Task: 107. Personal Branding:- Develop a Squarespace website for personal branding. Highlight your skills, achievements, and professional experience.
Action: Mouse moved to (852, 315)
Screenshot: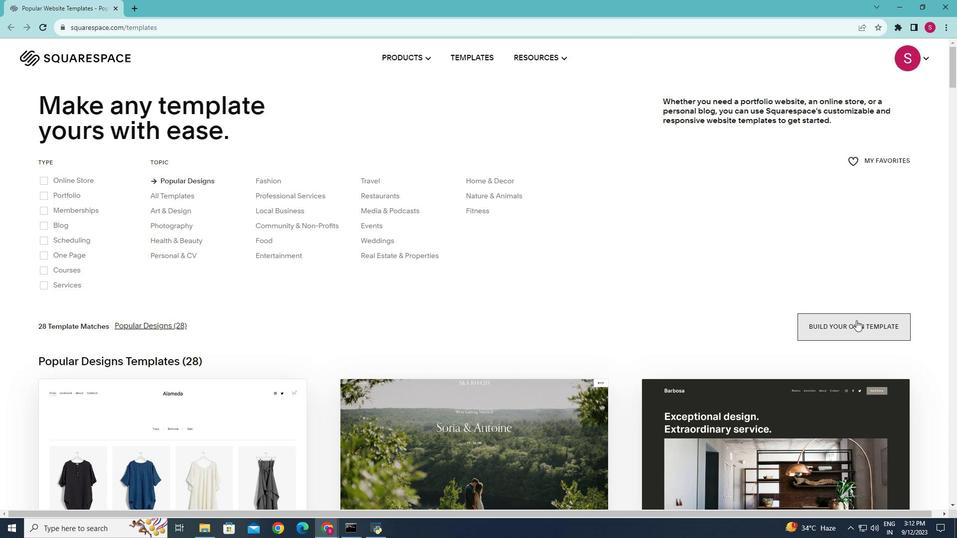 
Action: Mouse pressed left at (852, 315)
Screenshot: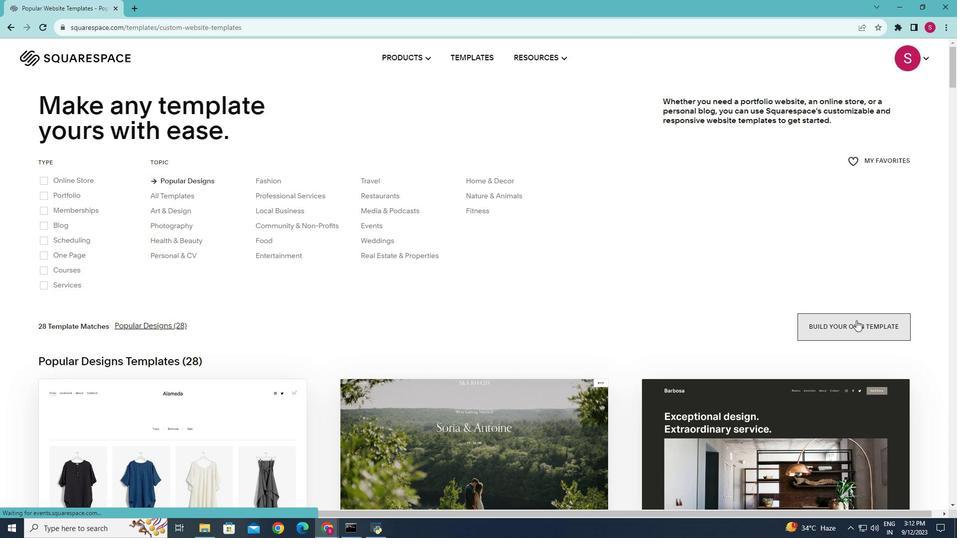 
Action: Mouse moved to (783, 373)
Screenshot: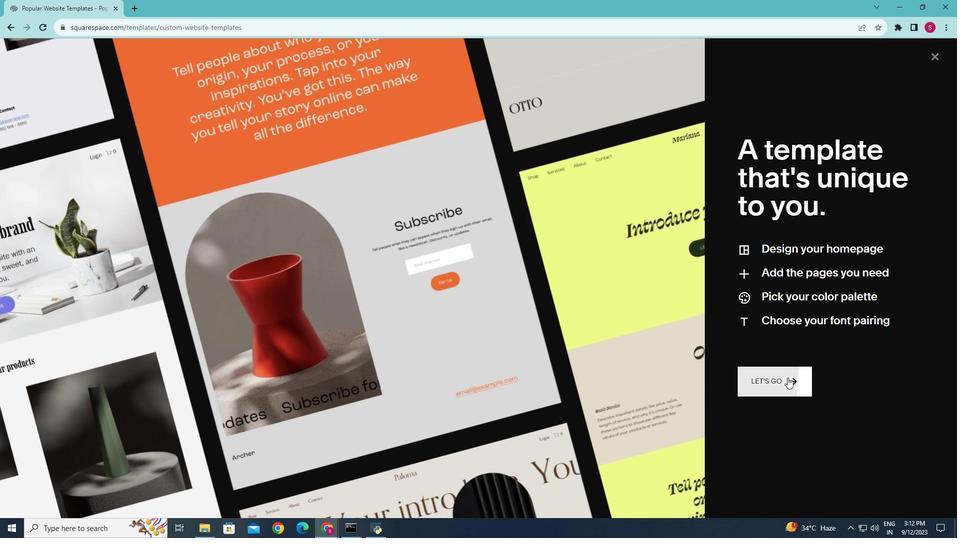 
Action: Mouse pressed left at (783, 373)
Screenshot: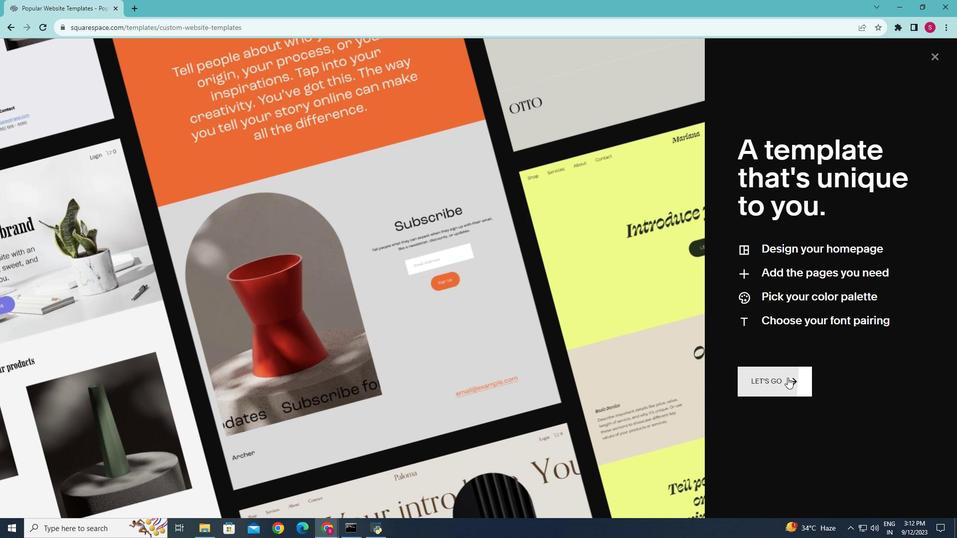 
Action: Mouse moved to (762, 174)
Screenshot: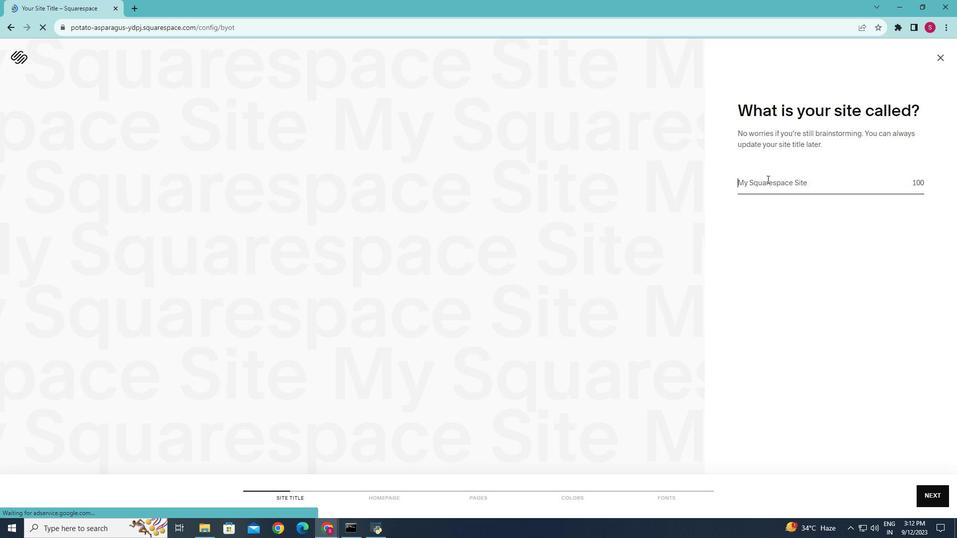 
Action: Mouse pressed left at (762, 174)
Screenshot: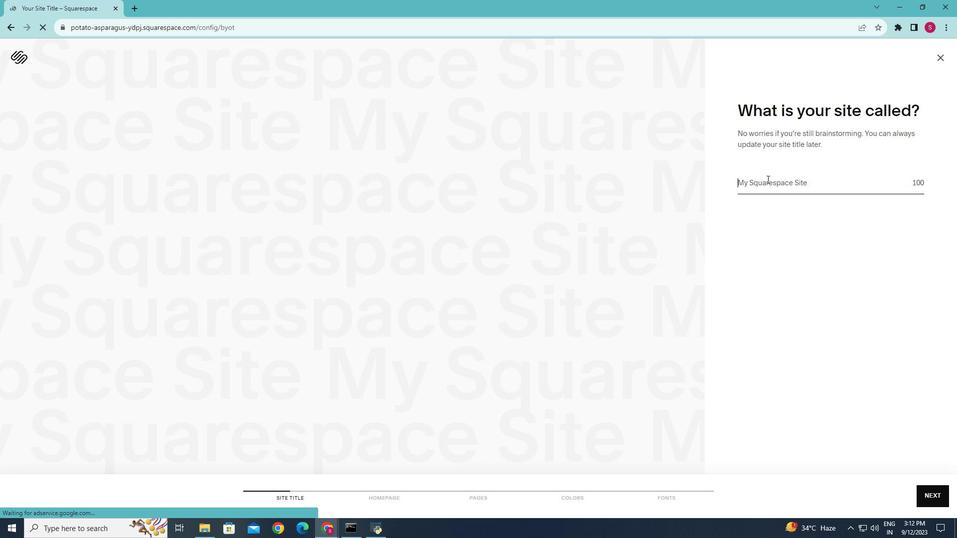 
Action: Key pressed <Key.caps_lock>P<Key.caps_lock>
Screenshot: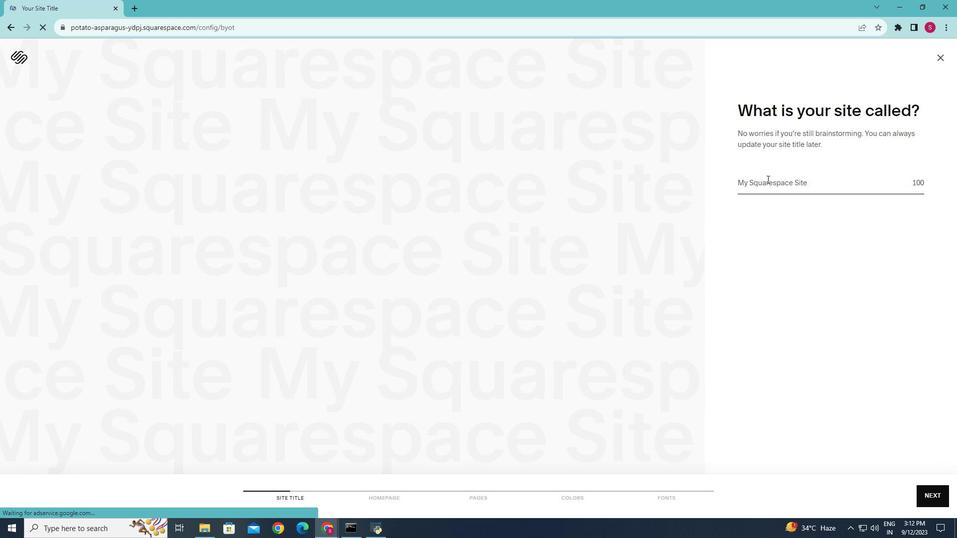 
Action: Mouse moved to (765, 174)
Screenshot: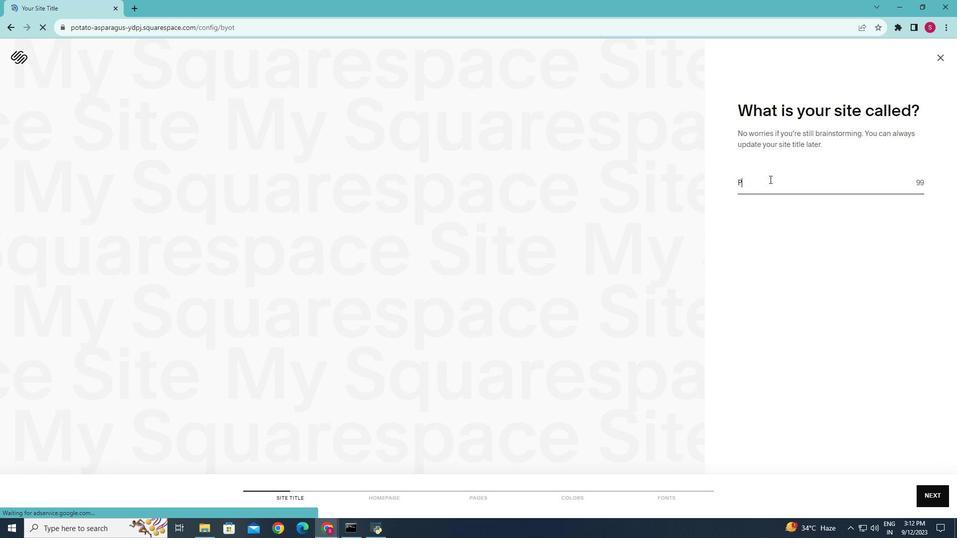 
Action: Mouse pressed left at (765, 174)
Screenshot: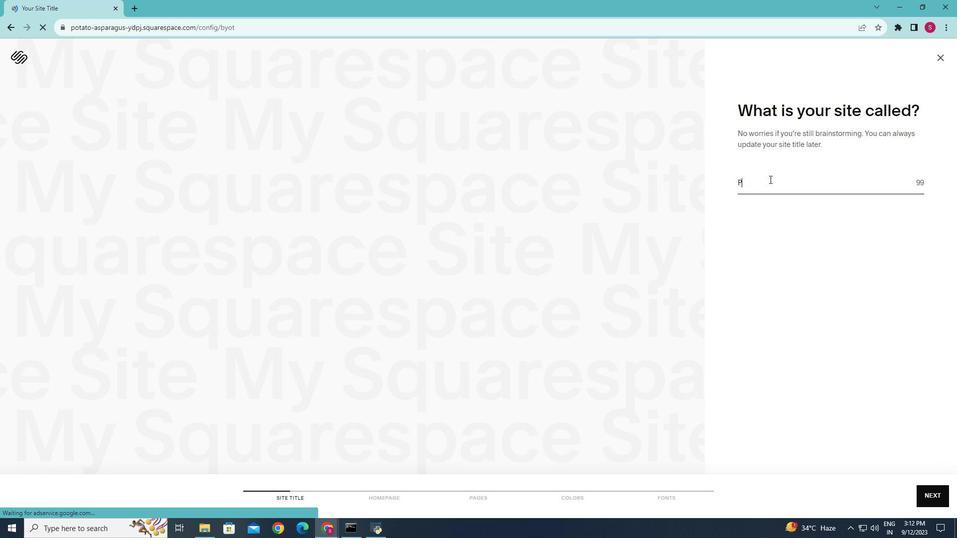 
Action: Key pressed ersonal<Key.space><Key.caps_lock>B<Key.caps_lock>randing
Screenshot: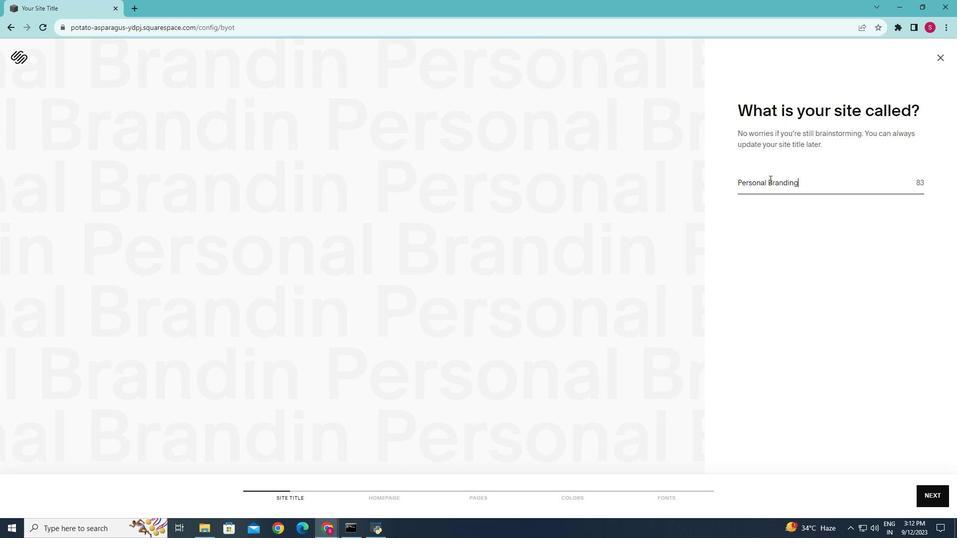 
Action: Mouse moved to (926, 494)
Screenshot: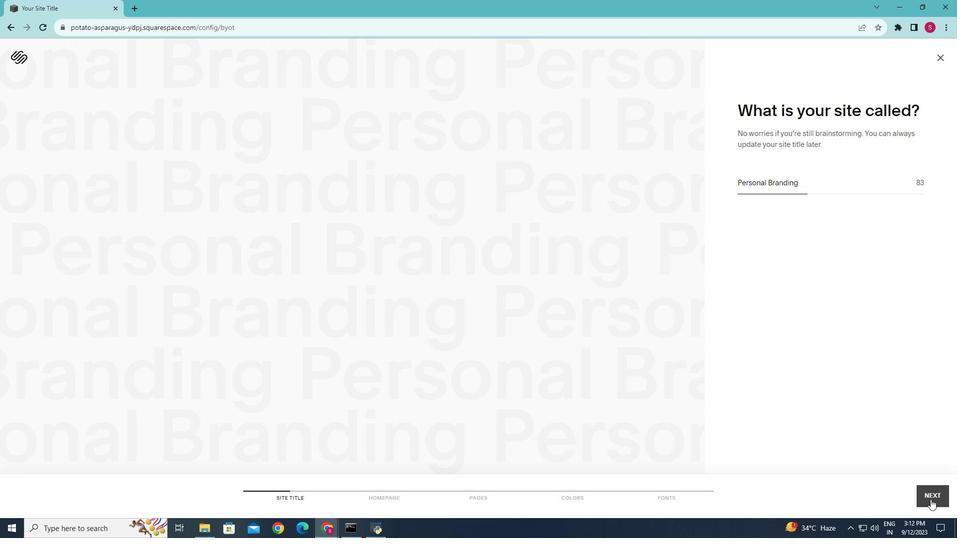 
Action: Mouse pressed left at (926, 494)
Screenshot: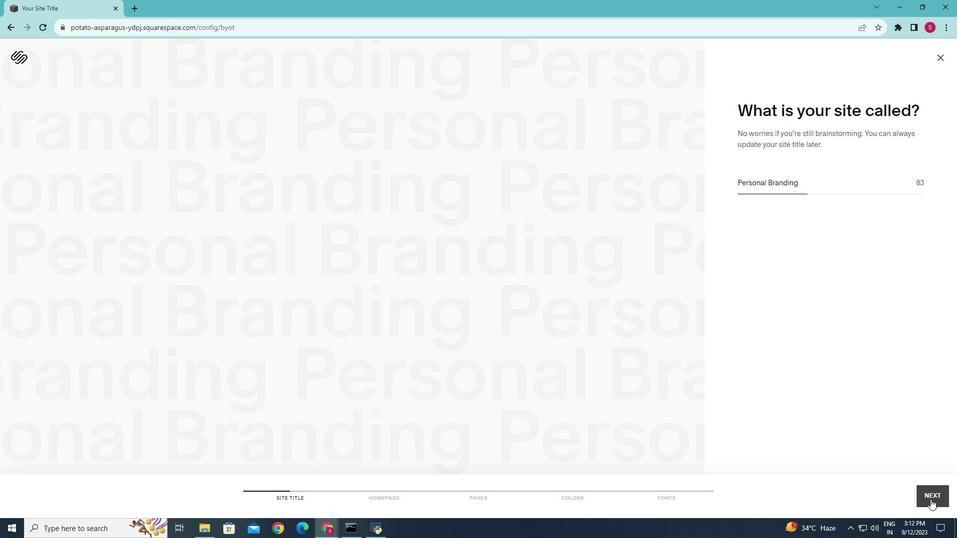 
Action: Mouse moved to (928, 491)
Screenshot: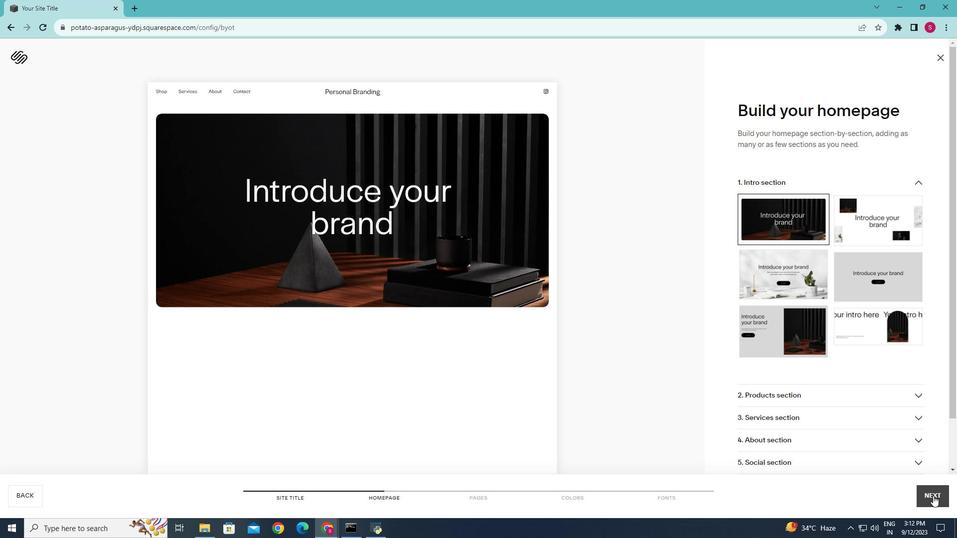 
Action: Mouse pressed left at (928, 491)
Screenshot: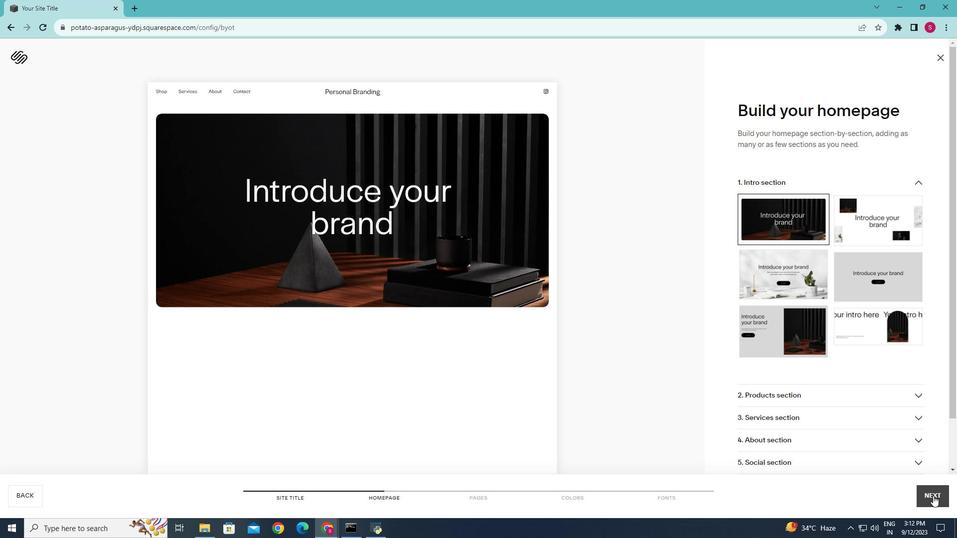 
Action: Mouse moved to (736, 270)
Screenshot: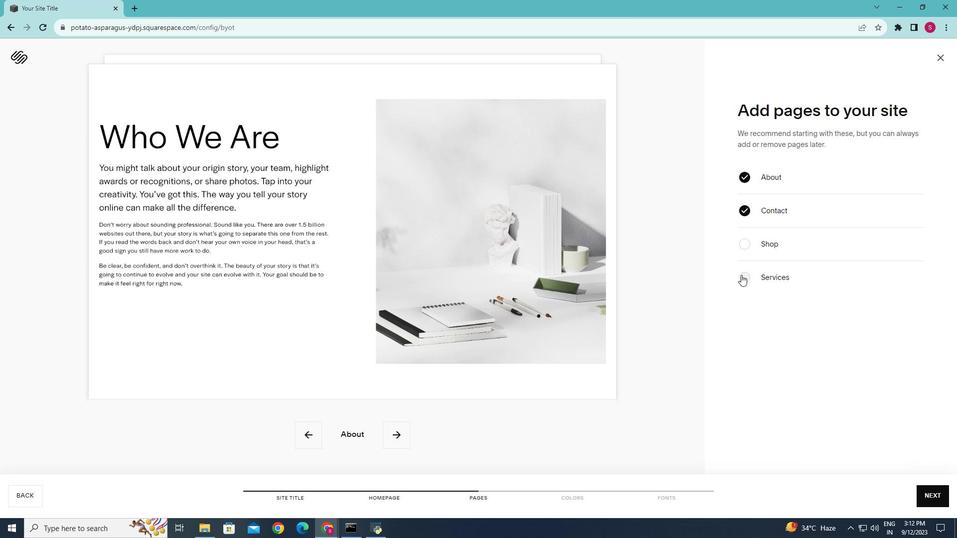 
Action: Mouse pressed left at (736, 270)
Screenshot: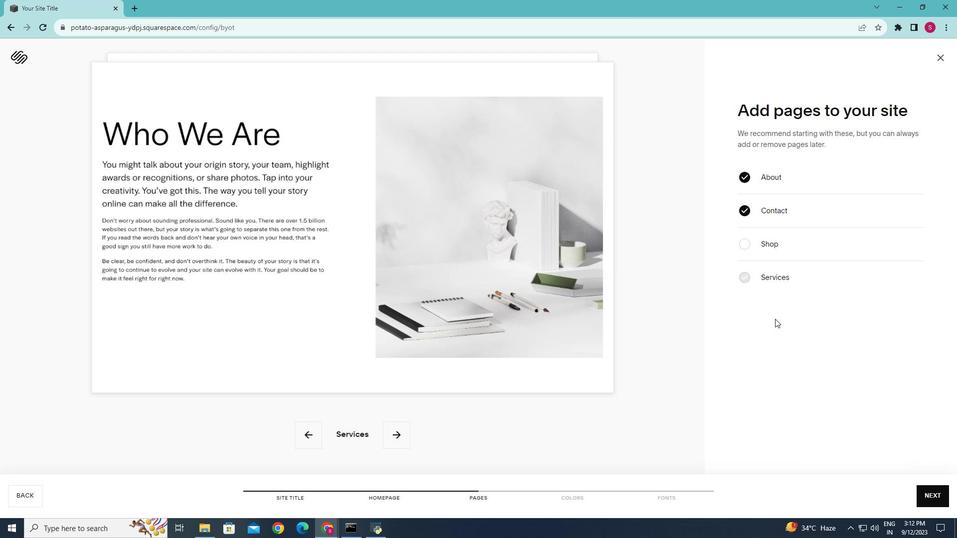 
Action: Mouse moved to (925, 488)
Screenshot: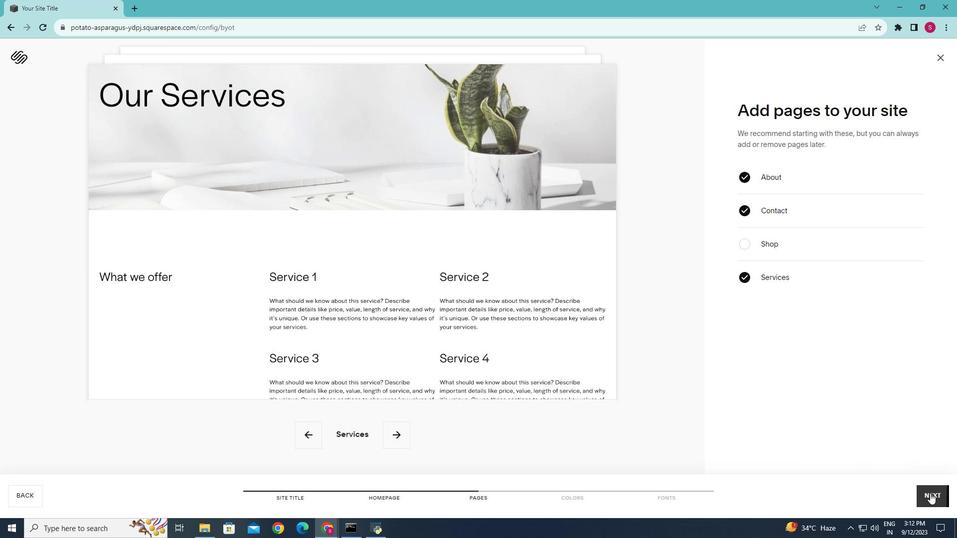 
Action: Mouse pressed left at (925, 488)
Screenshot: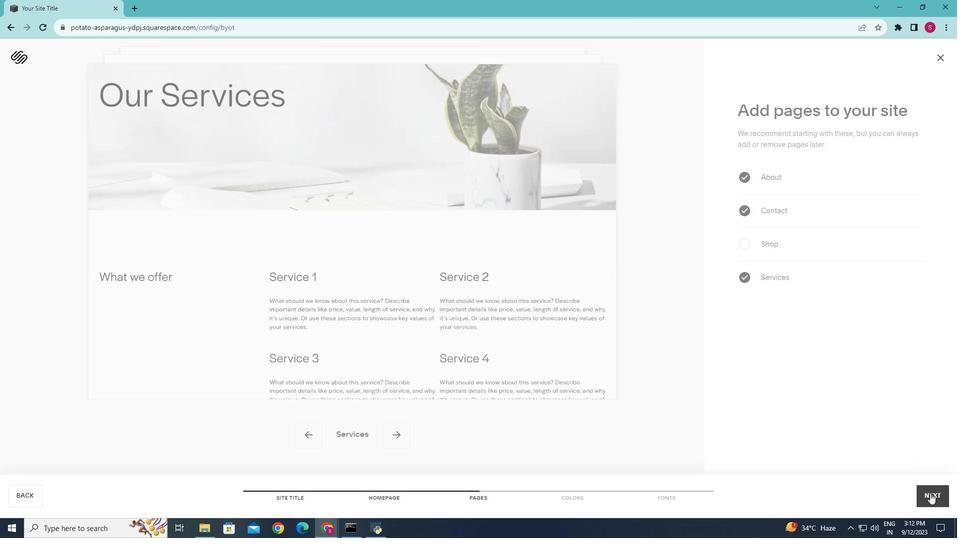 
Action: Mouse moved to (750, 323)
Screenshot: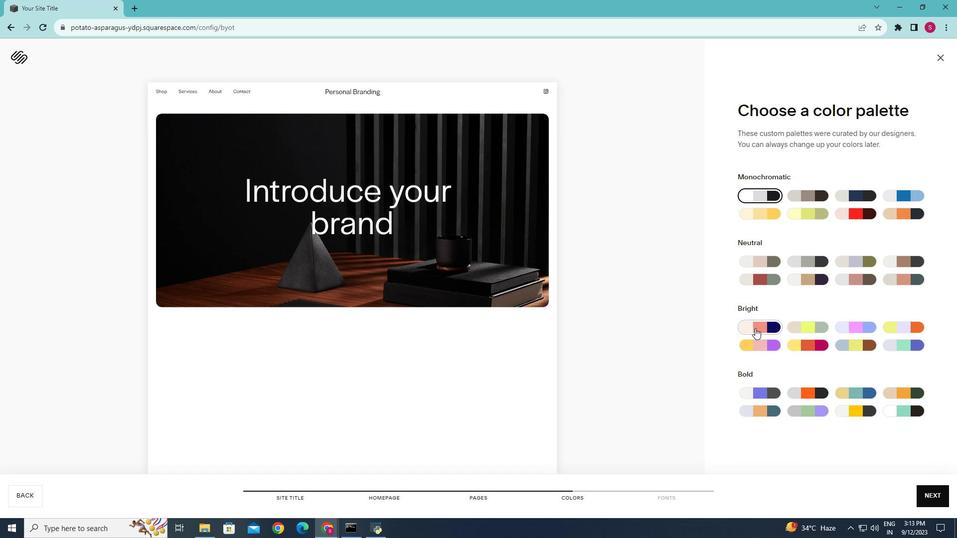 
Action: Mouse pressed left at (750, 323)
Screenshot: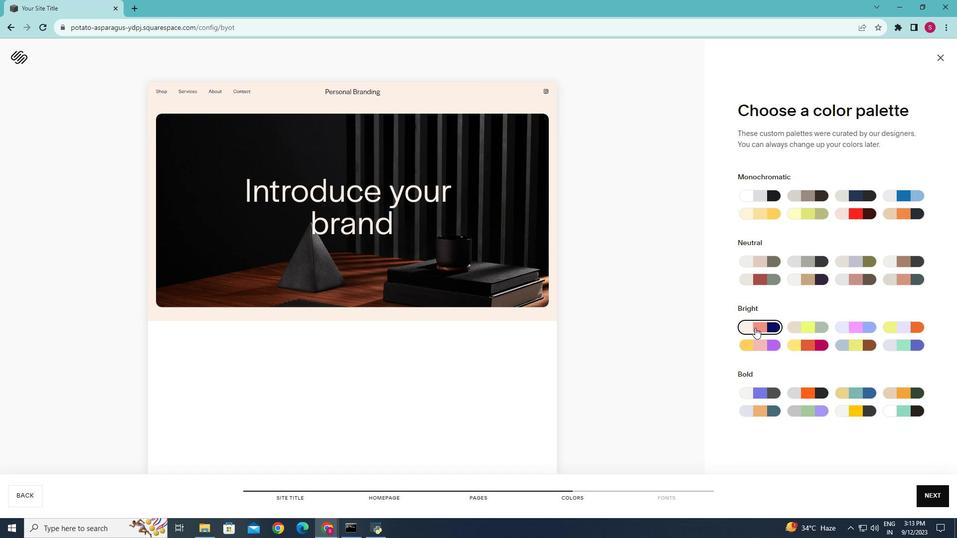 
Action: Mouse moved to (924, 490)
Screenshot: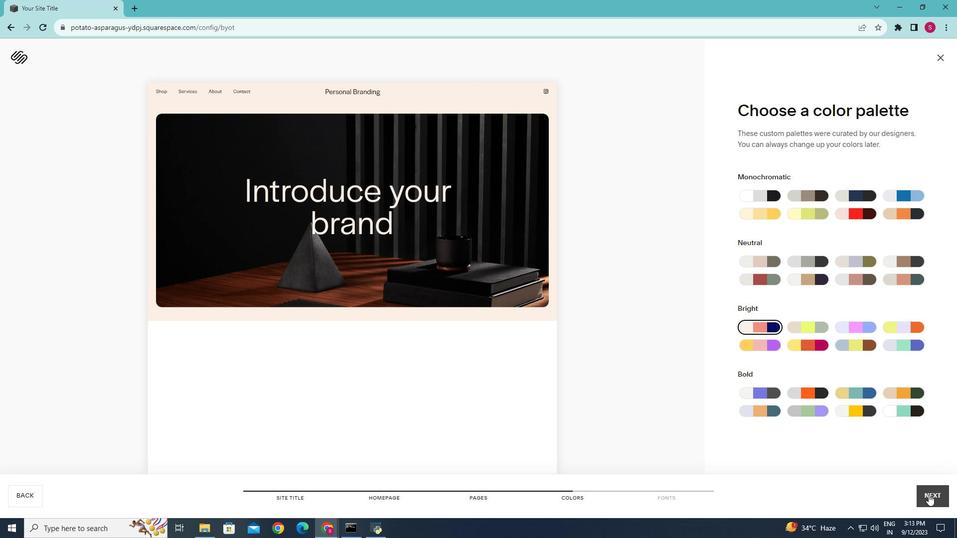 
Action: Mouse pressed left at (924, 490)
Screenshot: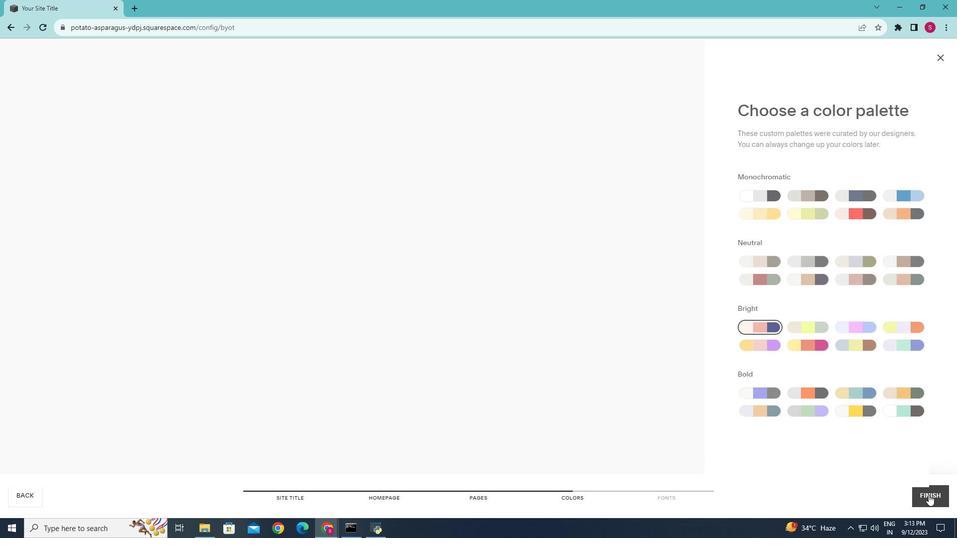 
Action: Mouse moved to (780, 400)
Screenshot: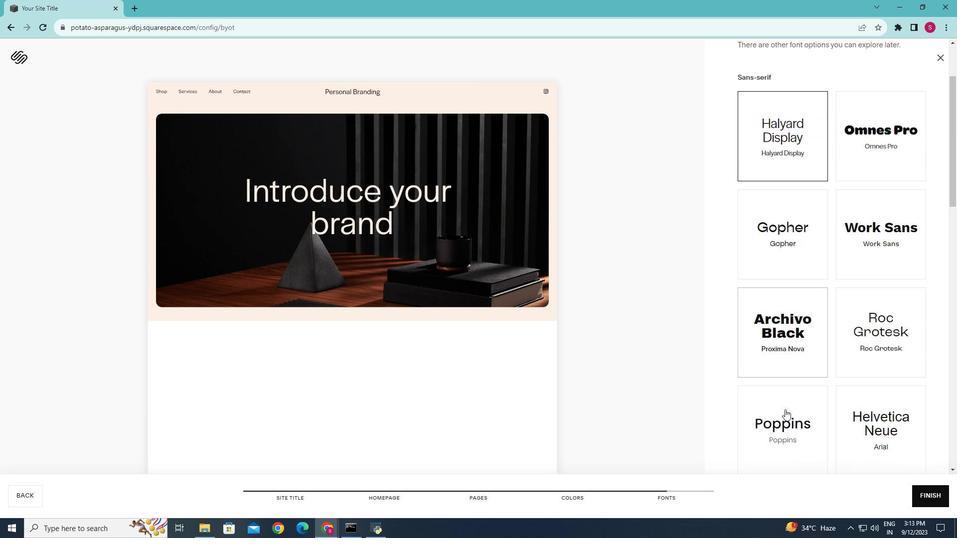 
Action: Mouse scrolled (780, 399) with delta (0, 0)
Screenshot: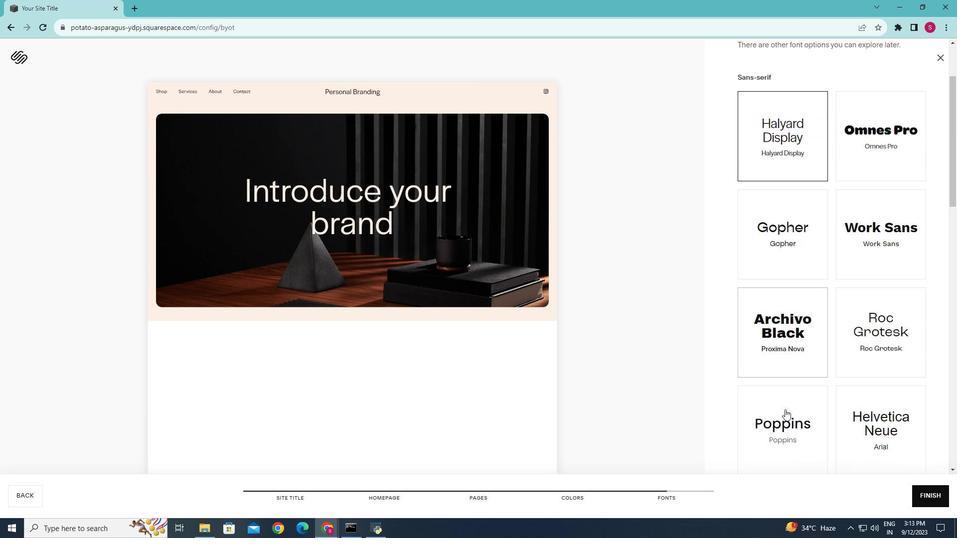 
Action: Mouse moved to (780, 403)
Screenshot: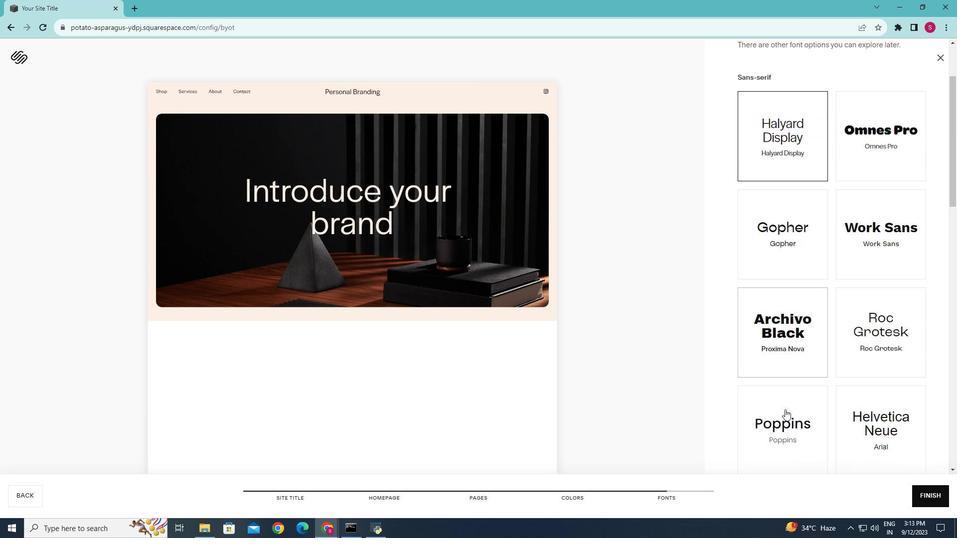 
Action: Mouse scrolled (780, 402) with delta (0, 0)
Screenshot: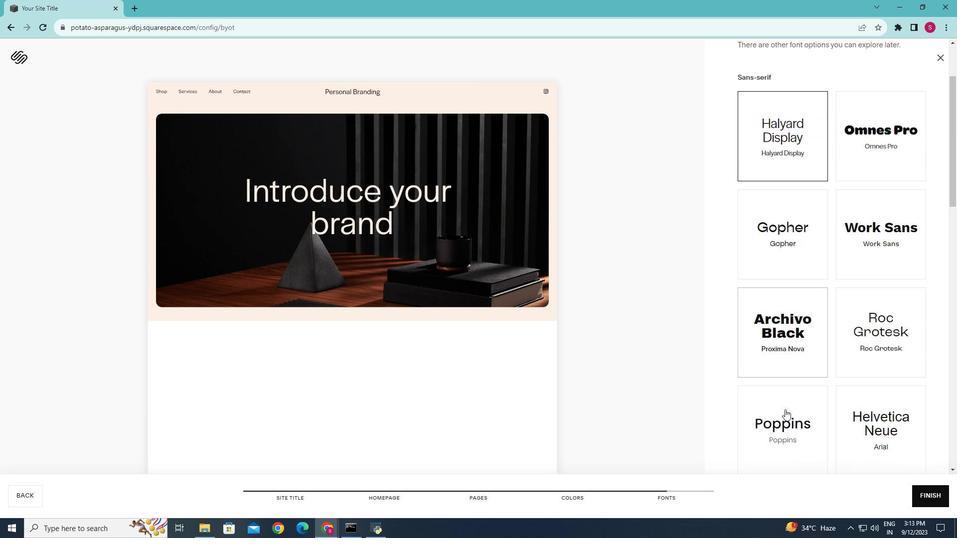 
Action: Mouse moved to (779, 425)
Screenshot: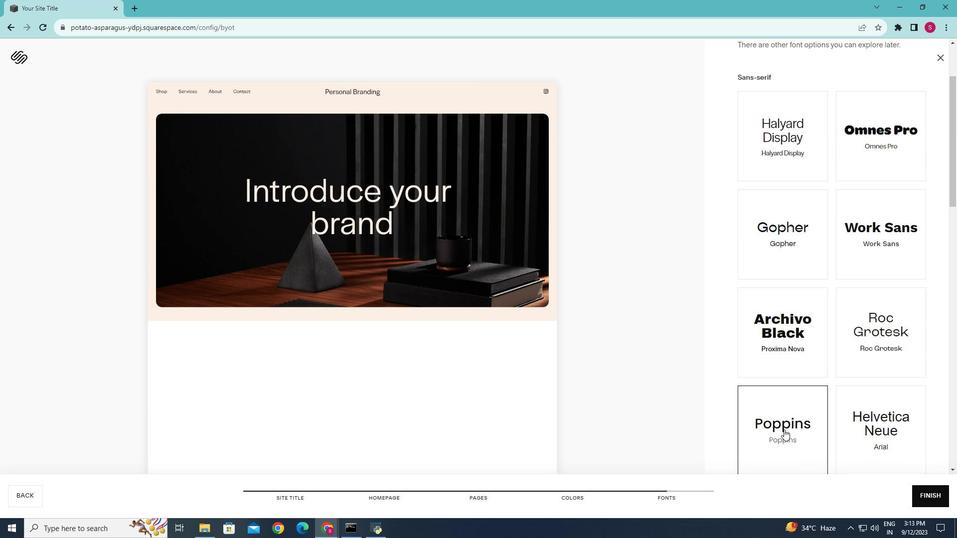 
Action: Mouse pressed left at (779, 425)
Screenshot: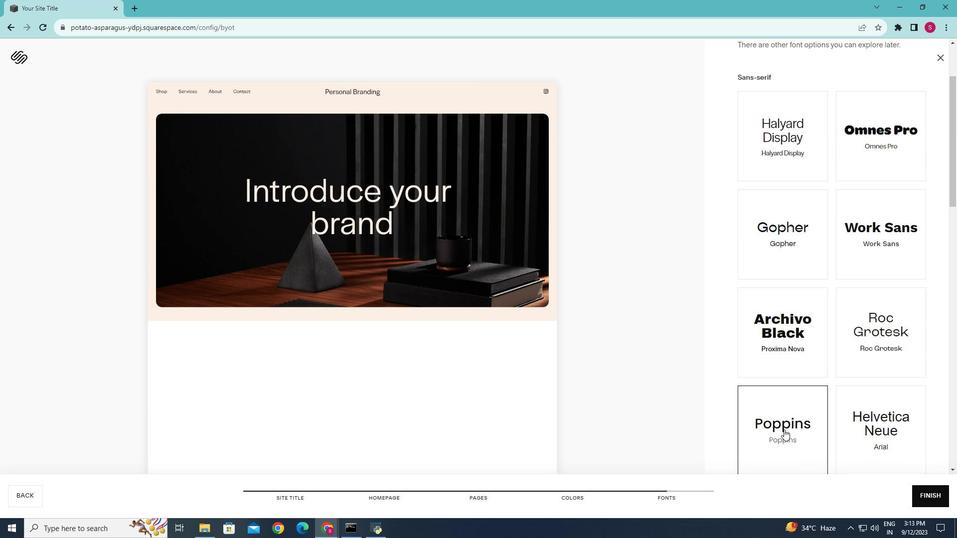 
Action: Mouse moved to (919, 487)
Screenshot: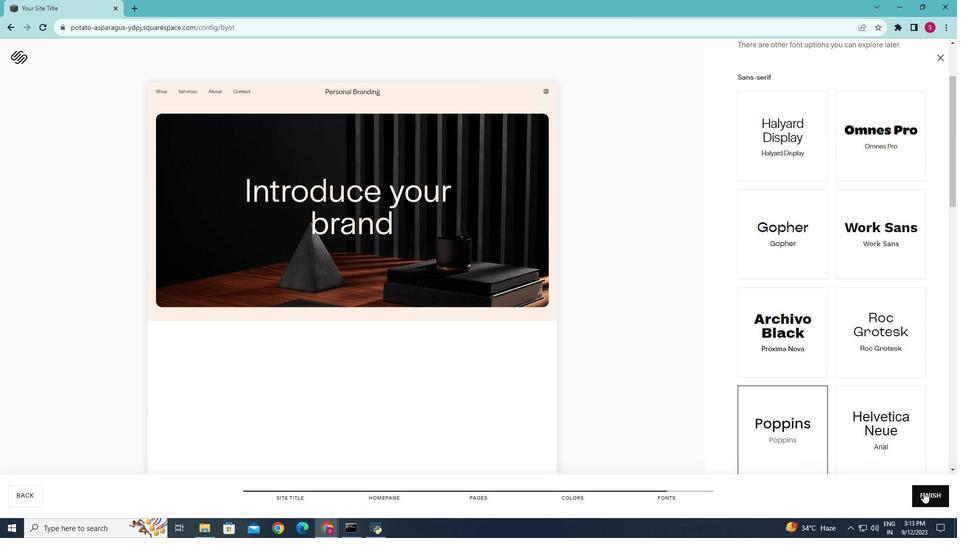 
Action: Mouse pressed left at (919, 487)
Screenshot: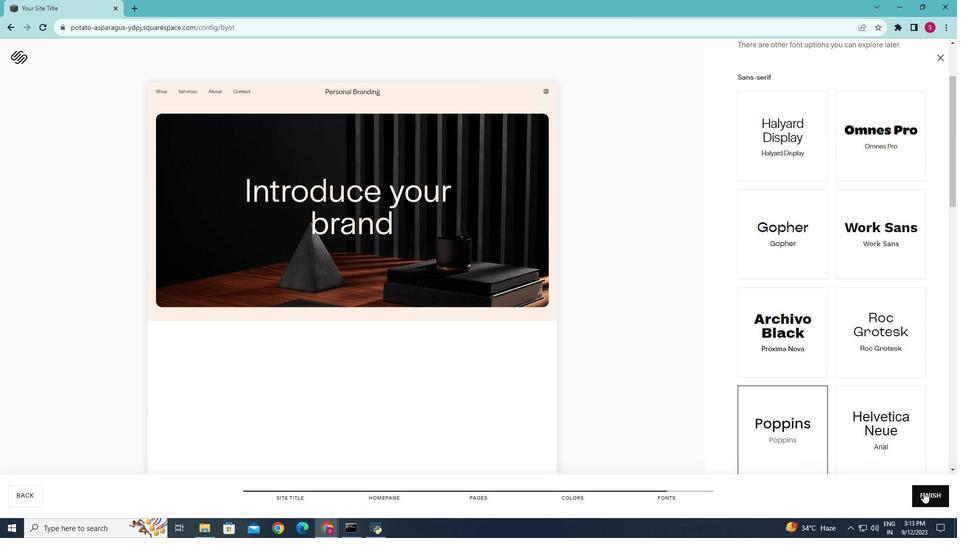 
Action: Mouse moved to (410, 243)
Screenshot: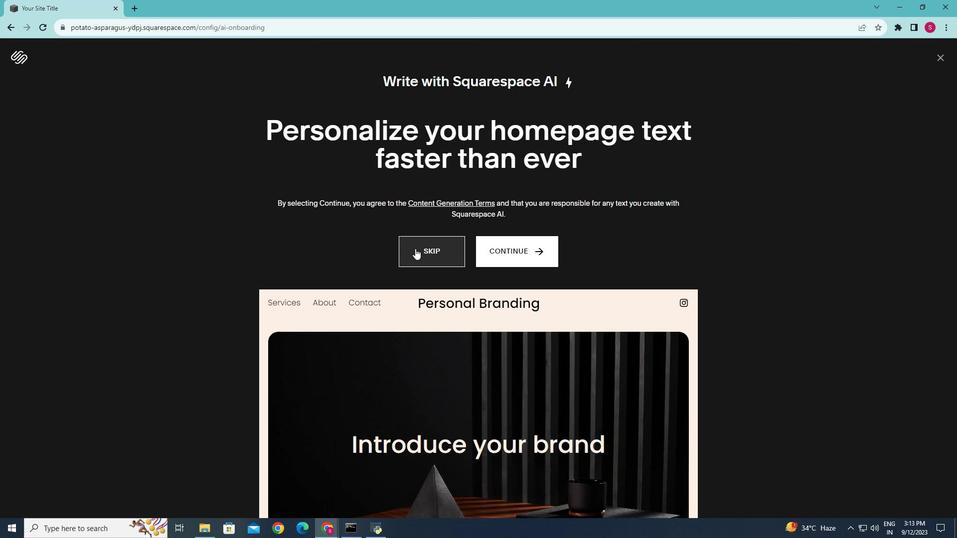 
Action: Mouse pressed left at (410, 243)
Screenshot: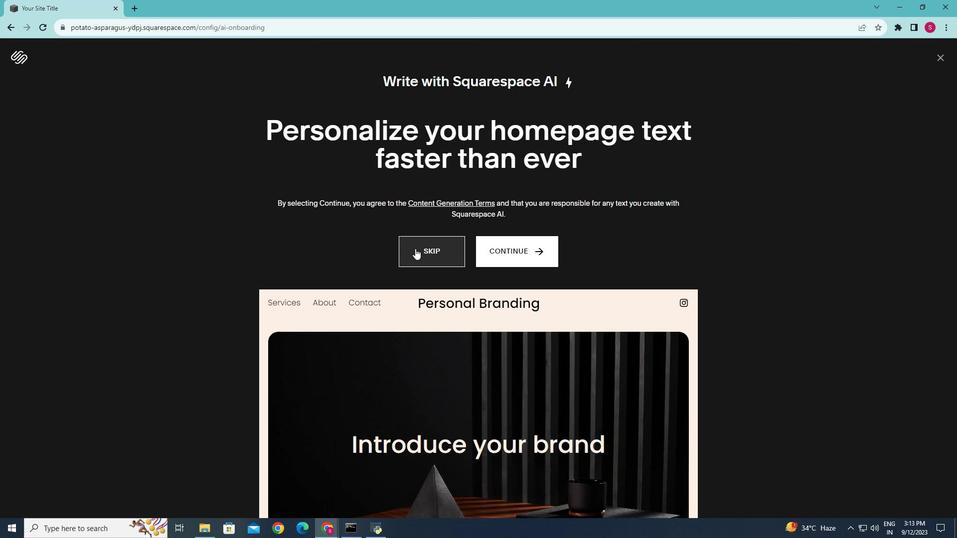 
Action: Mouse moved to (47, 118)
Screenshot: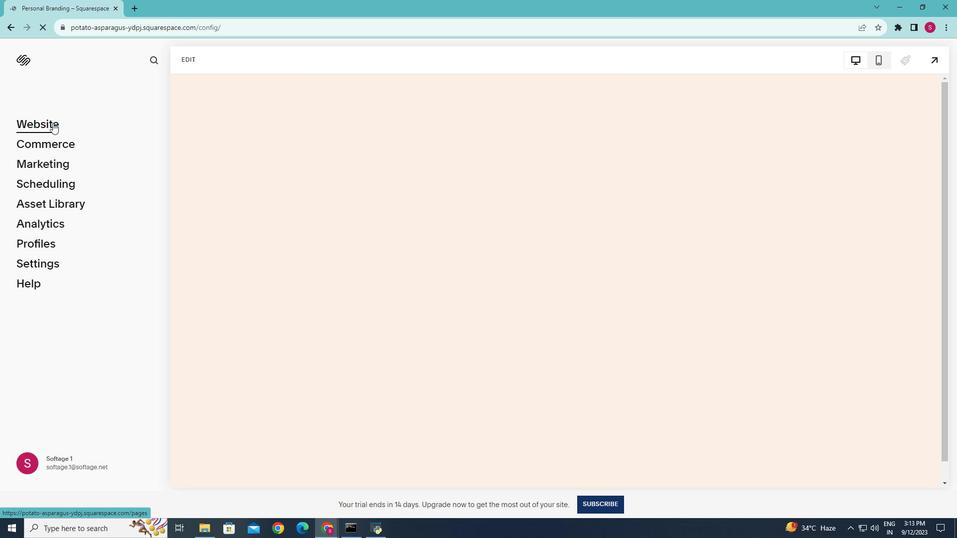 
Action: Mouse pressed left at (47, 118)
Screenshot: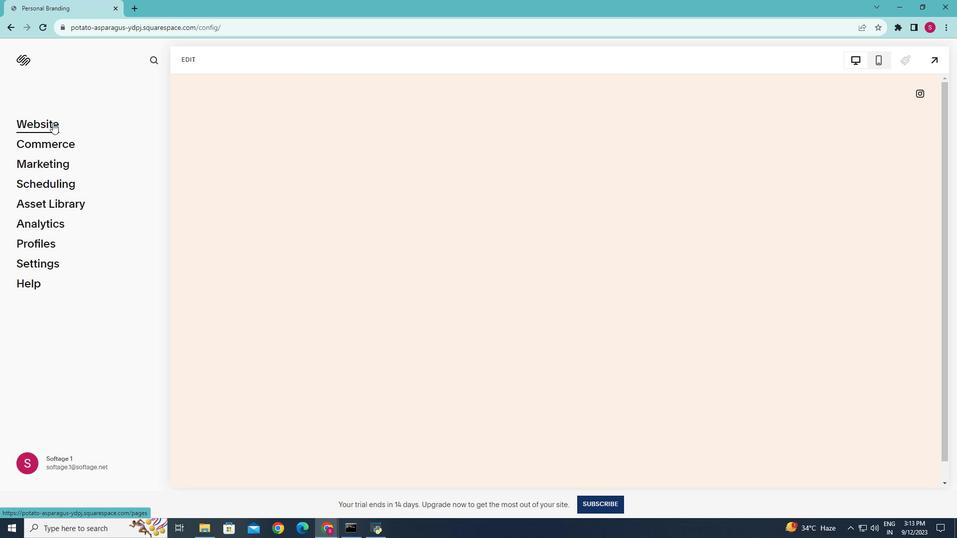 
Action: Mouse moved to (53, 279)
Screenshot: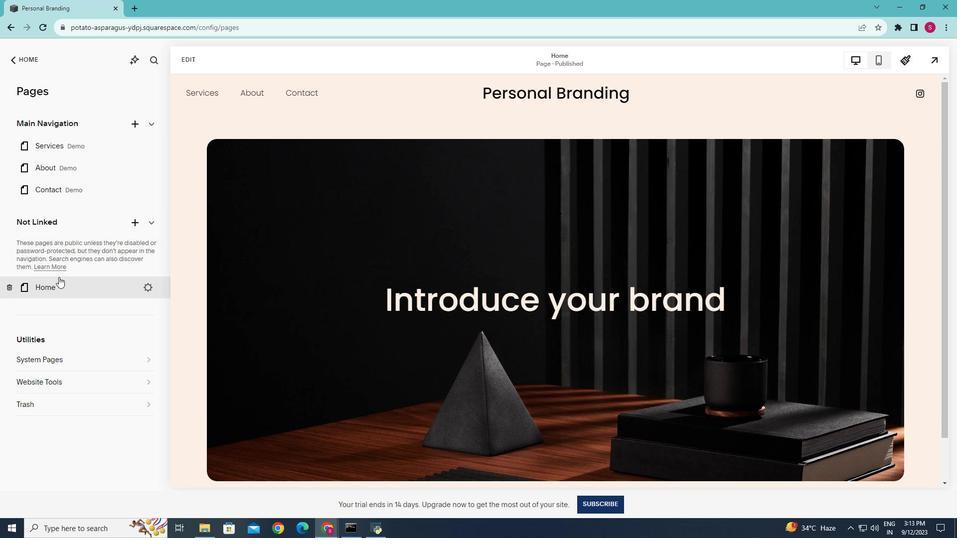 
Action: Mouse pressed left at (53, 279)
Screenshot: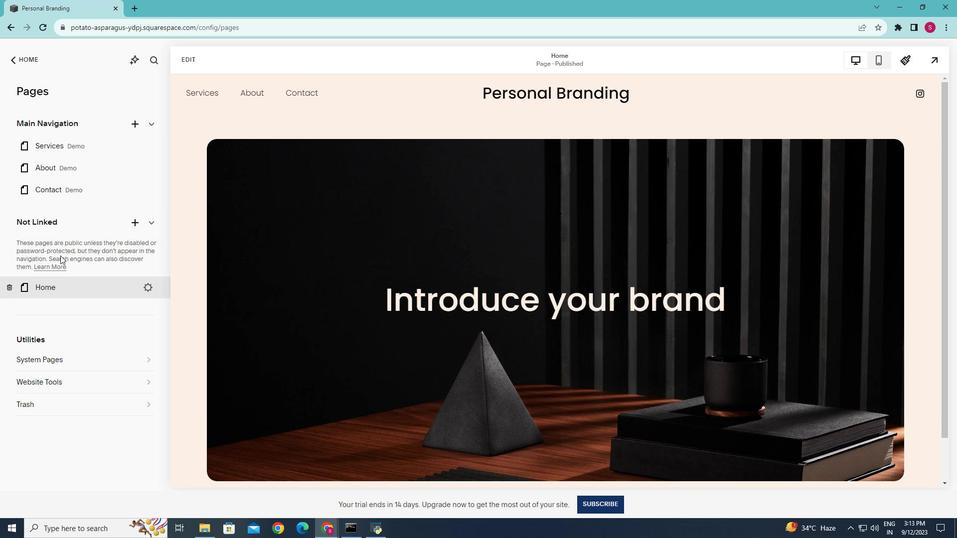 
Action: Mouse moved to (42, 179)
Screenshot: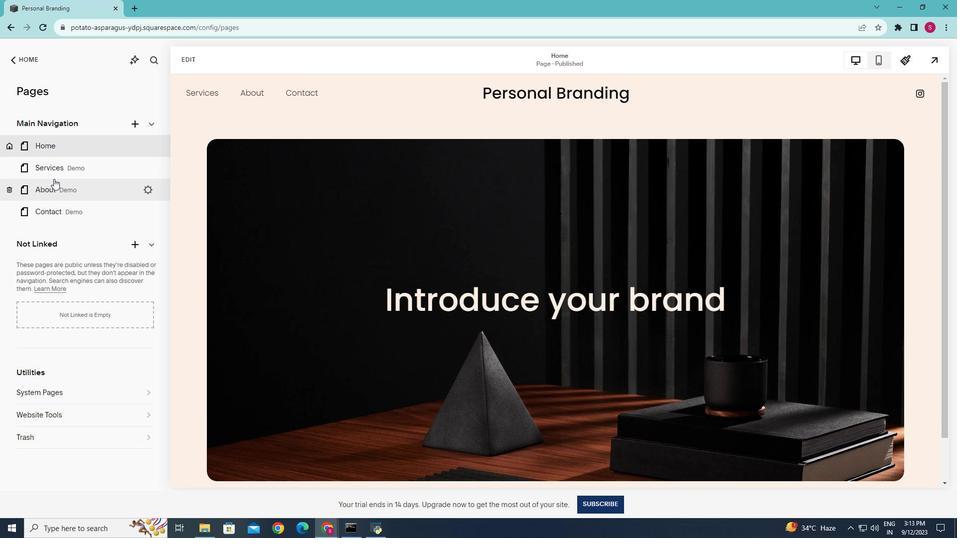 
Action: Mouse pressed left at (42, 179)
Screenshot: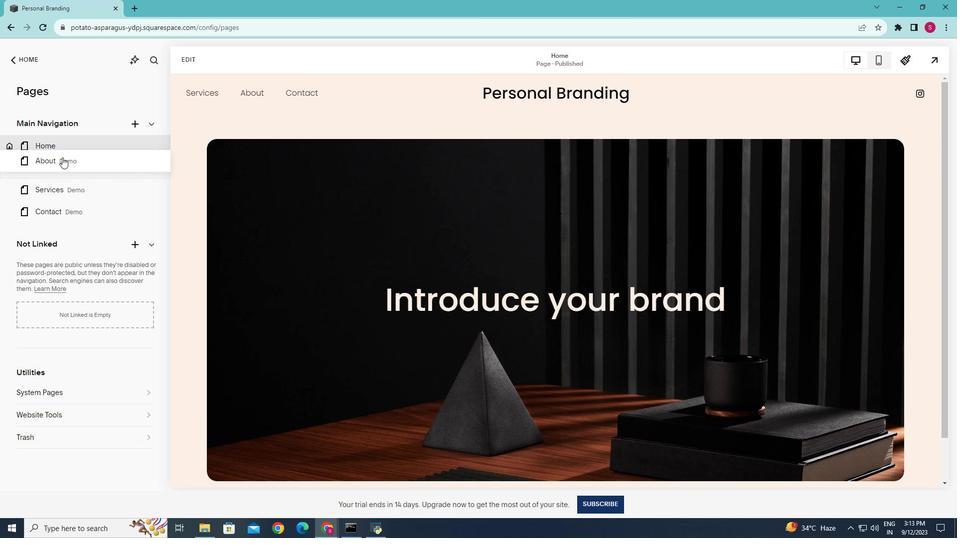 
Action: Mouse moved to (706, 286)
Screenshot: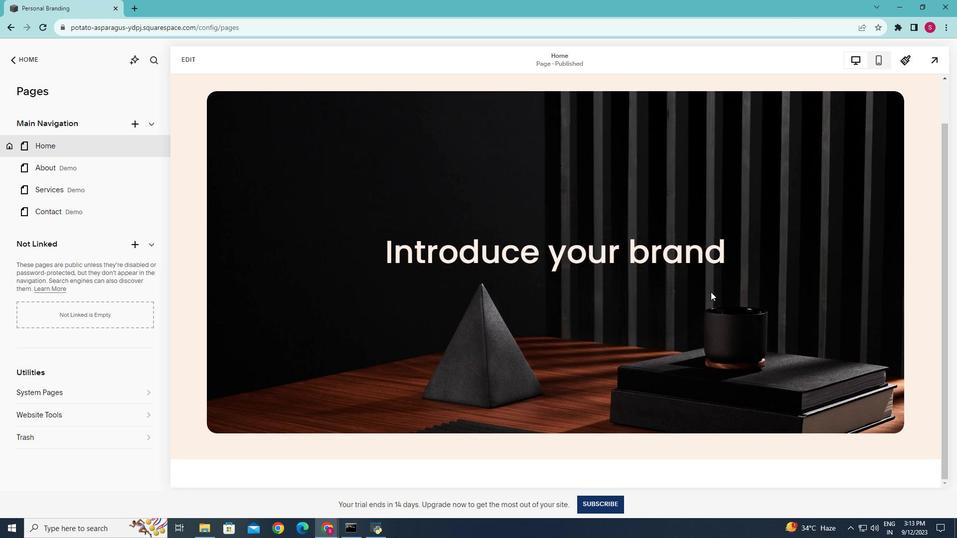 
Action: Mouse scrolled (706, 286) with delta (0, 0)
Screenshot: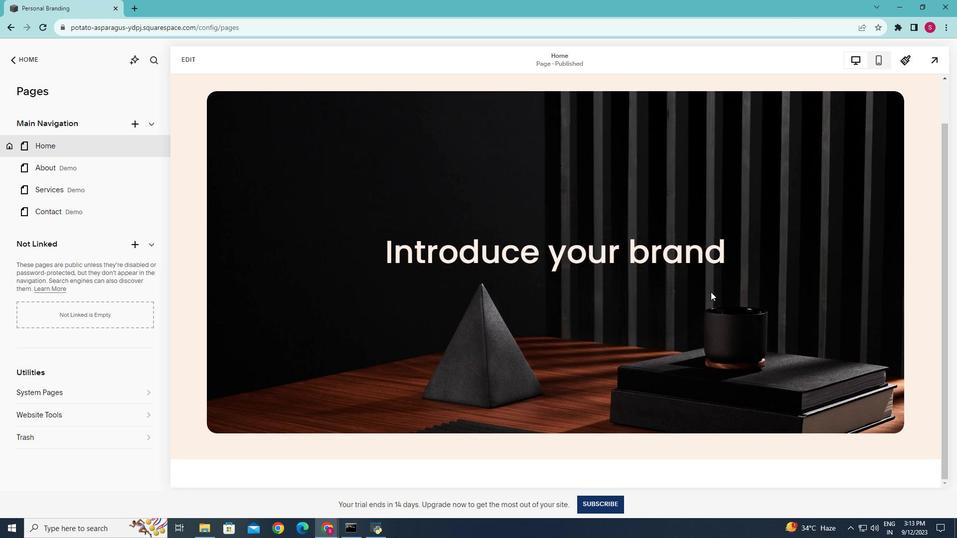 
Action: Mouse moved to (706, 287)
Screenshot: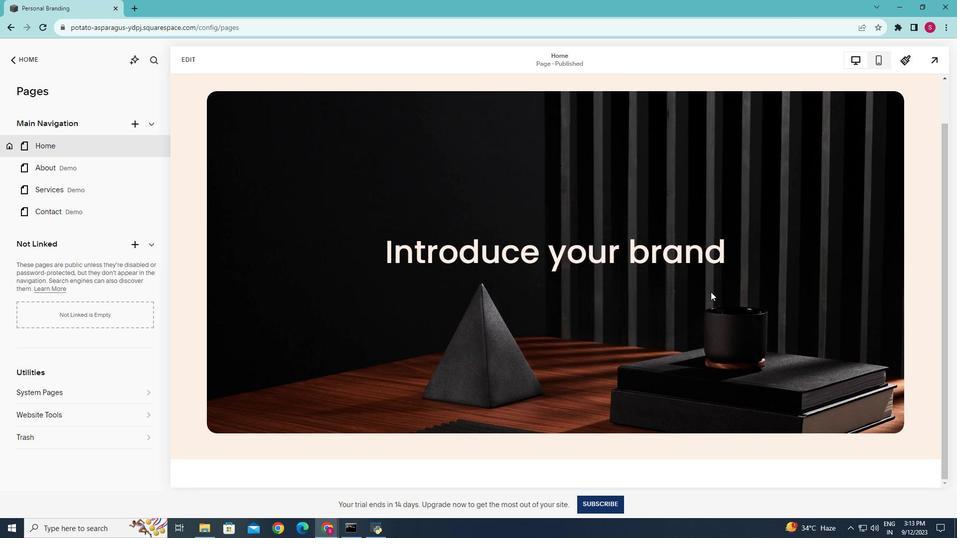 
Action: Mouse scrolled (706, 286) with delta (0, 0)
Screenshot: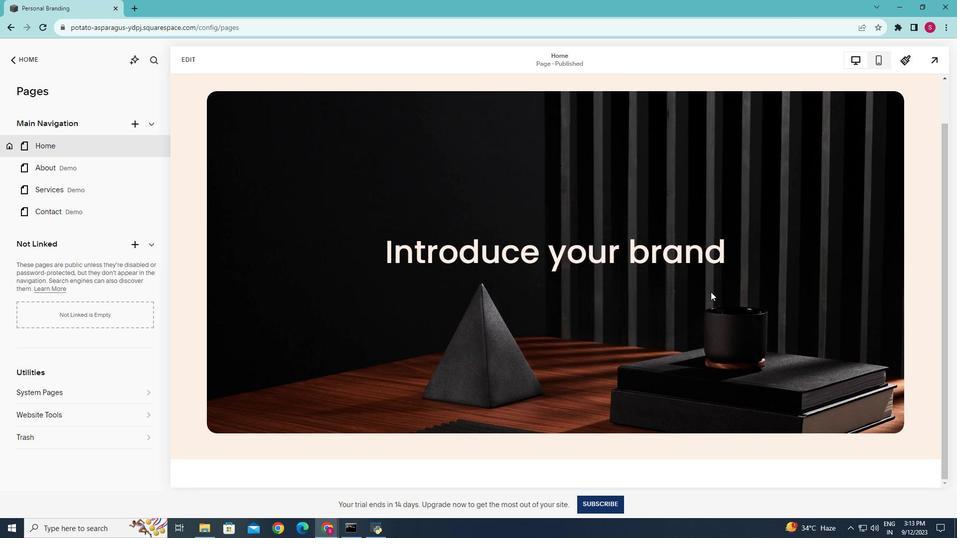
Action: Mouse scrolled (706, 286) with delta (0, 0)
Screenshot: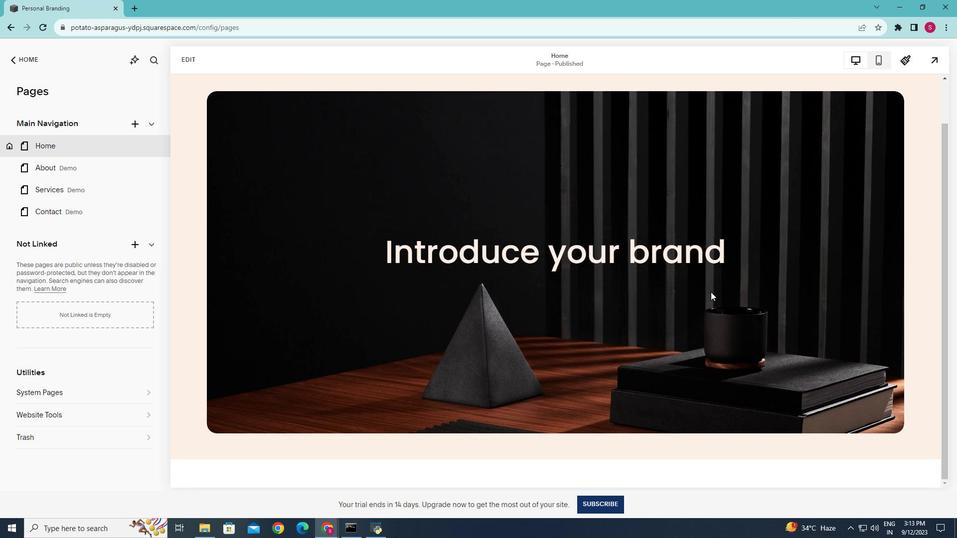 
Action: Mouse moved to (706, 287)
Screenshot: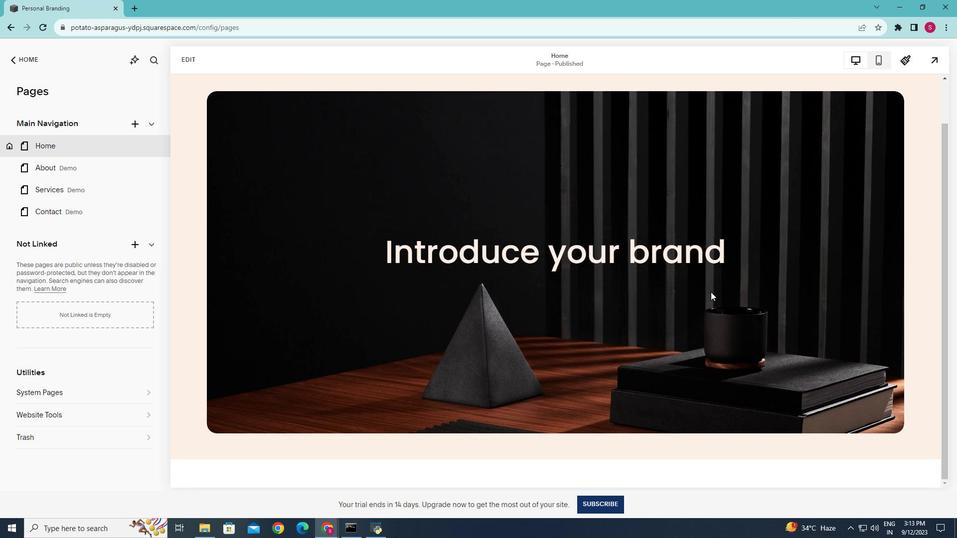 
Action: Mouse scrolled (706, 287) with delta (0, 0)
Screenshot: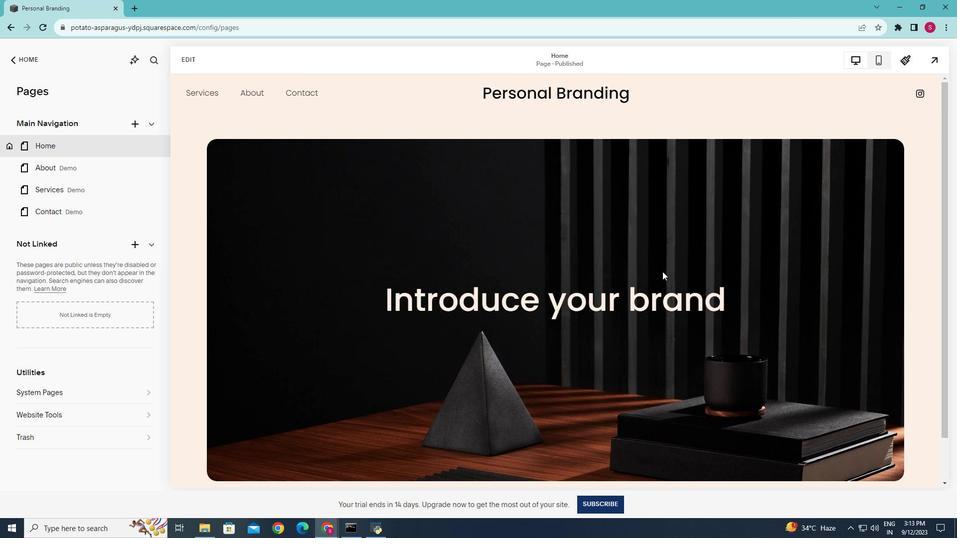 
Action: Mouse scrolled (706, 287) with delta (0, 0)
Screenshot: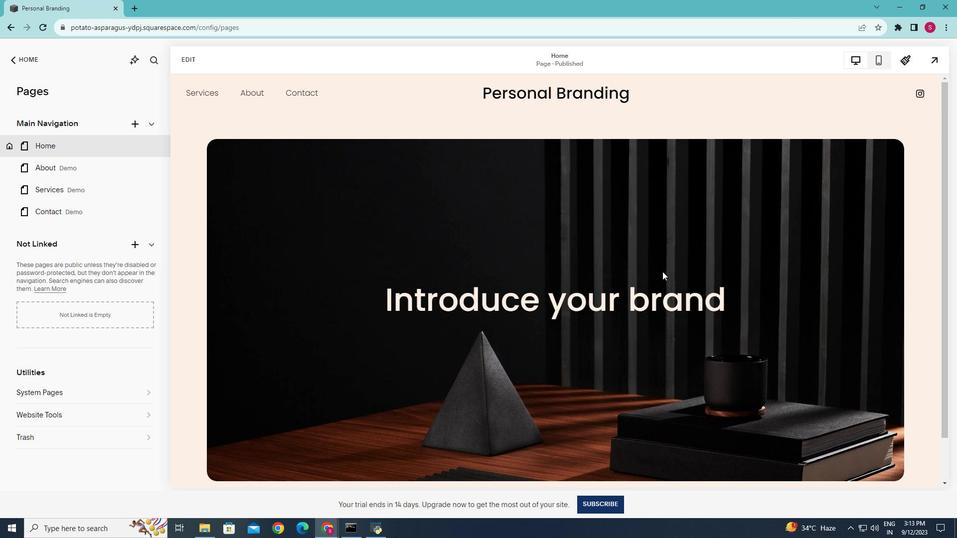 
Action: Mouse scrolled (706, 287) with delta (0, 0)
Screenshot: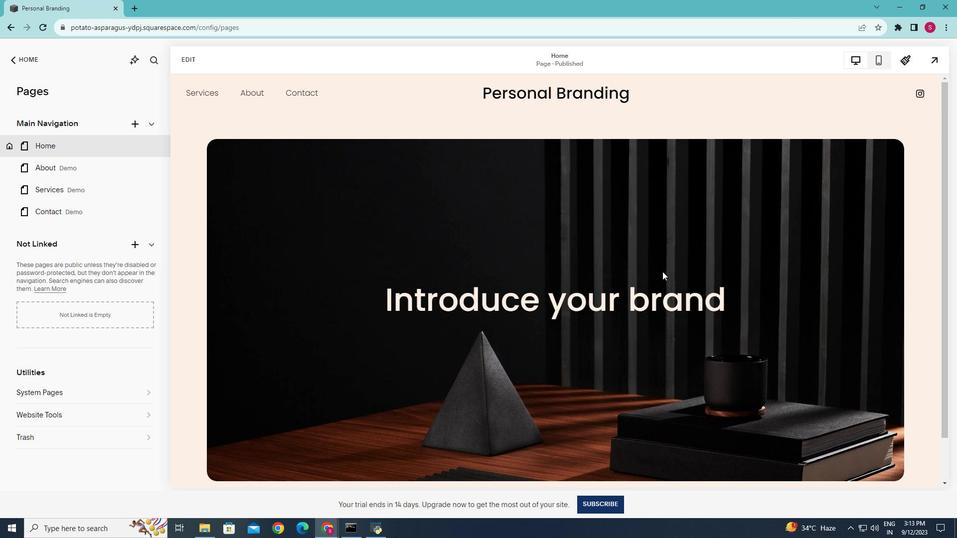 
Action: Mouse moved to (177, 47)
Screenshot: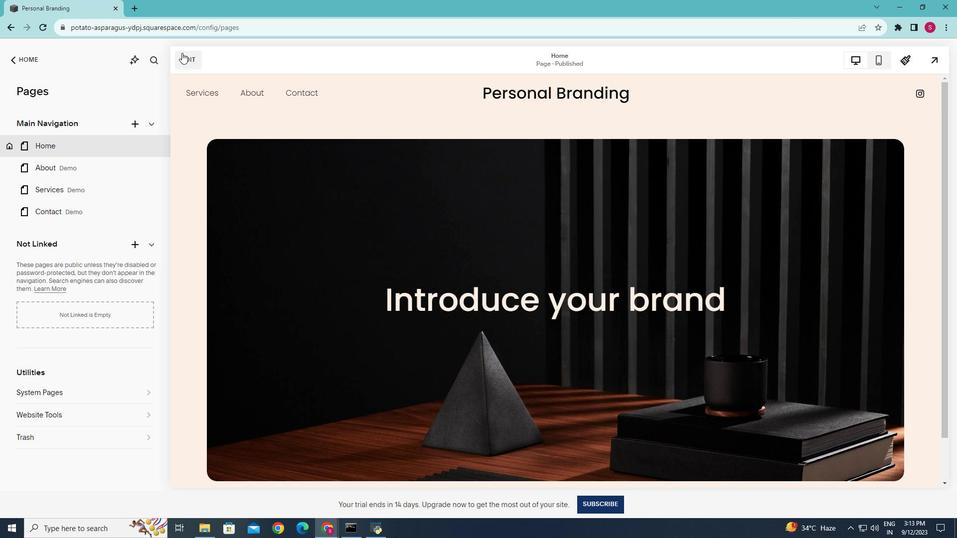 
Action: Mouse pressed left at (177, 47)
Screenshot: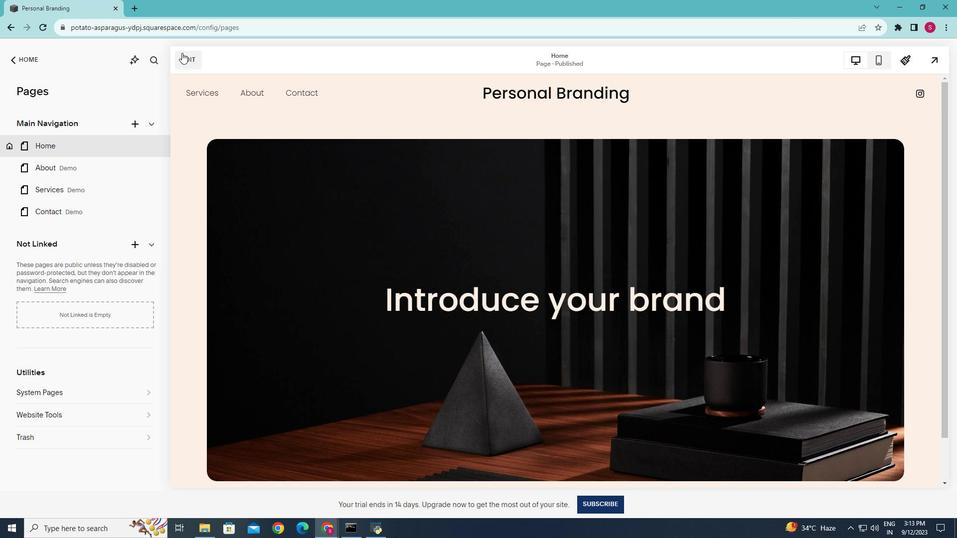 
Action: Mouse moved to (346, 251)
Screenshot: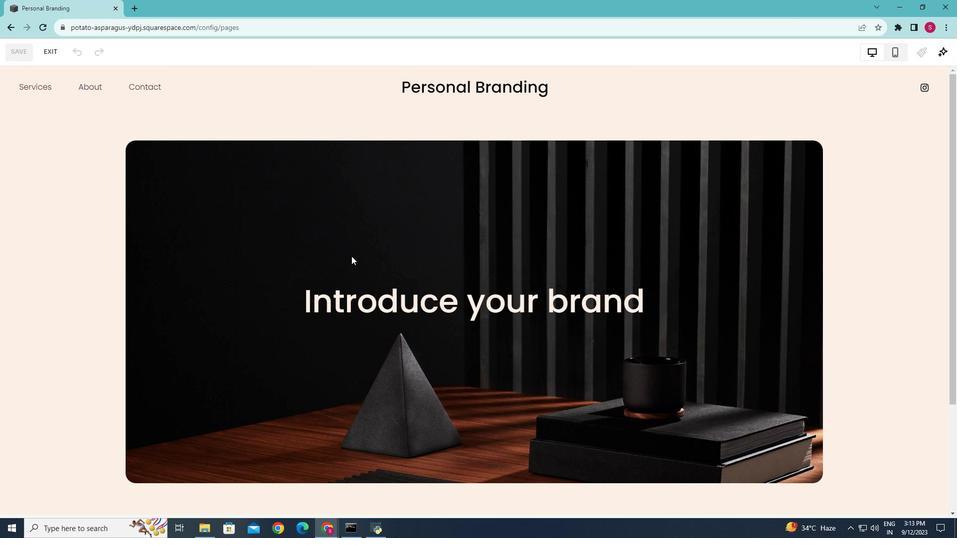 
Action: Mouse pressed left at (346, 251)
Screenshot: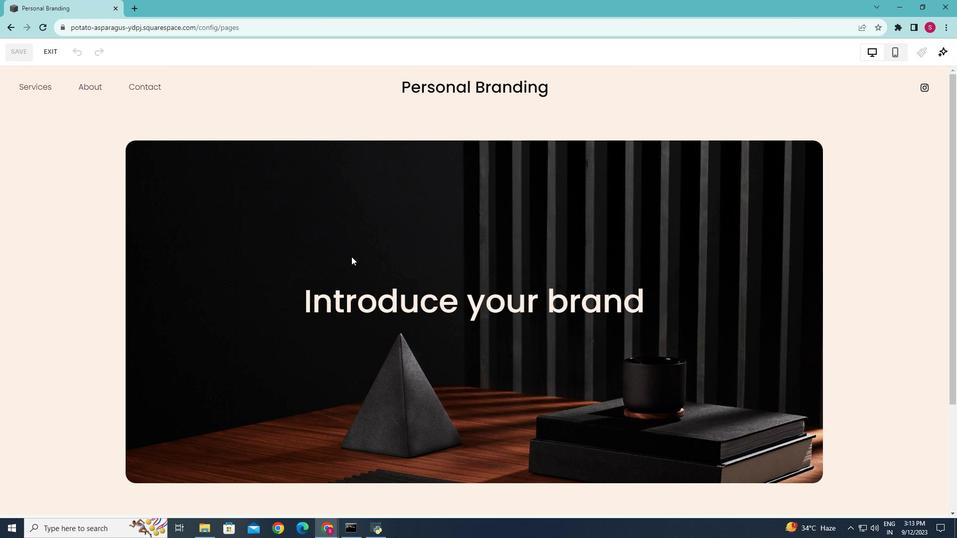 
Action: Mouse moved to (871, 174)
Screenshot: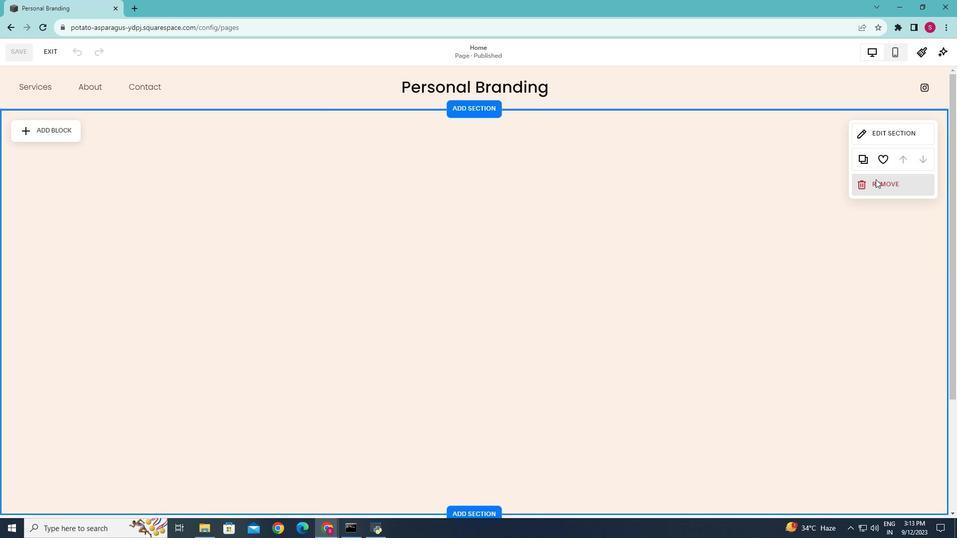 
Action: Mouse pressed left at (871, 174)
Screenshot: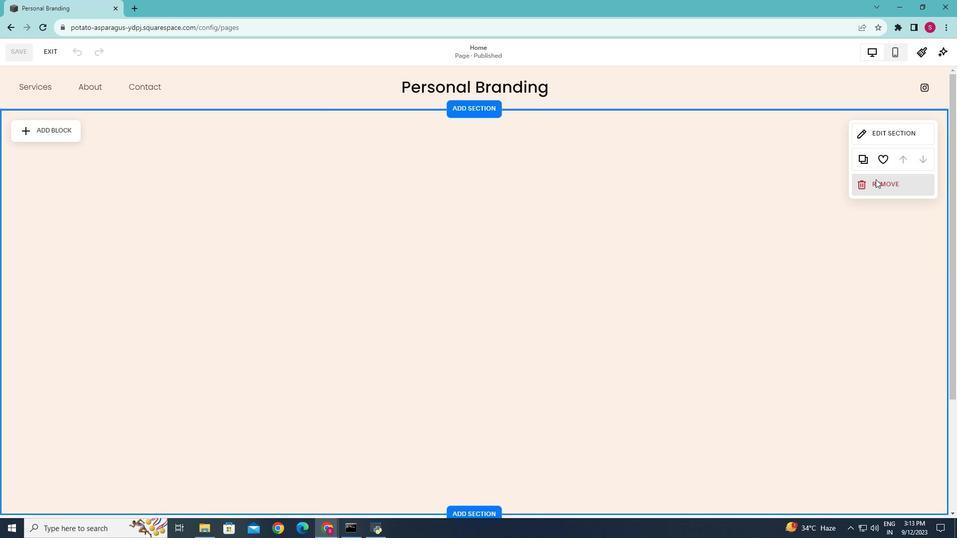 
Action: Mouse moved to (528, 292)
Screenshot: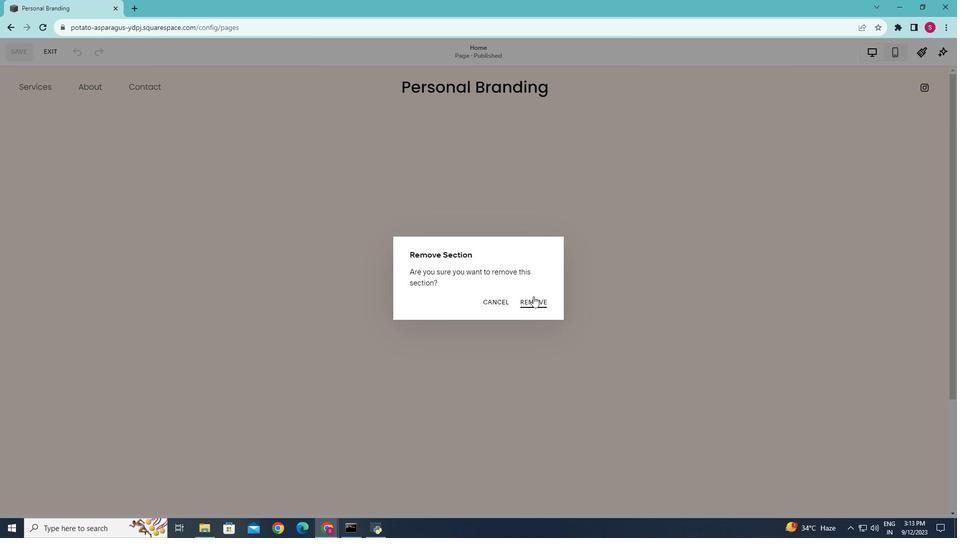 
Action: Mouse pressed left at (528, 292)
Screenshot: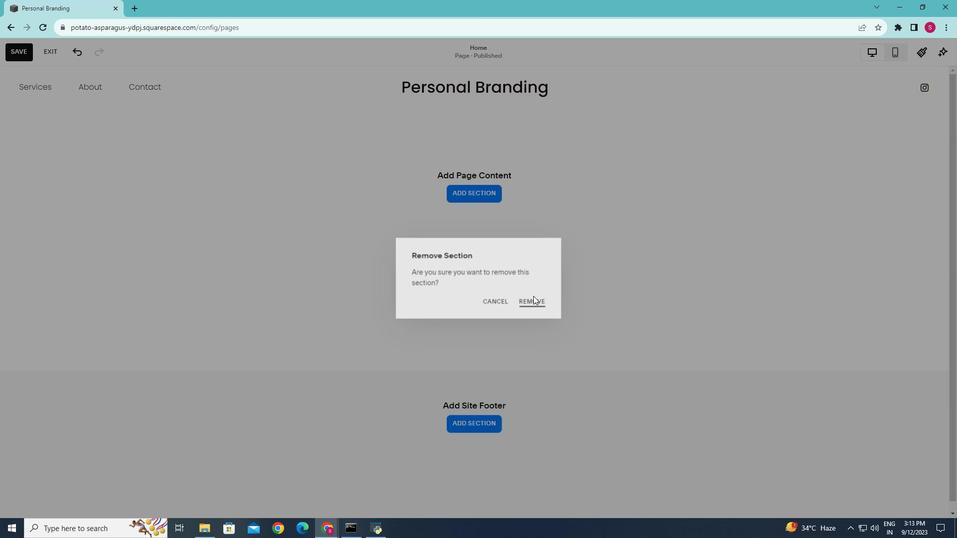 
Action: Mouse moved to (471, 189)
Screenshot: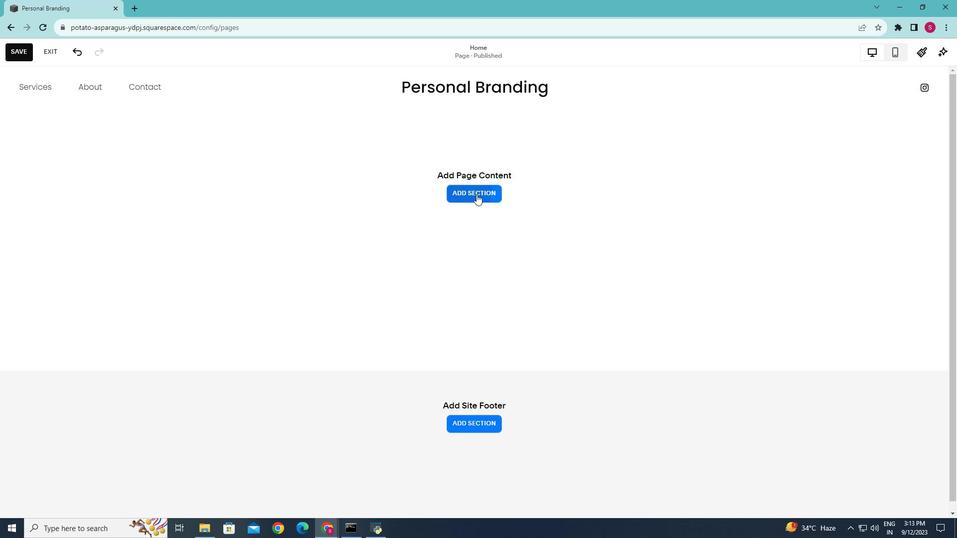 
Action: Mouse pressed left at (471, 189)
Screenshot: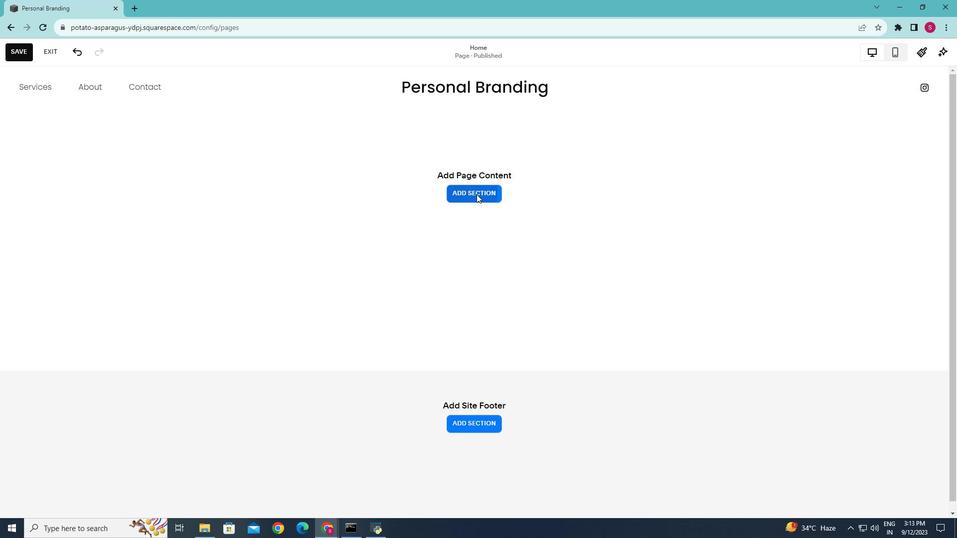 
Action: Mouse moved to (163, 197)
Screenshot: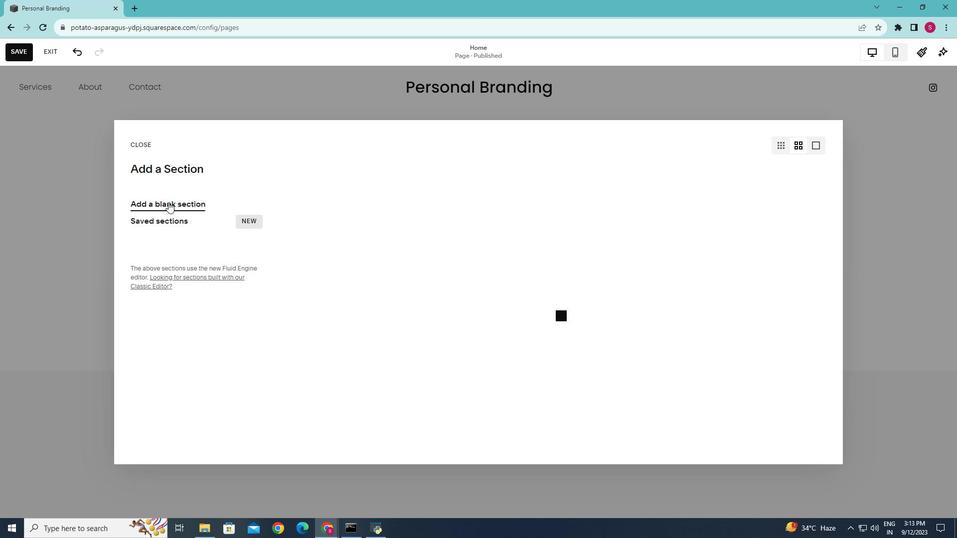 
Action: Mouse pressed left at (163, 197)
Screenshot: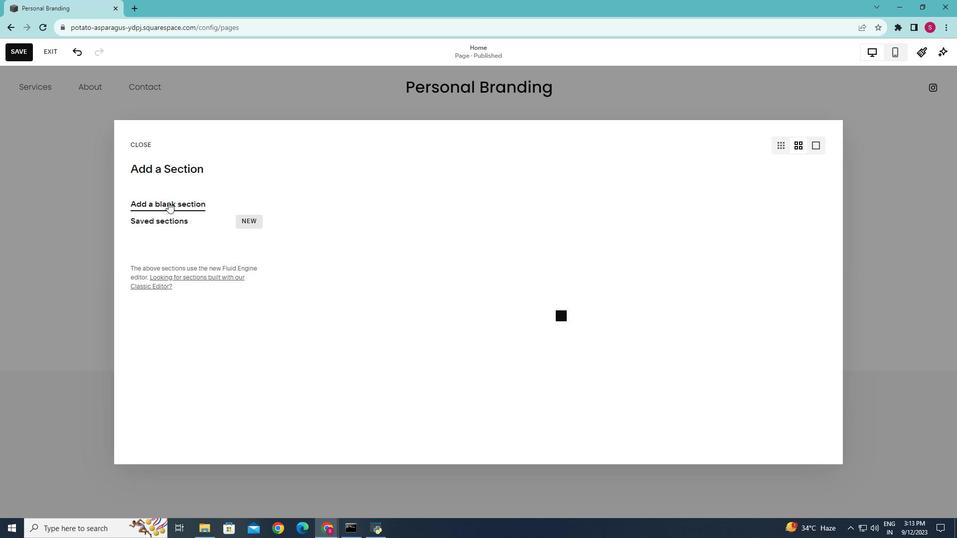 
Action: Mouse moved to (390, 215)
Screenshot: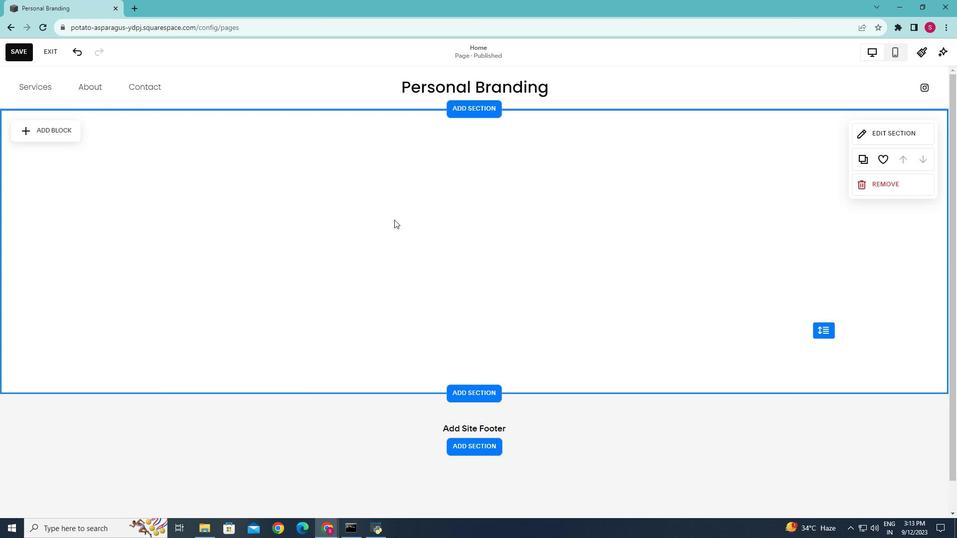 
Action: Mouse scrolled (390, 215) with delta (0, 0)
Screenshot: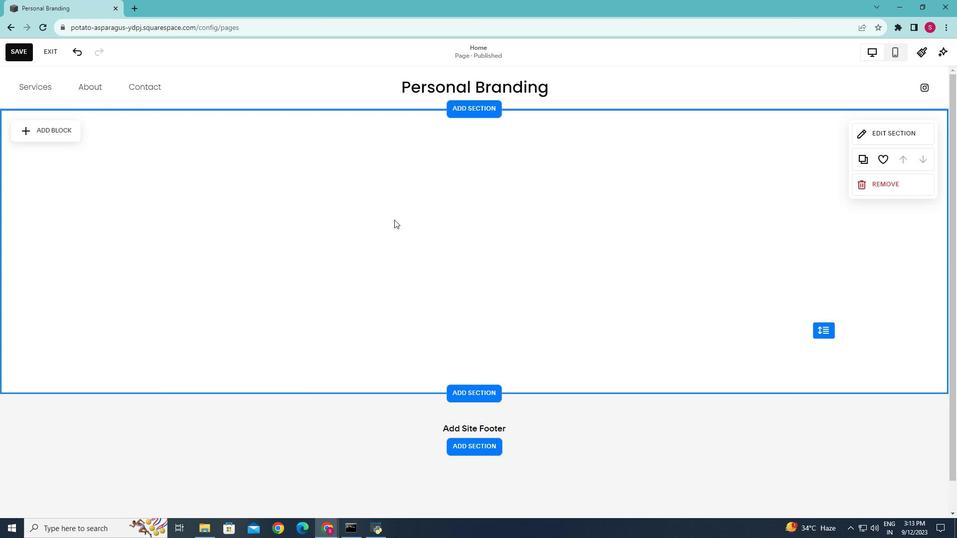 
Action: Mouse scrolled (390, 215) with delta (0, 0)
Screenshot: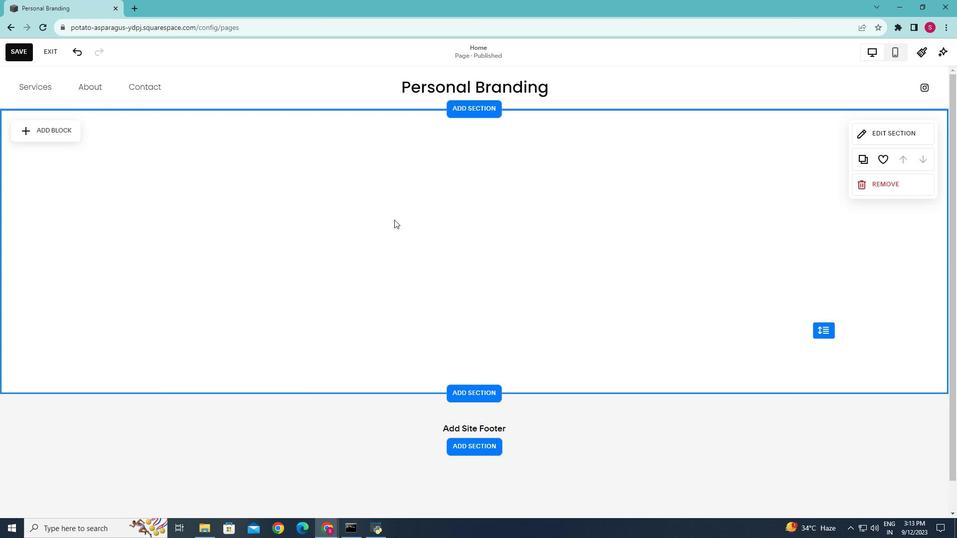 
Action: Mouse scrolled (390, 215) with delta (0, 0)
Screenshot: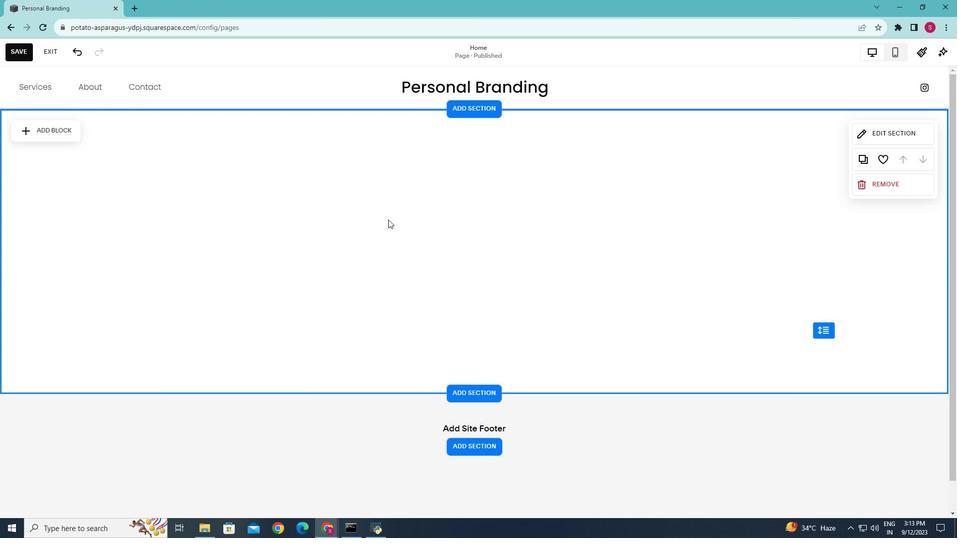 
Action: Mouse moved to (59, 128)
Screenshot: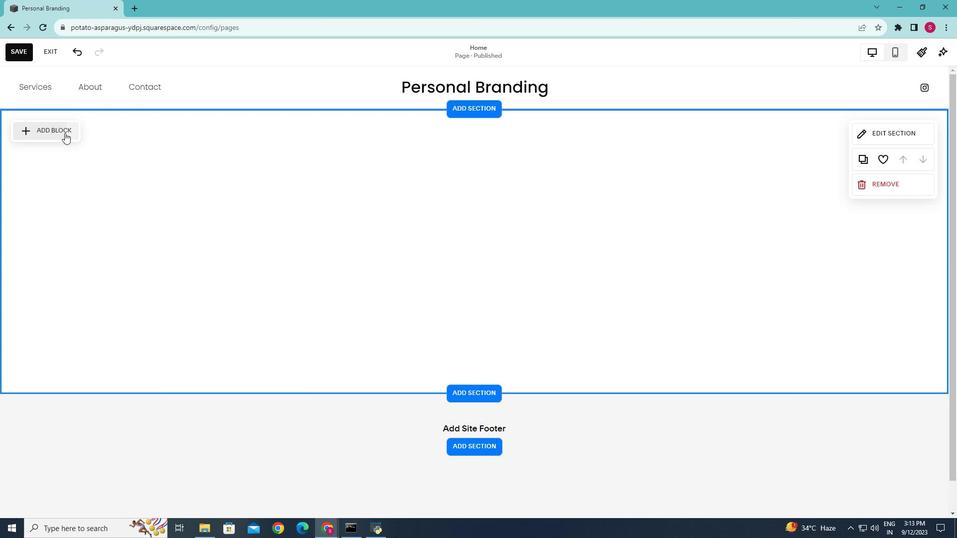 
Action: Mouse pressed left at (59, 128)
Screenshot: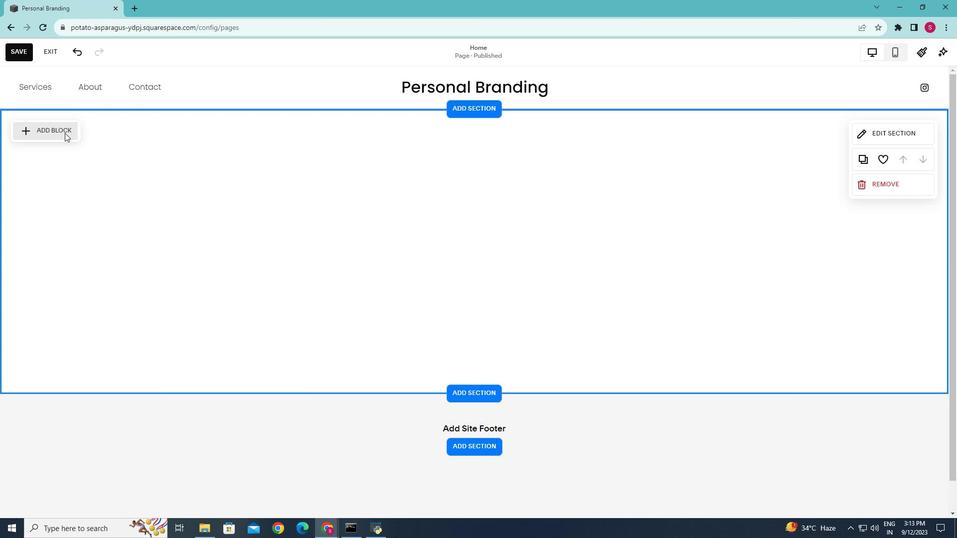 
Action: Mouse moved to (121, 186)
Screenshot: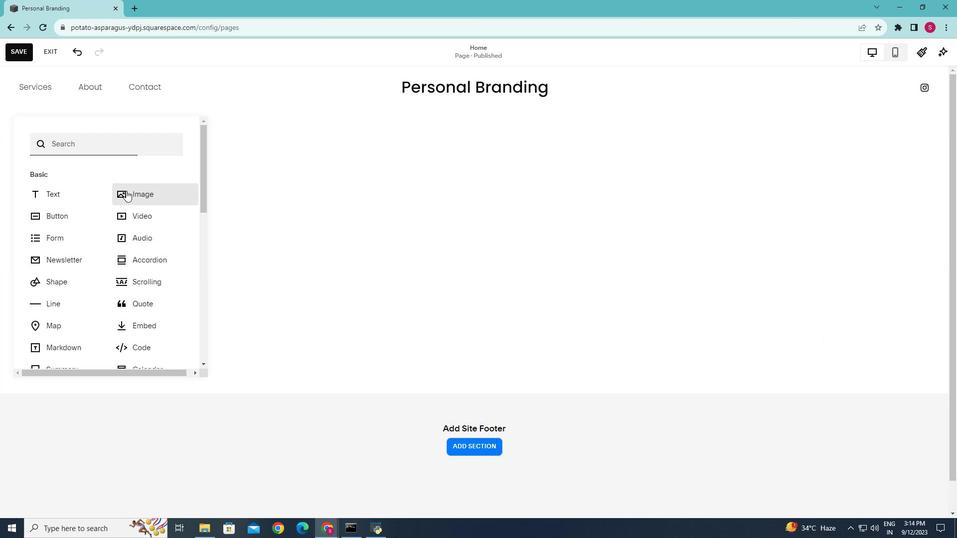 
Action: Mouse pressed left at (121, 186)
Screenshot: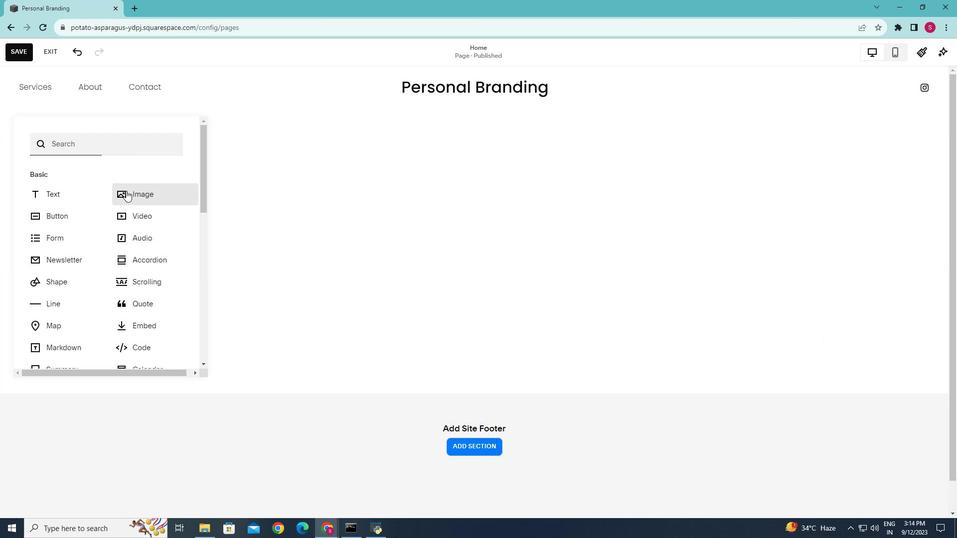 
Action: Mouse moved to (204, 224)
Screenshot: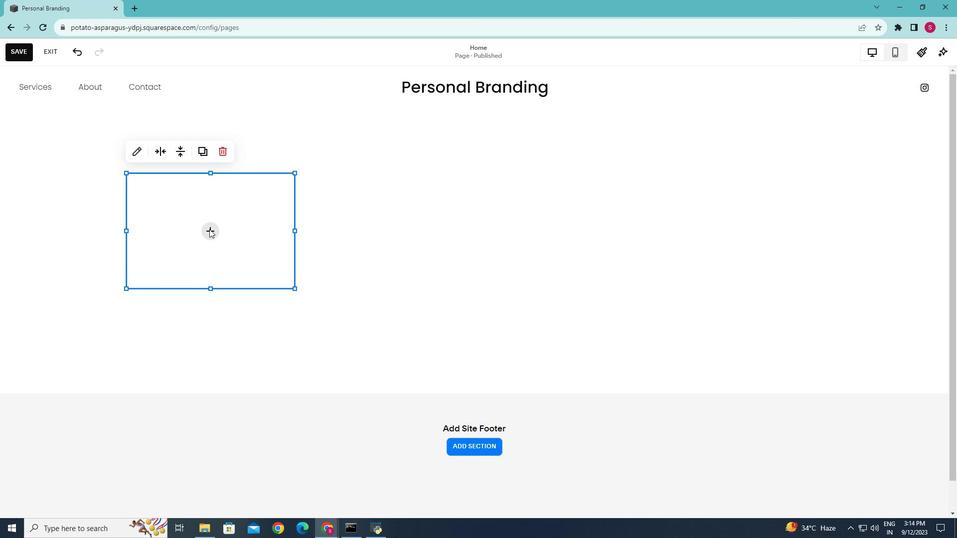 
Action: Mouse pressed left at (204, 224)
Screenshot: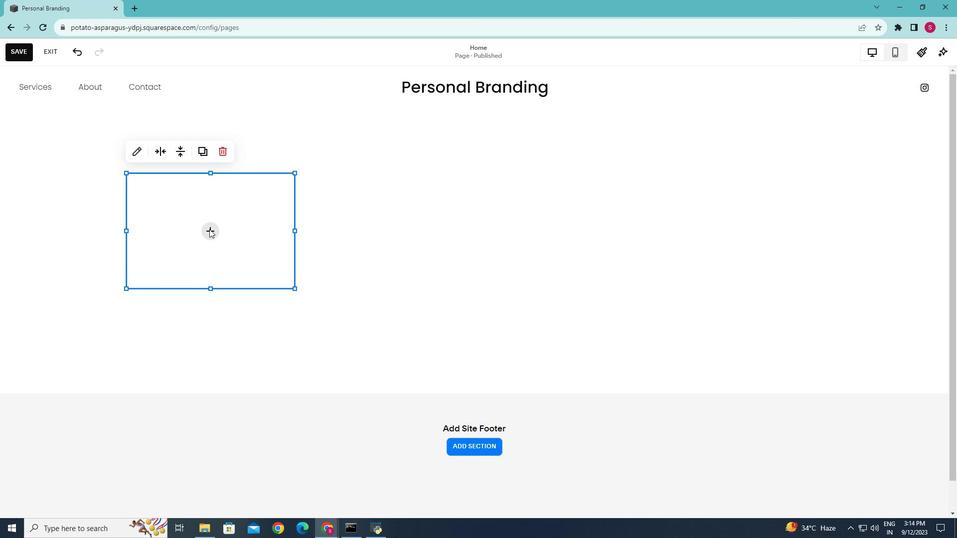 
Action: Mouse moved to (180, 265)
Screenshot: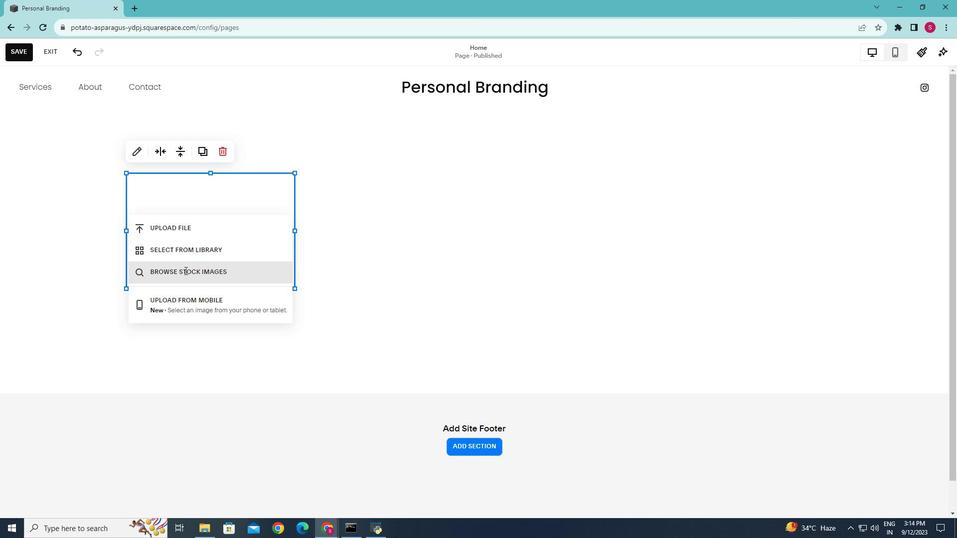 
Action: Mouse pressed left at (180, 265)
Screenshot: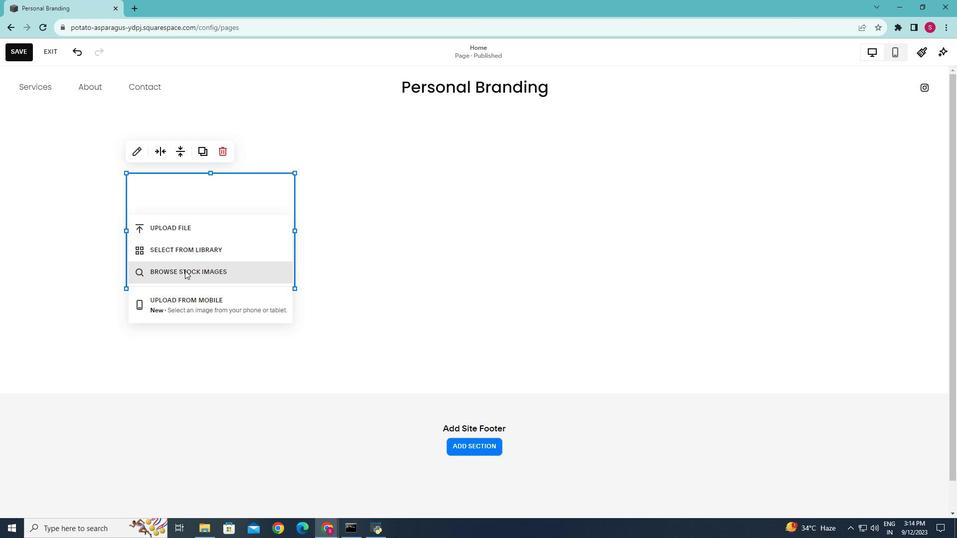 
Action: Mouse moved to (303, 167)
Screenshot: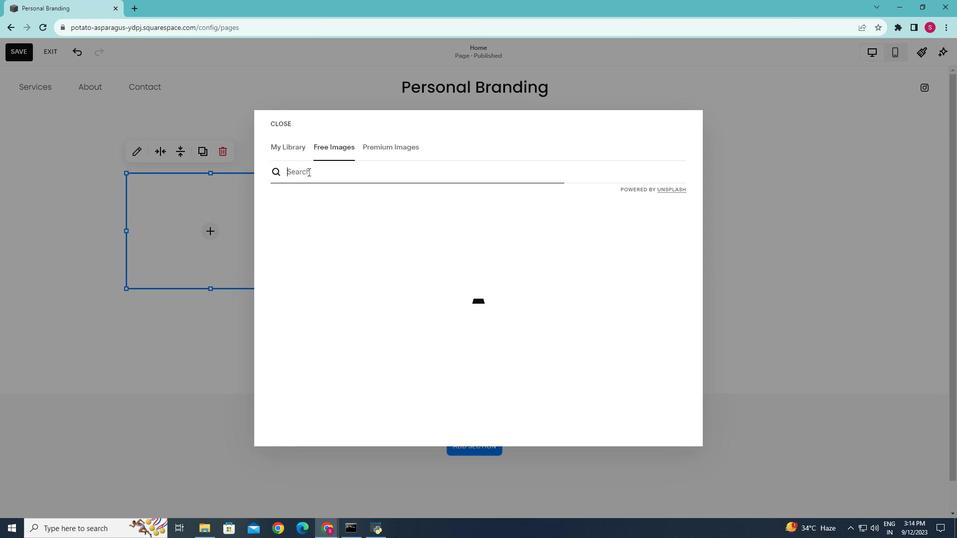 
Action: Mouse pressed left at (303, 167)
Screenshot: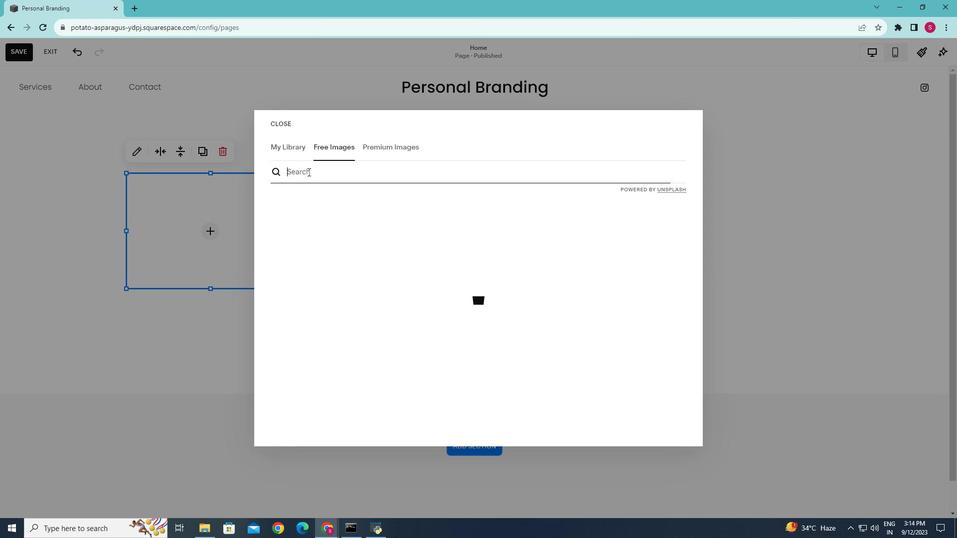 
Action: Key pressed fashion<Key.space>clothing<Key.enter>
Screenshot: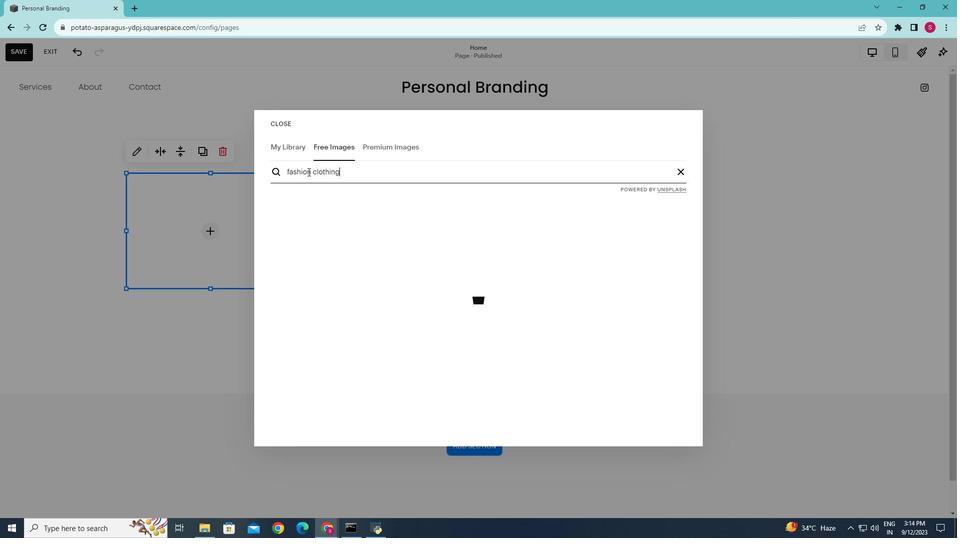 
Action: Mouse moved to (186, 300)
Screenshot: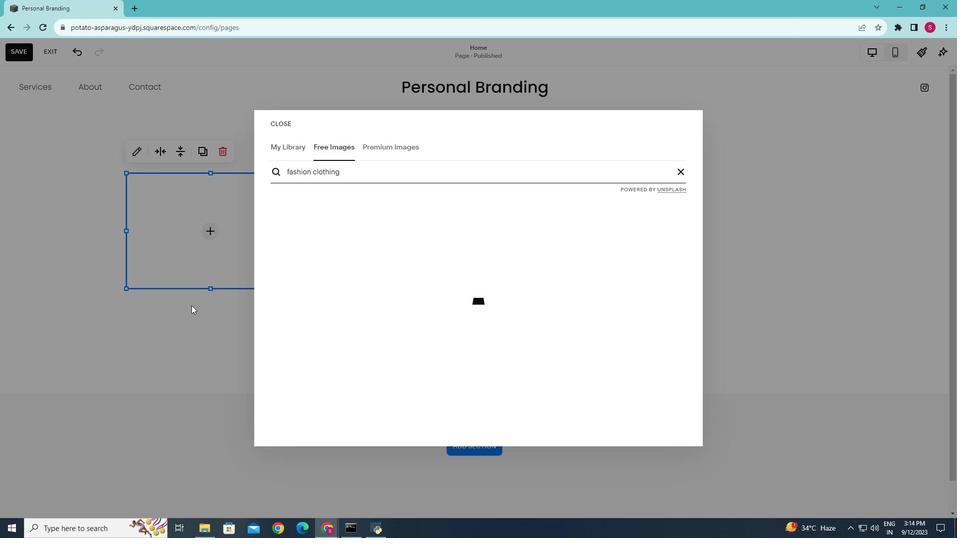 
Action: Mouse pressed left at (186, 300)
Screenshot: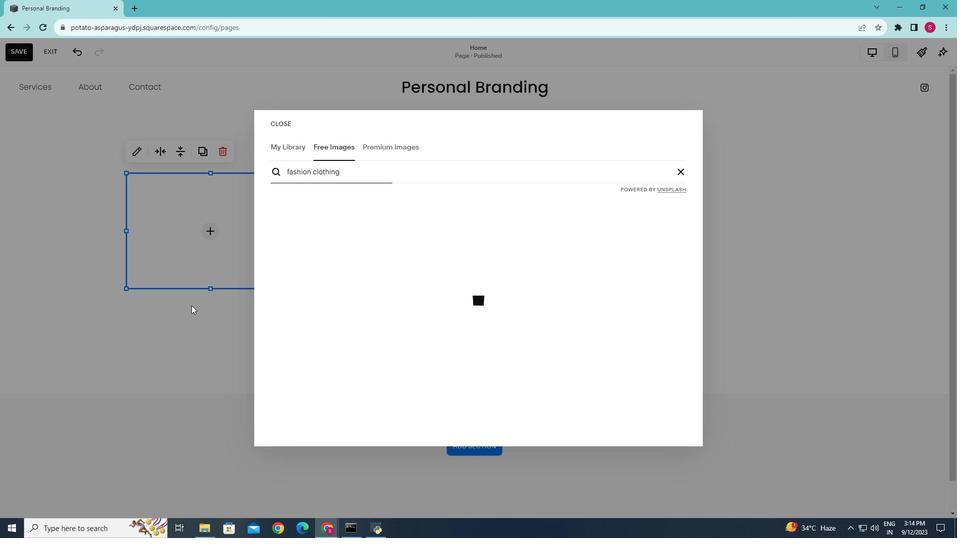 
Action: Mouse moved to (209, 226)
Screenshot: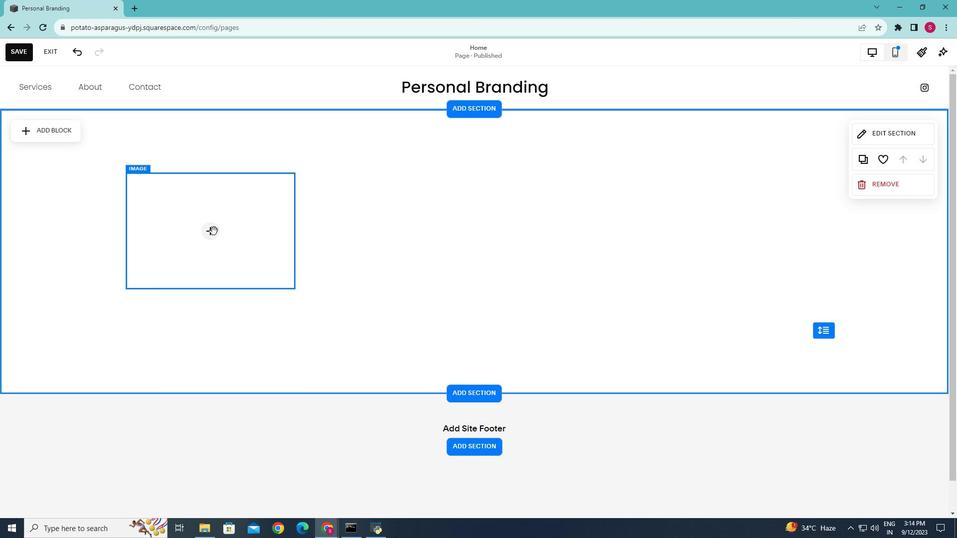 
Action: Mouse pressed left at (209, 226)
Screenshot: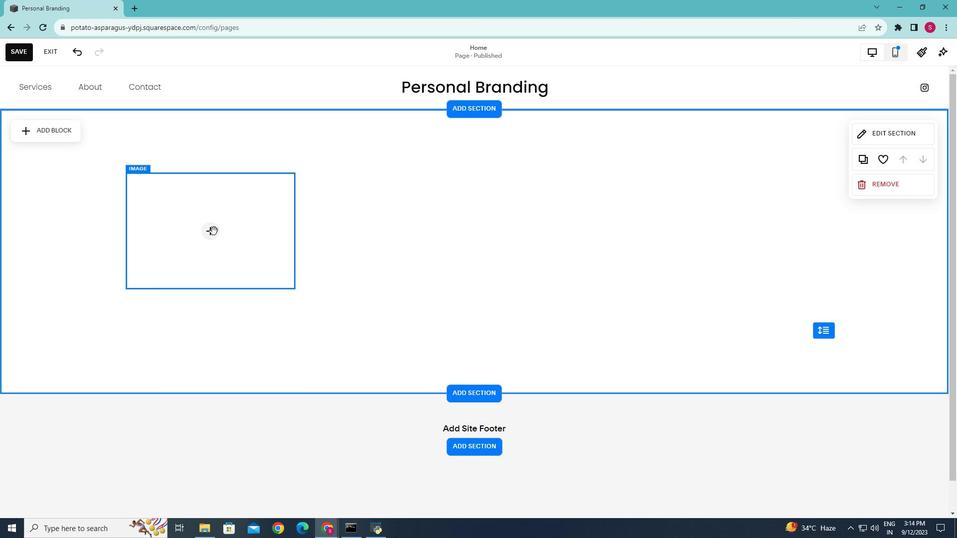 
Action: Mouse moved to (203, 228)
Screenshot: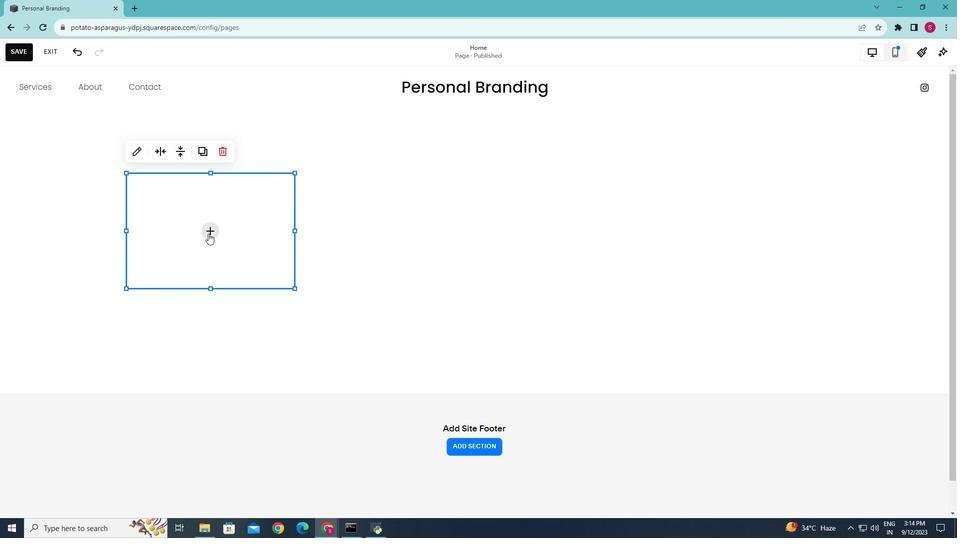 
Action: Mouse pressed left at (203, 228)
Screenshot: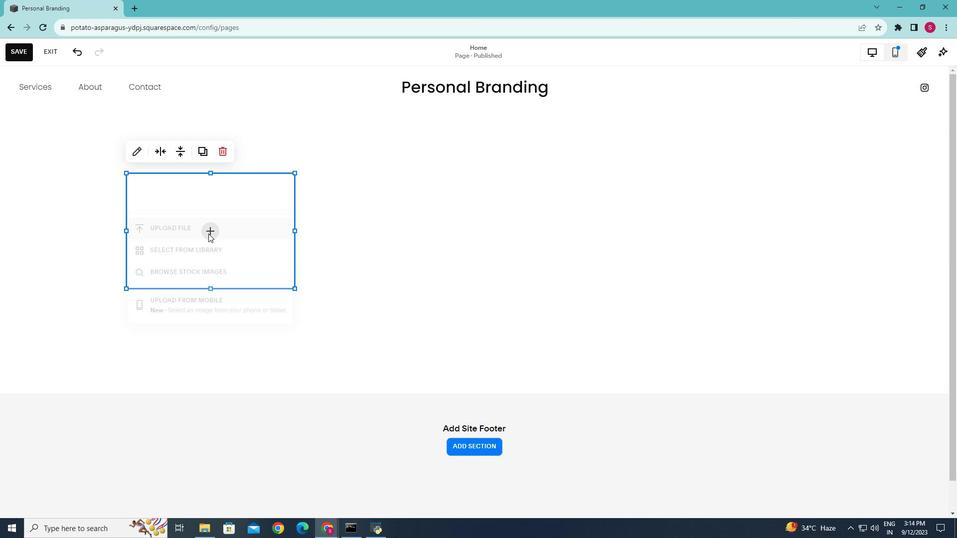 
Action: Mouse moved to (197, 261)
Screenshot: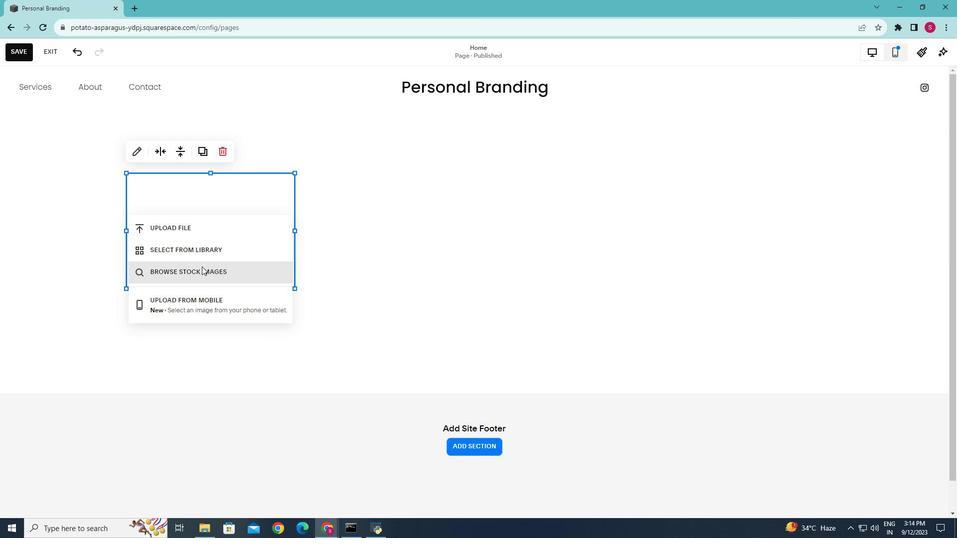
Action: Mouse pressed left at (197, 261)
Screenshot: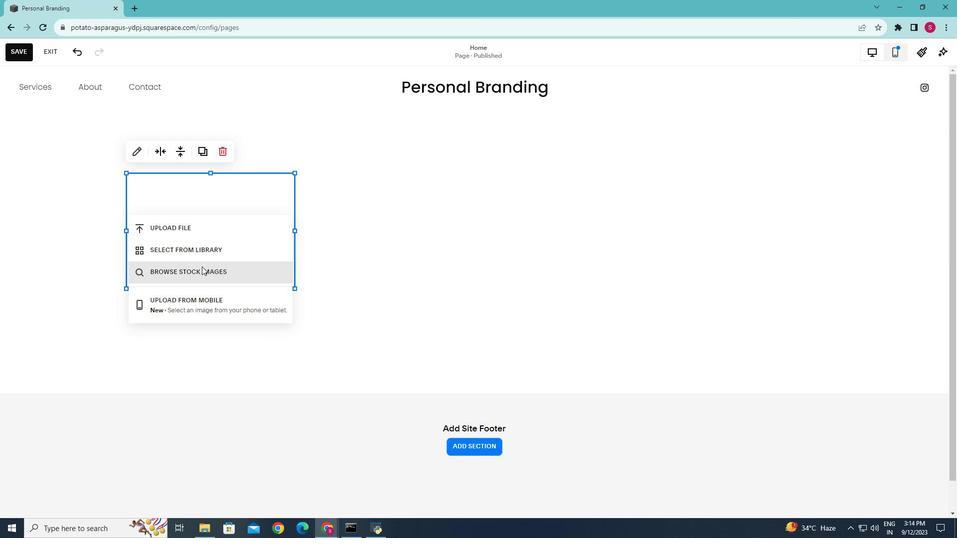
Action: Mouse moved to (316, 170)
Screenshot: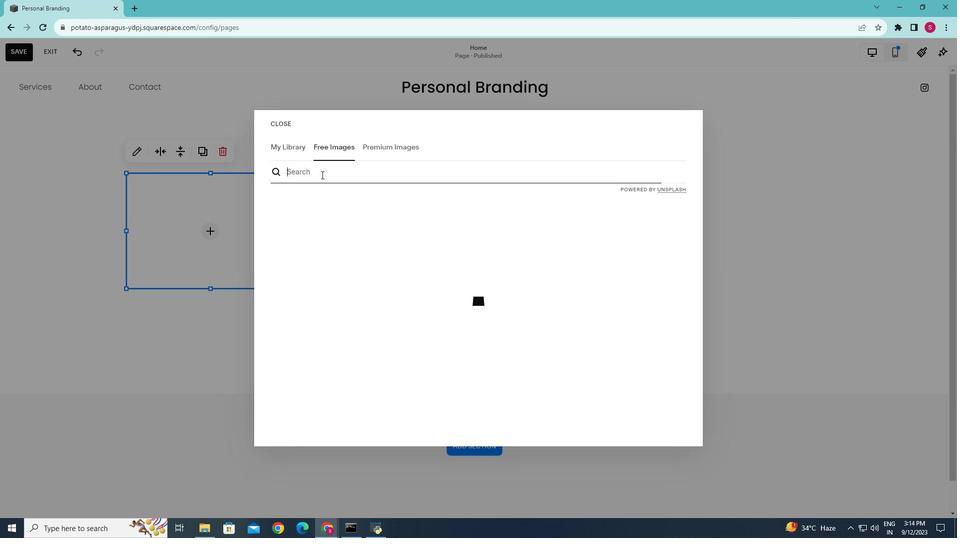 
Action: Mouse pressed left at (316, 170)
Screenshot: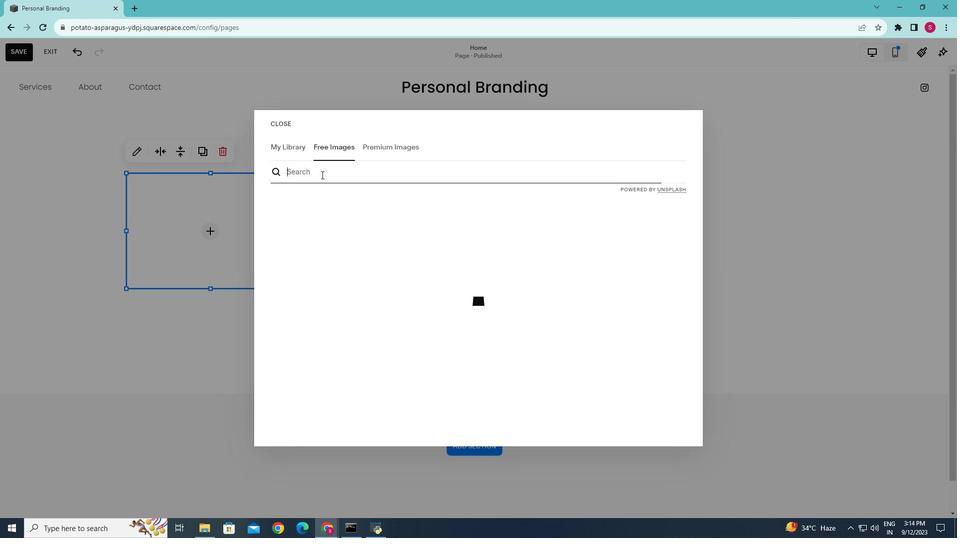 
Action: Key pressed fashion<Key.space>clothing<Key.enter>
Screenshot: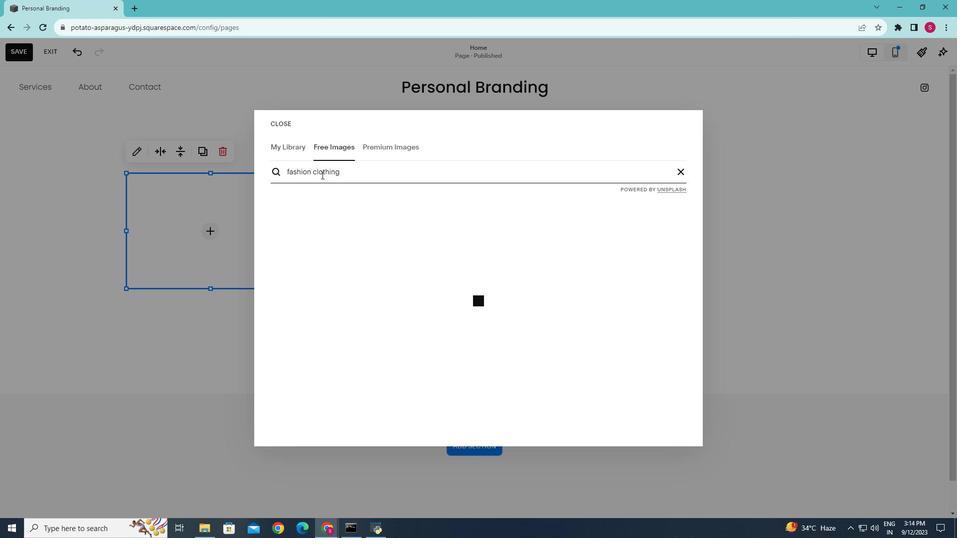 
Action: Mouse moved to (349, 283)
Screenshot: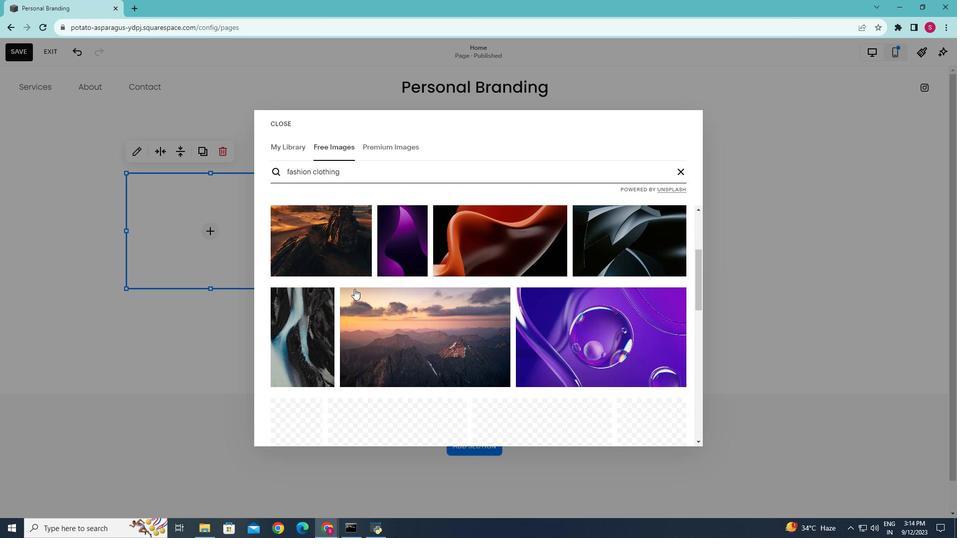 
Action: Mouse scrolled (349, 283) with delta (0, 0)
Screenshot: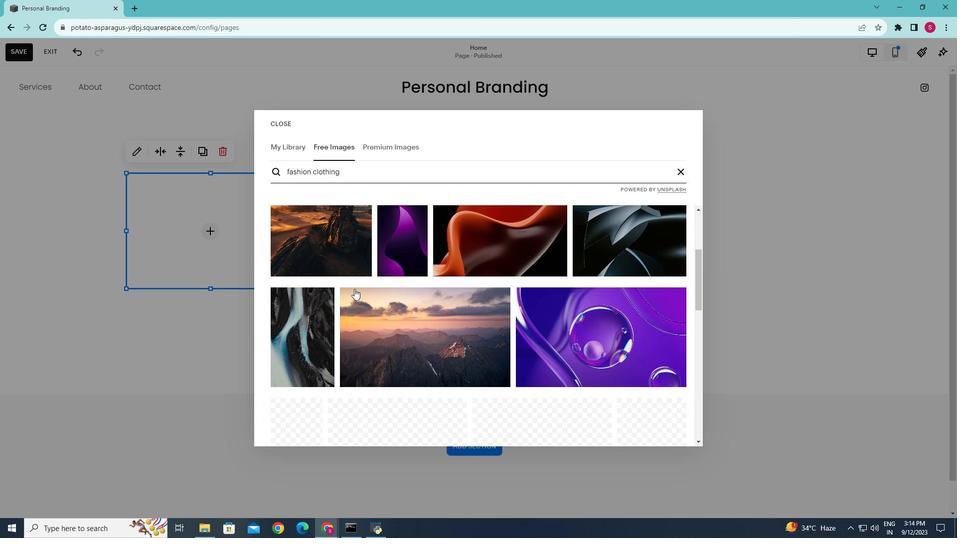 
Action: Mouse moved to (349, 283)
Screenshot: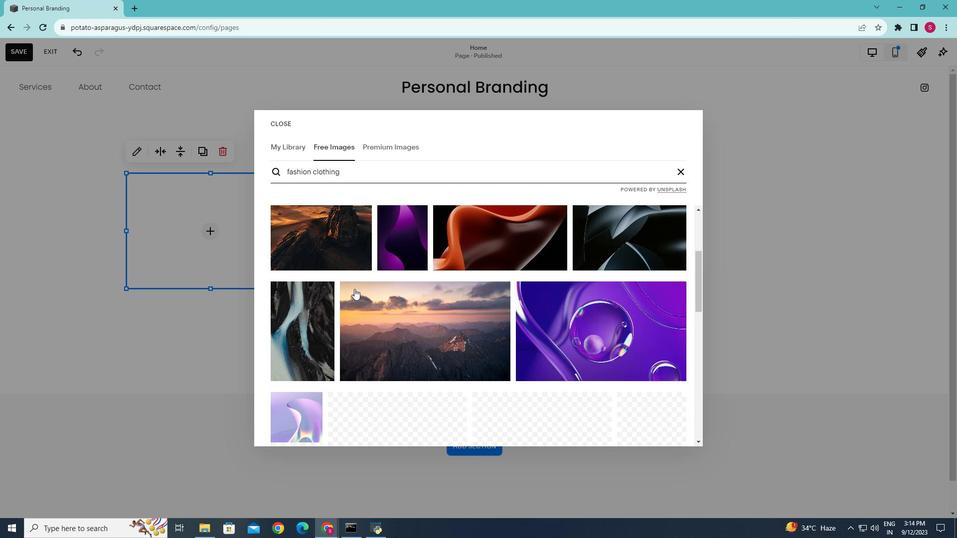 
Action: Mouse scrolled (349, 283) with delta (0, 0)
Screenshot: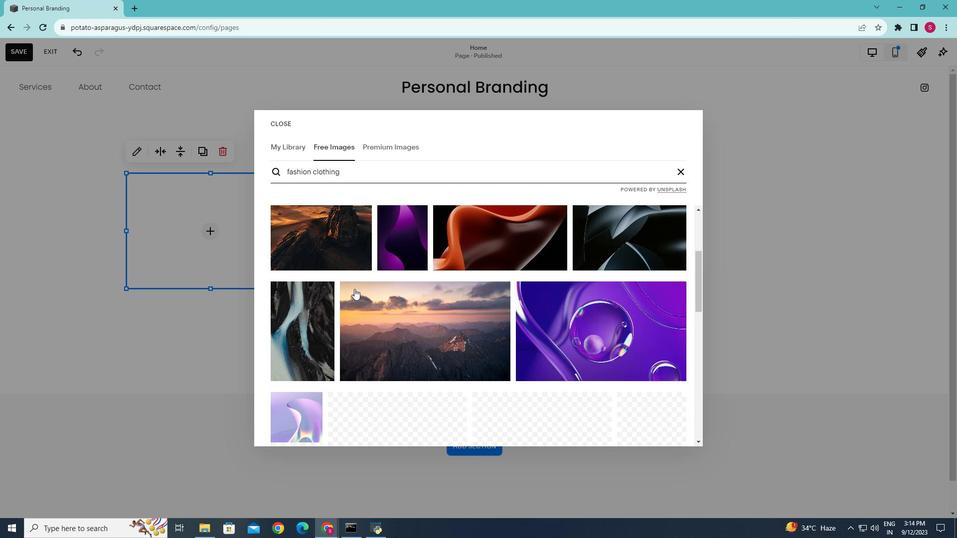 
Action: Mouse moved to (349, 284)
Screenshot: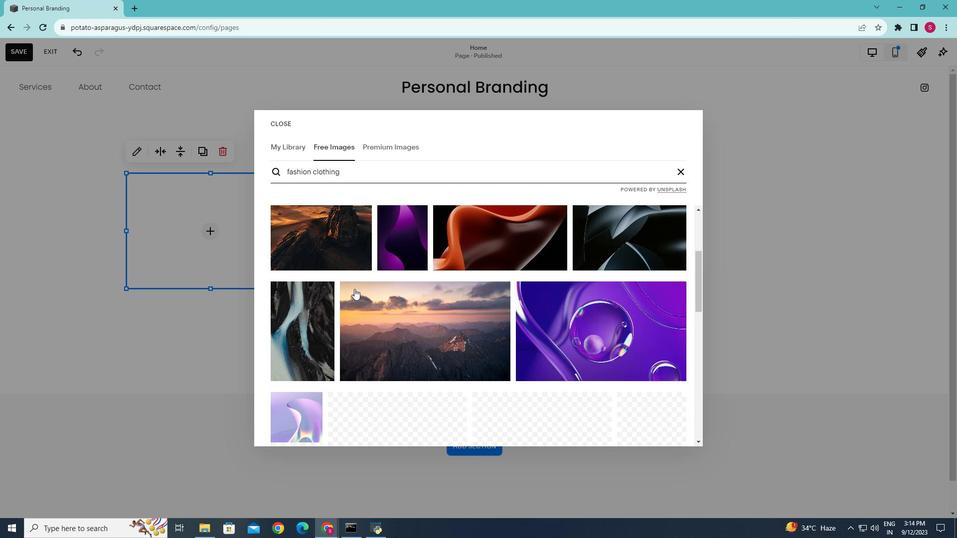 
Action: Mouse scrolled (349, 283) with delta (0, 0)
Screenshot: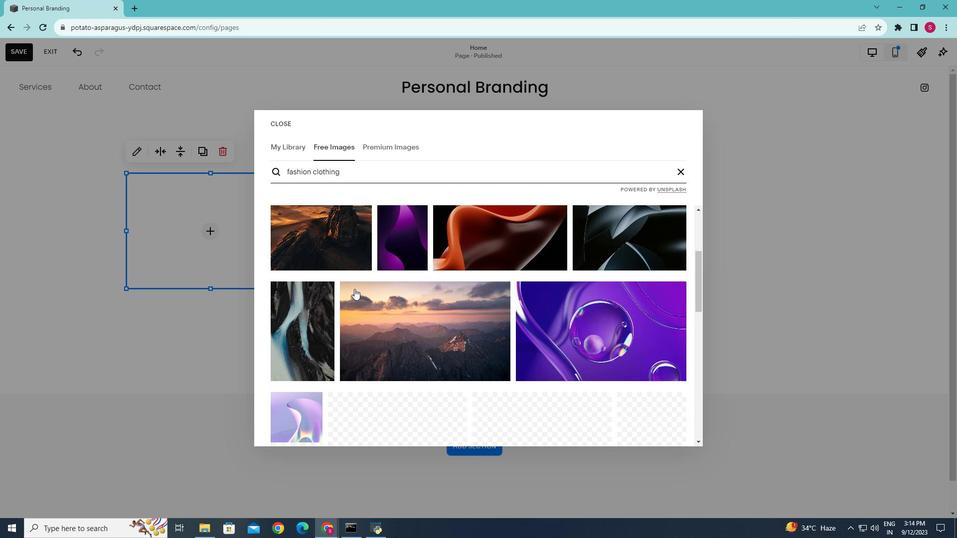 
Action: Mouse moved to (367, 165)
Screenshot: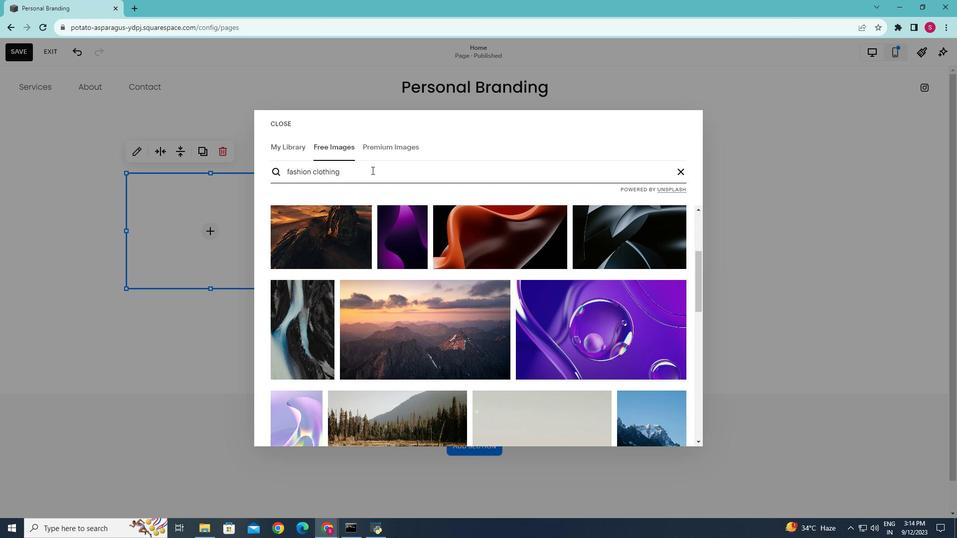 
Action: Mouse pressed left at (367, 165)
Screenshot: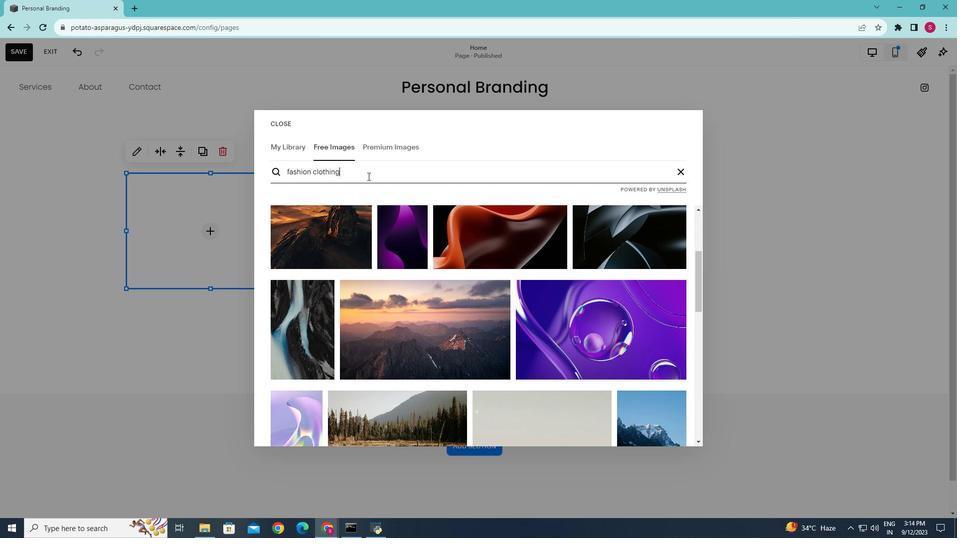 
Action: Mouse moved to (363, 172)
Screenshot: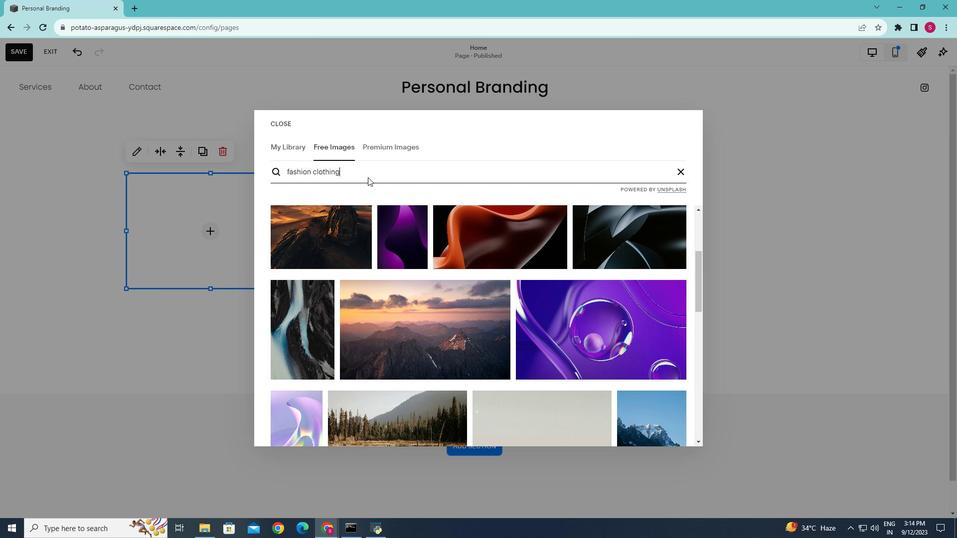 
Action: Key pressed <Key.enter>
Screenshot: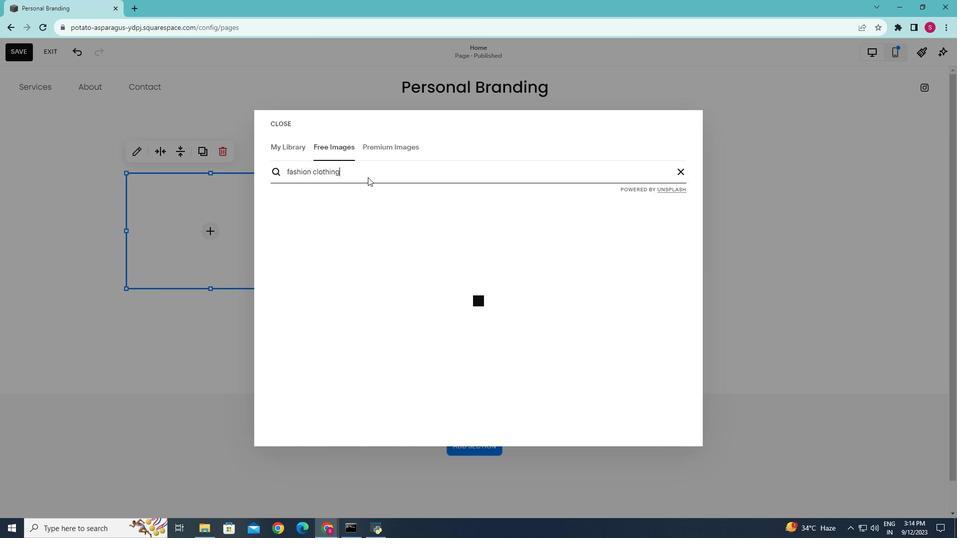 
Action: Mouse moved to (348, 237)
Screenshot: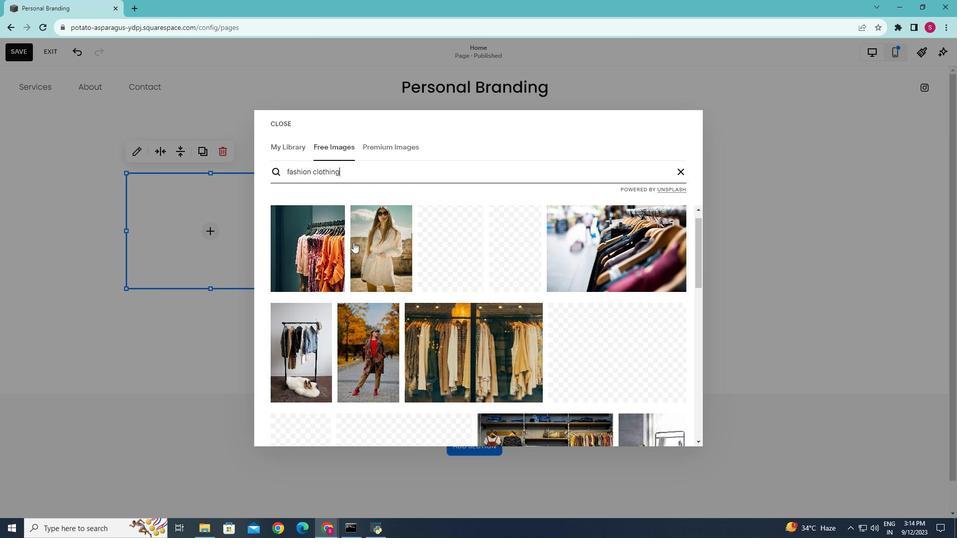
Action: Mouse scrolled (348, 236) with delta (0, 0)
Screenshot: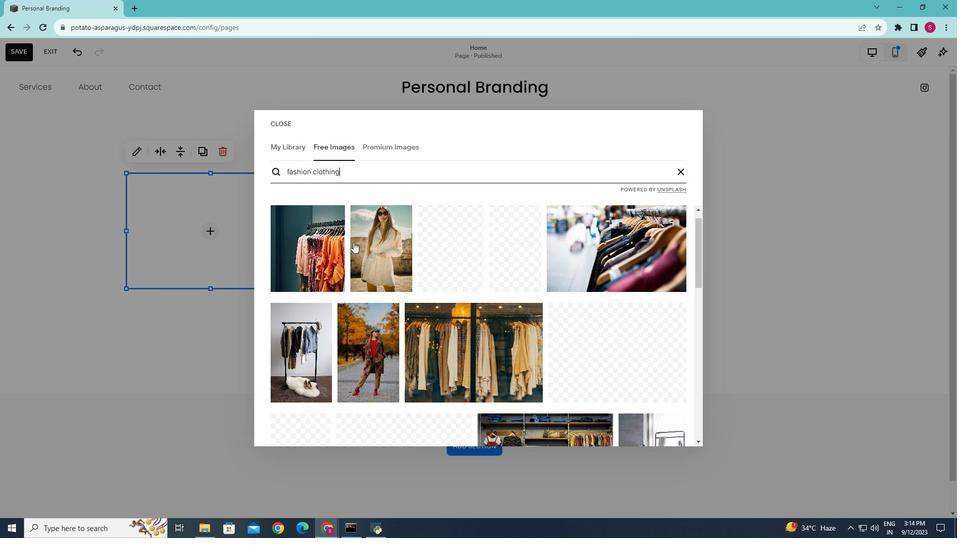 
Action: Mouse moved to (348, 256)
Screenshot: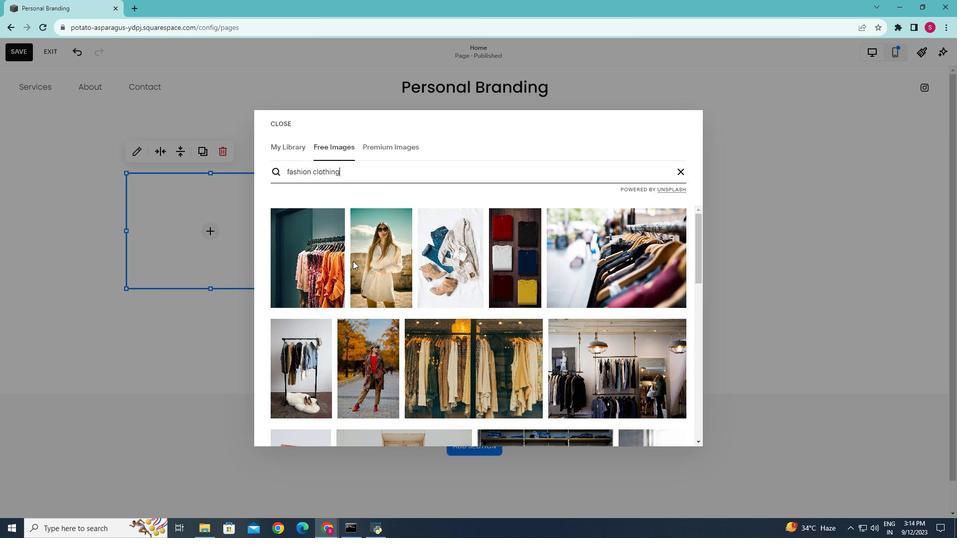 
Action: Mouse scrolled (348, 256) with delta (0, 0)
Screenshot: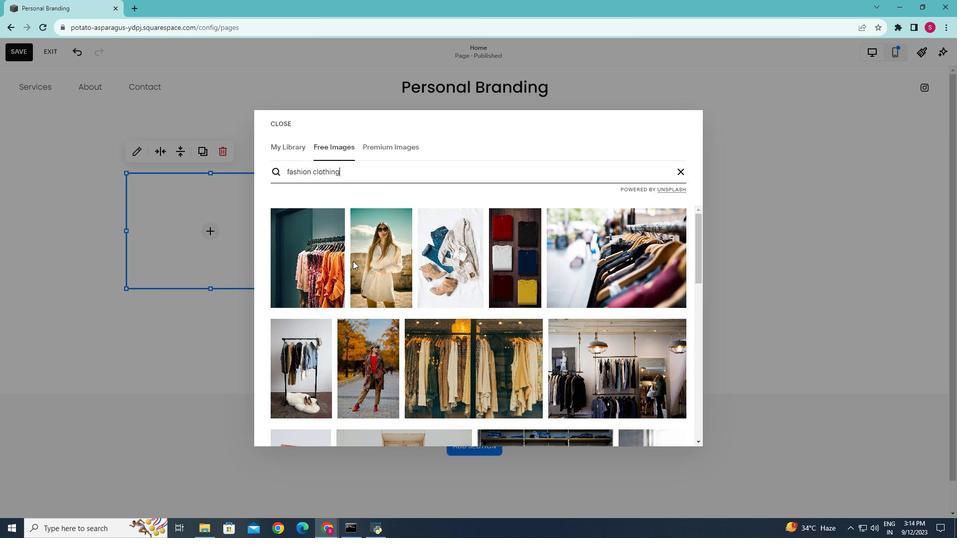 
Action: Mouse scrolled (348, 256) with delta (0, 0)
Screenshot: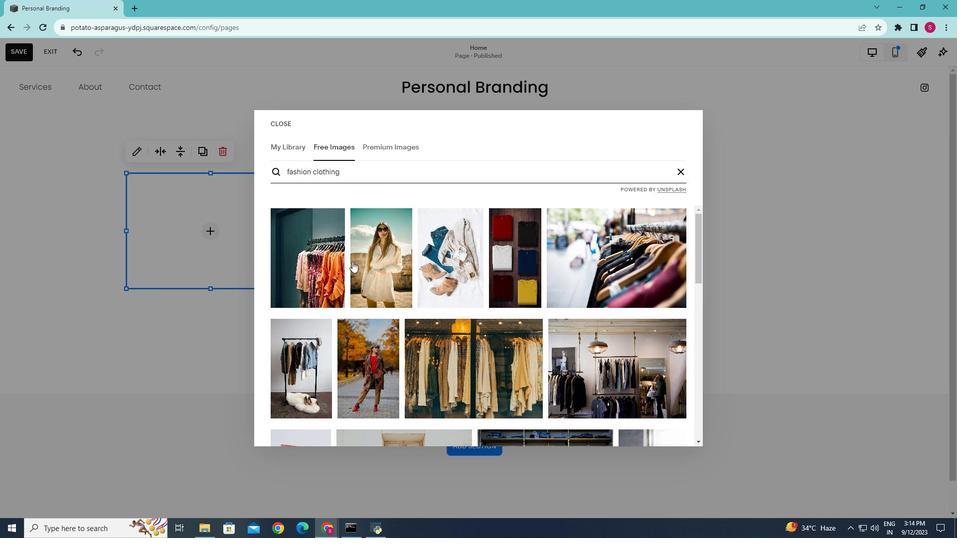 
Action: Mouse moved to (322, 264)
Screenshot: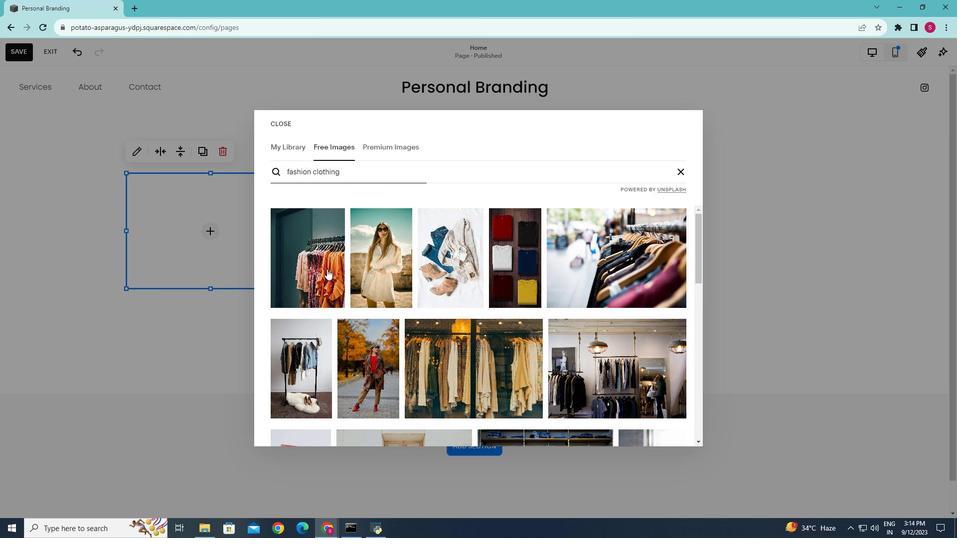 
Action: Mouse pressed left at (322, 264)
Screenshot: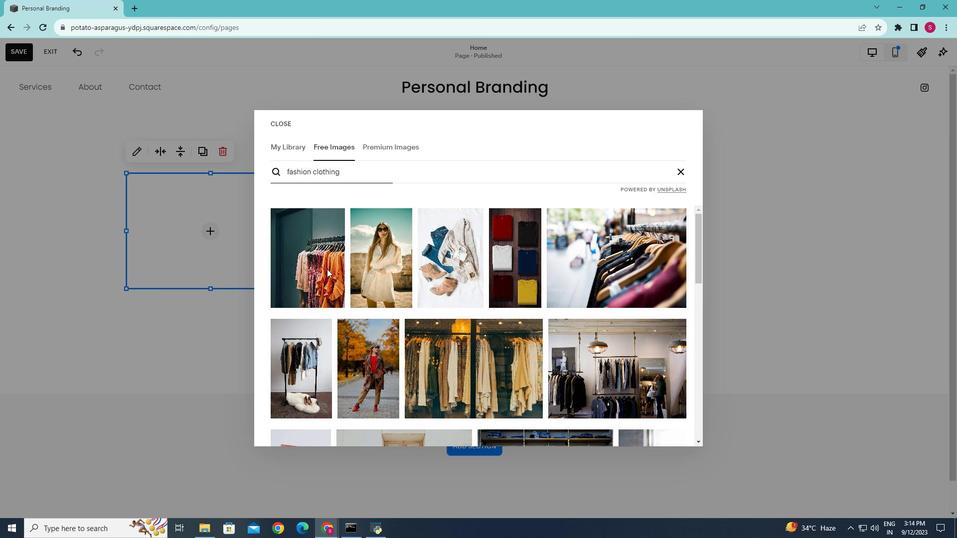
Action: Mouse moved to (568, 331)
Screenshot: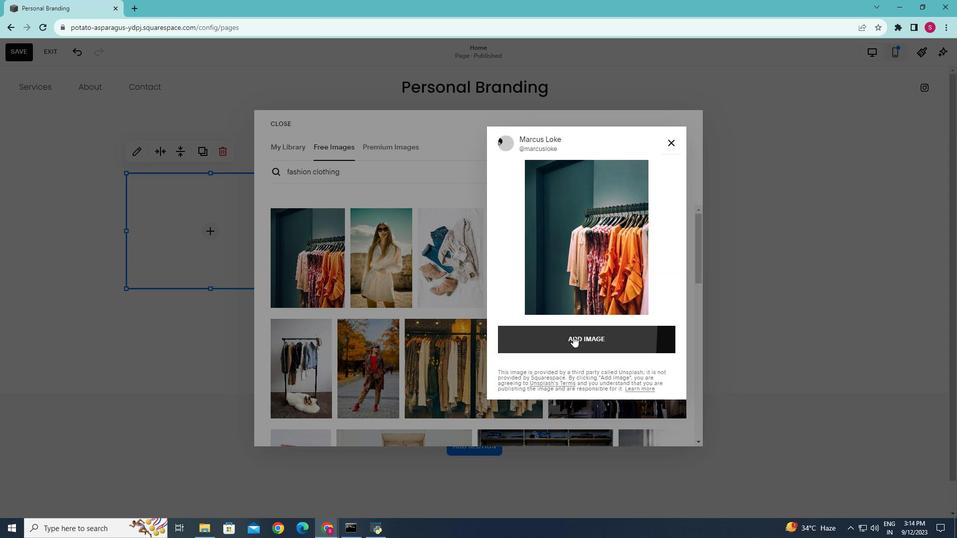 
Action: Mouse pressed left at (568, 331)
Screenshot: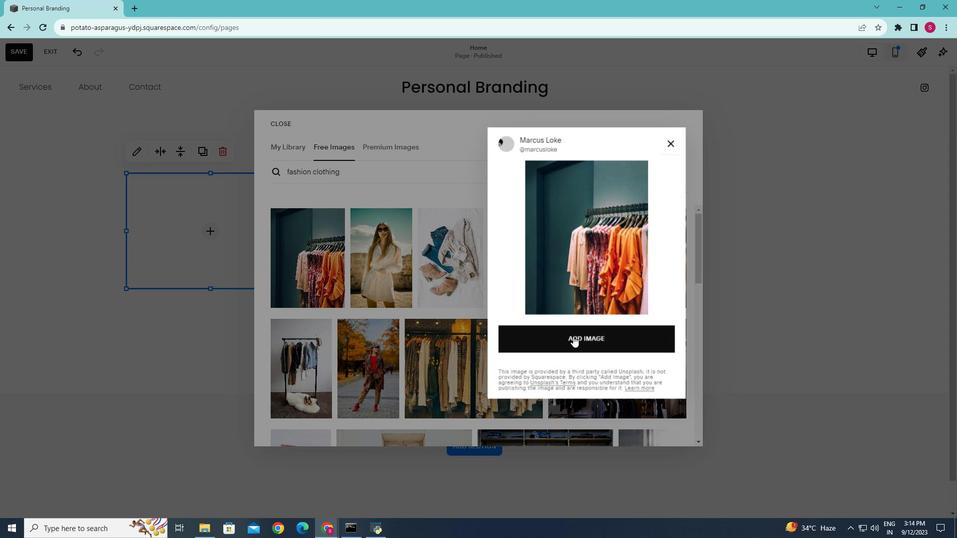 
Action: Mouse moved to (211, 193)
Screenshot: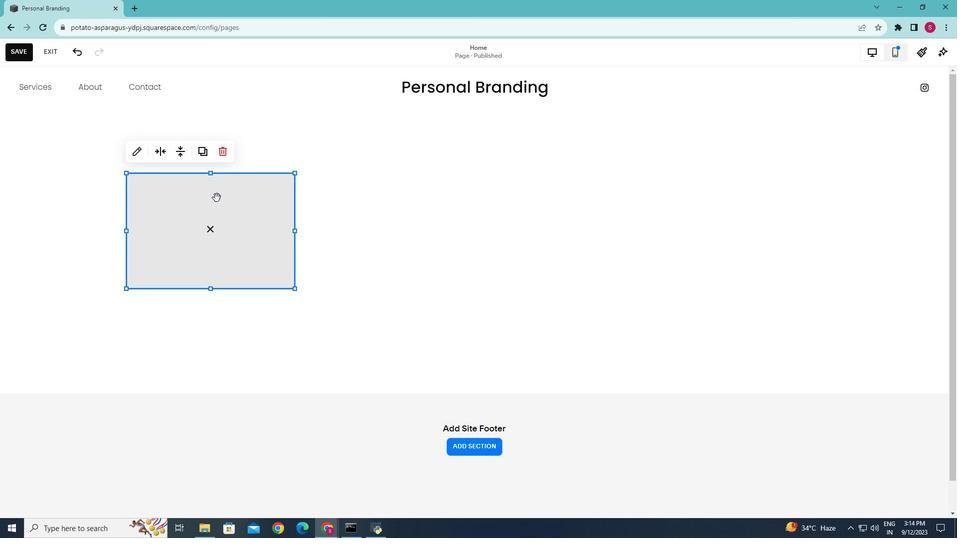 
Action: Mouse pressed left at (211, 193)
Screenshot: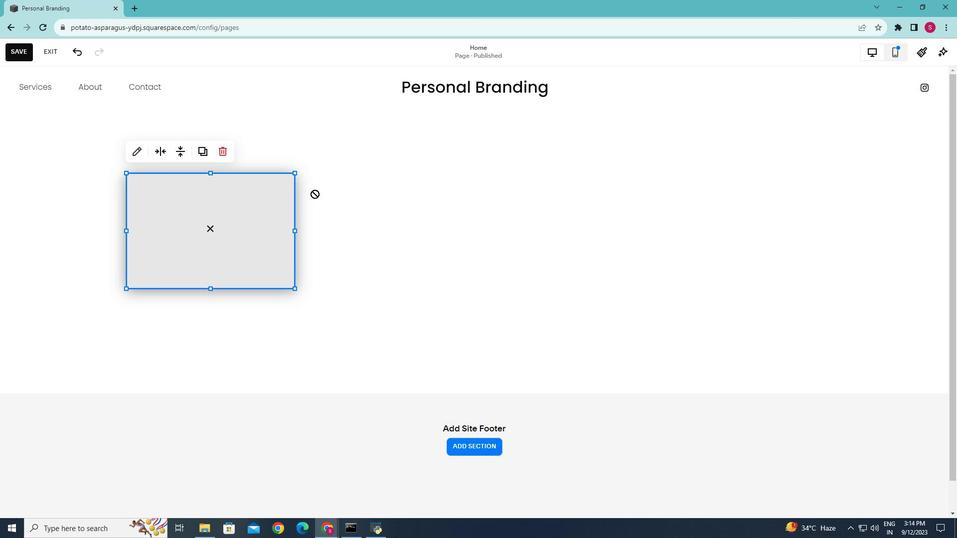 
Action: Mouse moved to (113, 178)
Screenshot: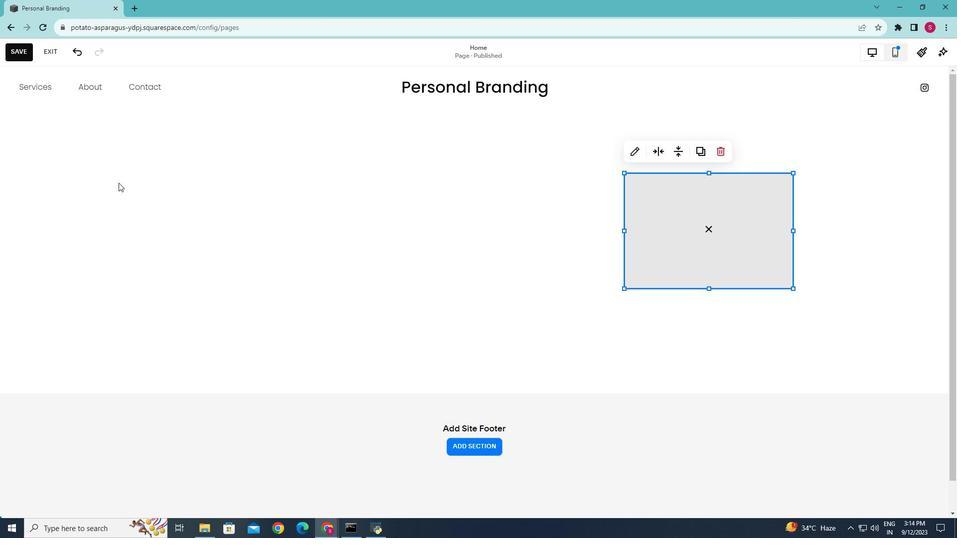 
Action: Mouse pressed left at (113, 178)
Screenshot: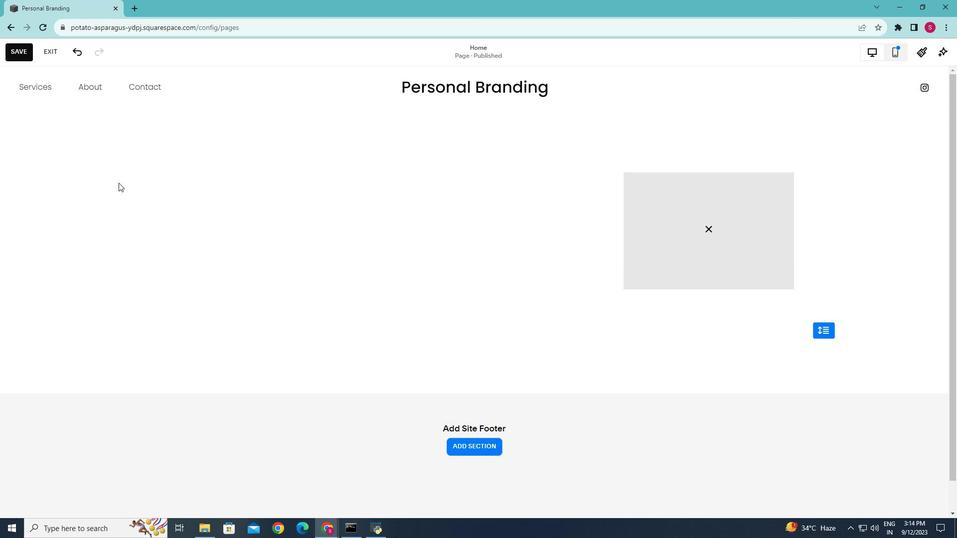 
Action: Mouse moved to (50, 129)
Screenshot: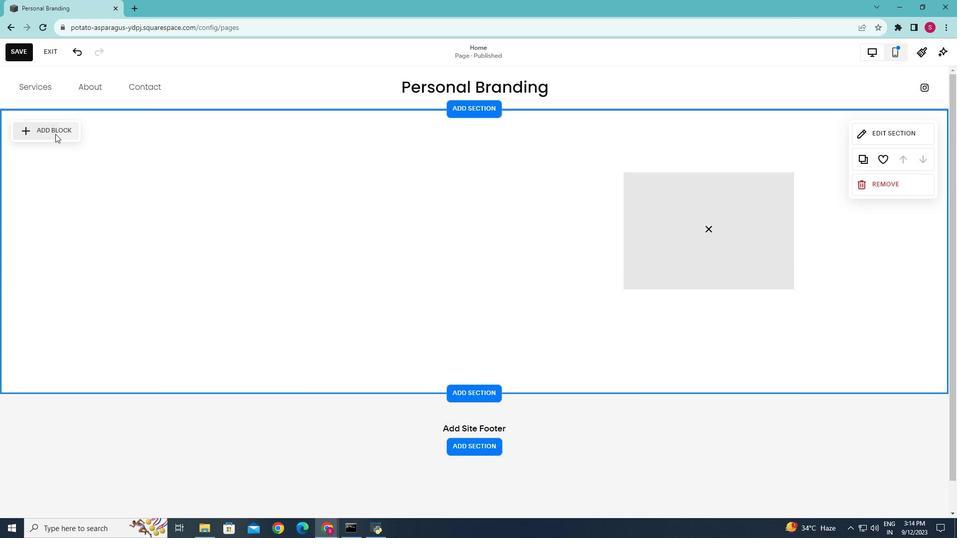 
Action: Mouse pressed left at (50, 129)
Screenshot: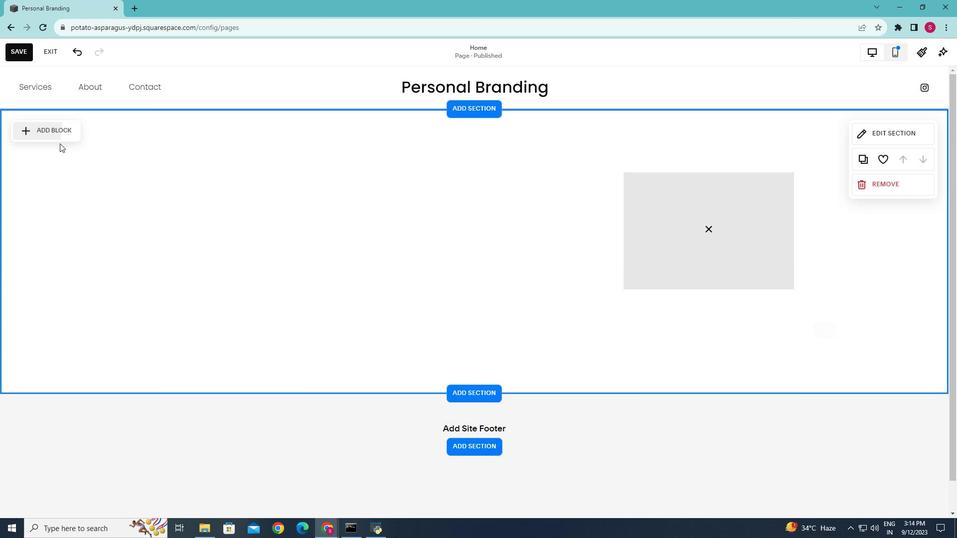 
Action: Mouse moved to (122, 187)
Screenshot: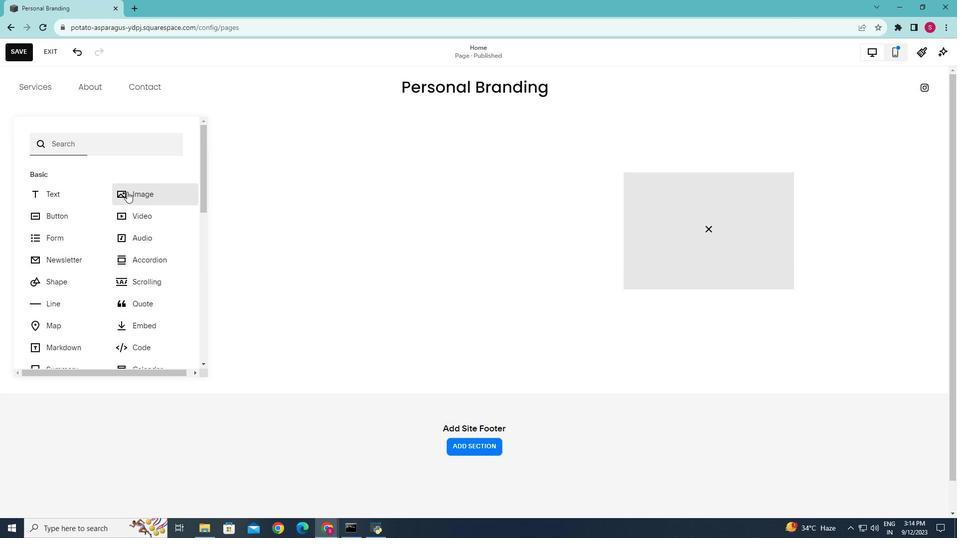 
Action: Mouse pressed left at (122, 187)
Screenshot: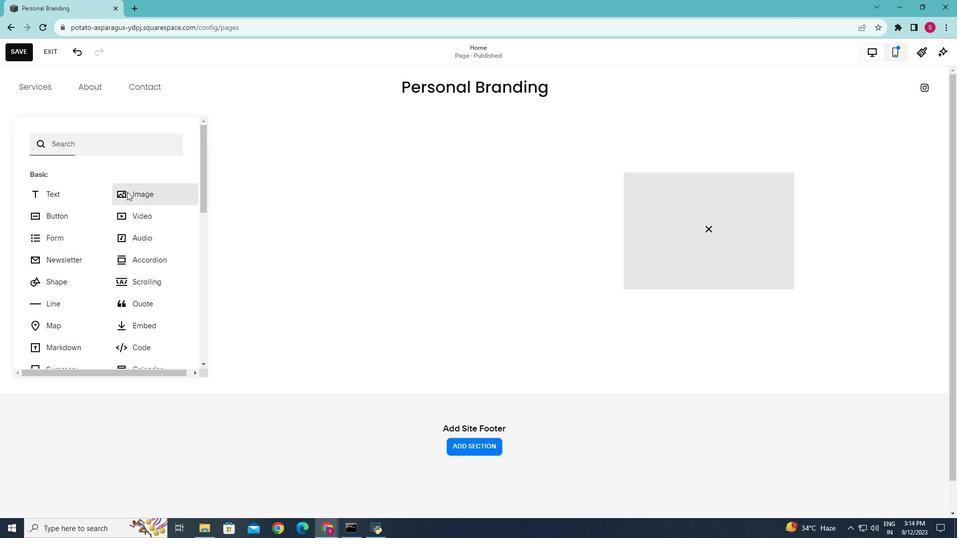
Action: Mouse moved to (199, 222)
Screenshot: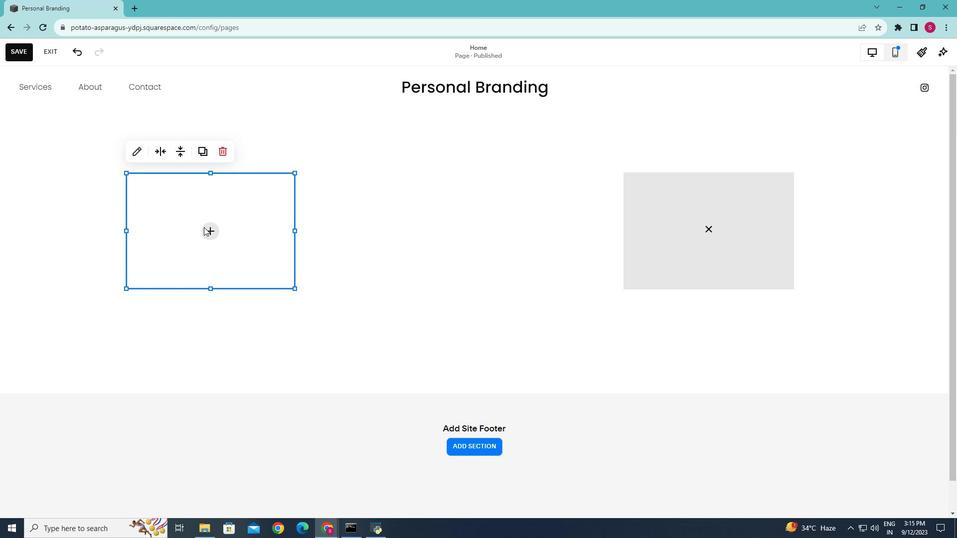 
Action: Mouse pressed left at (199, 222)
Screenshot: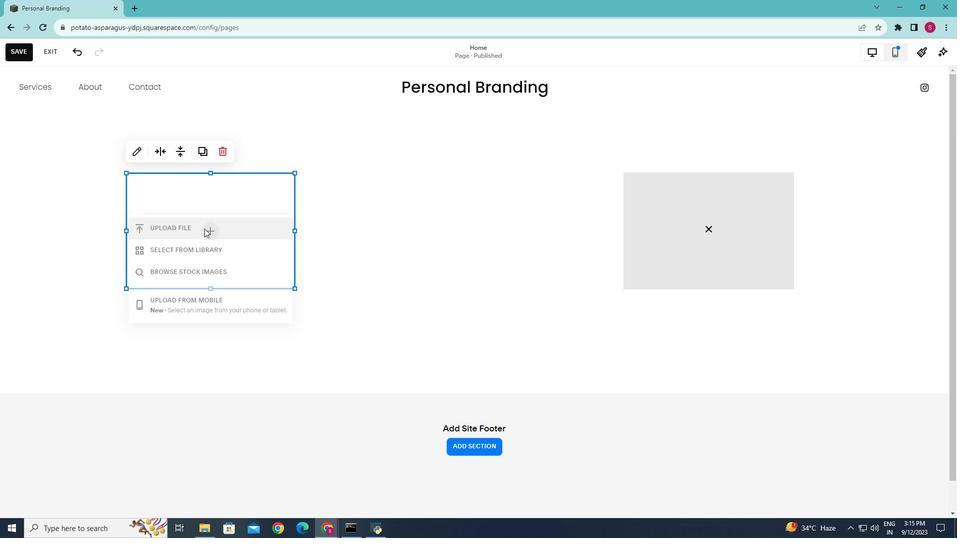 
Action: Mouse moved to (197, 260)
Screenshot: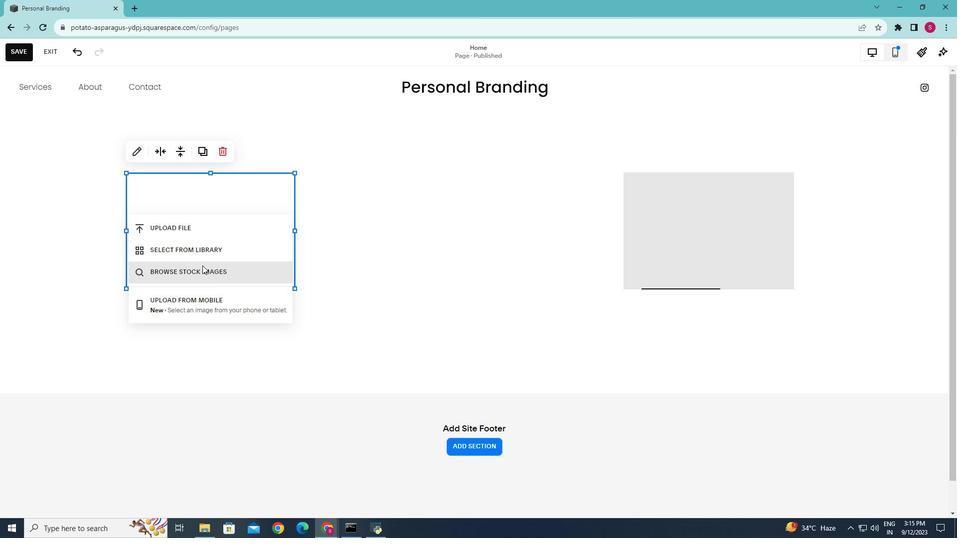 
Action: Mouse pressed left at (197, 260)
Screenshot: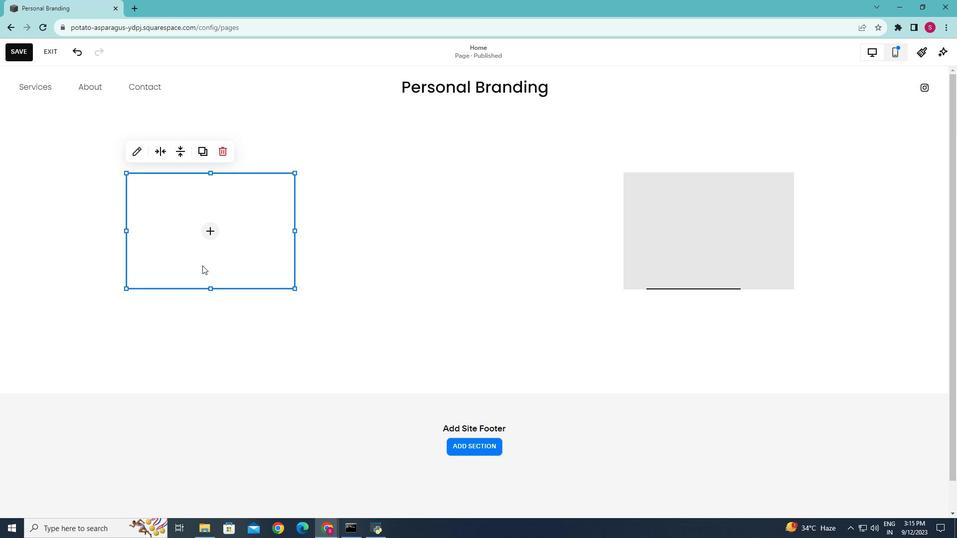 
Action: Mouse moved to (294, 167)
Screenshot: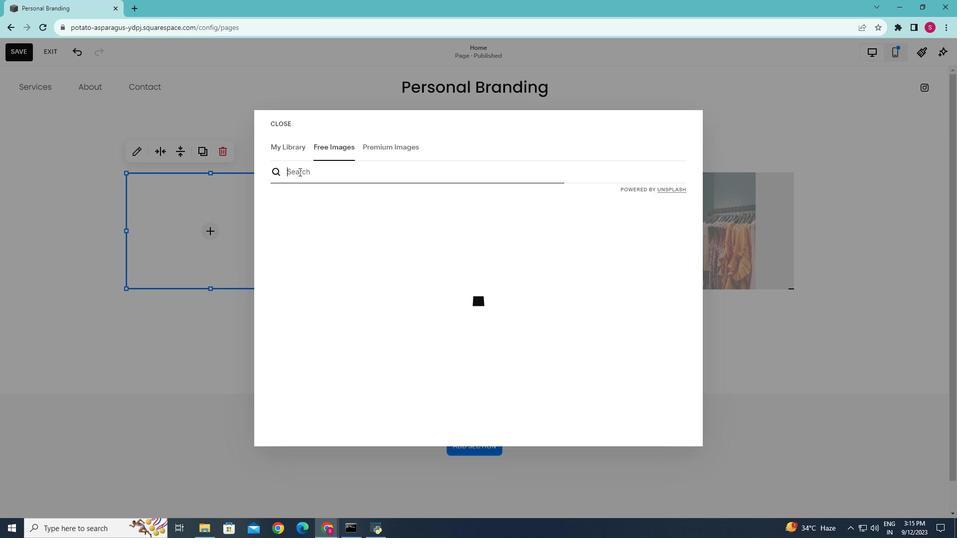 
Action: Mouse pressed left at (294, 167)
Screenshot: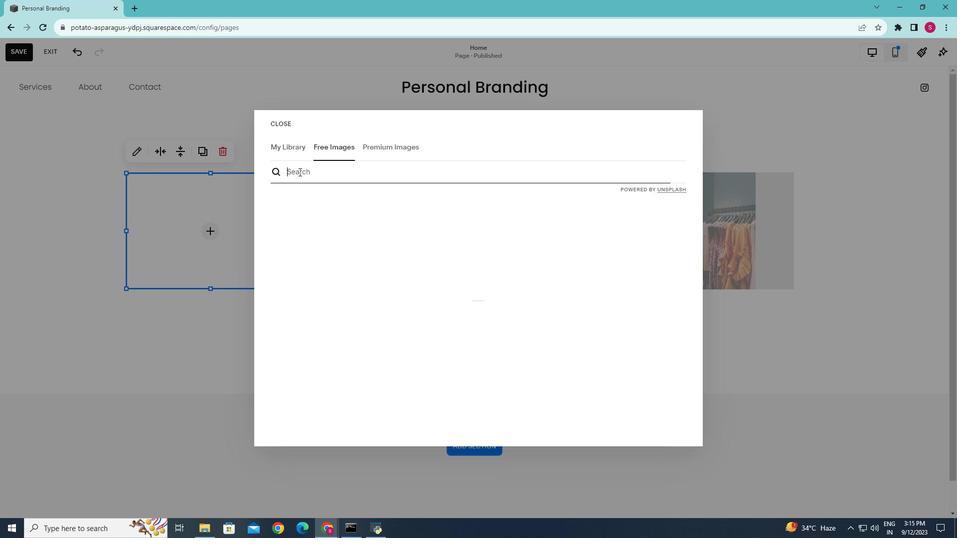 
Action: Key pressed fashion<Key.space>clothing<Key.enter>
Screenshot: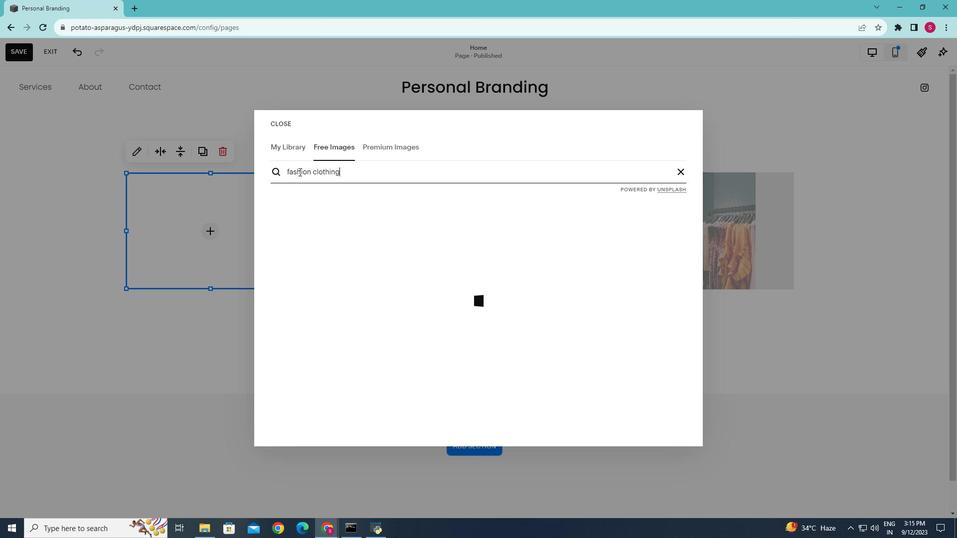 
Action: Mouse moved to (483, 314)
Screenshot: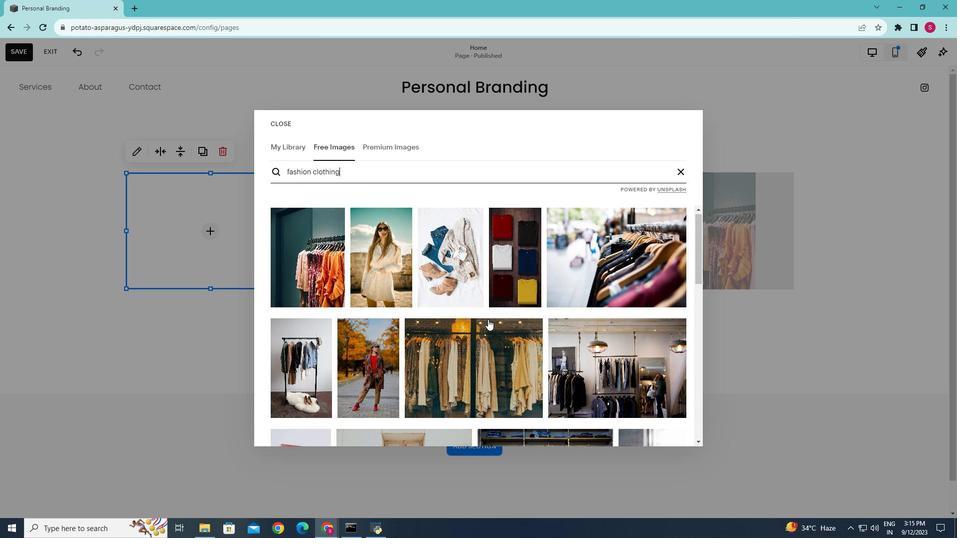 
Action: Mouse scrolled (483, 314) with delta (0, 0)
Screenshot: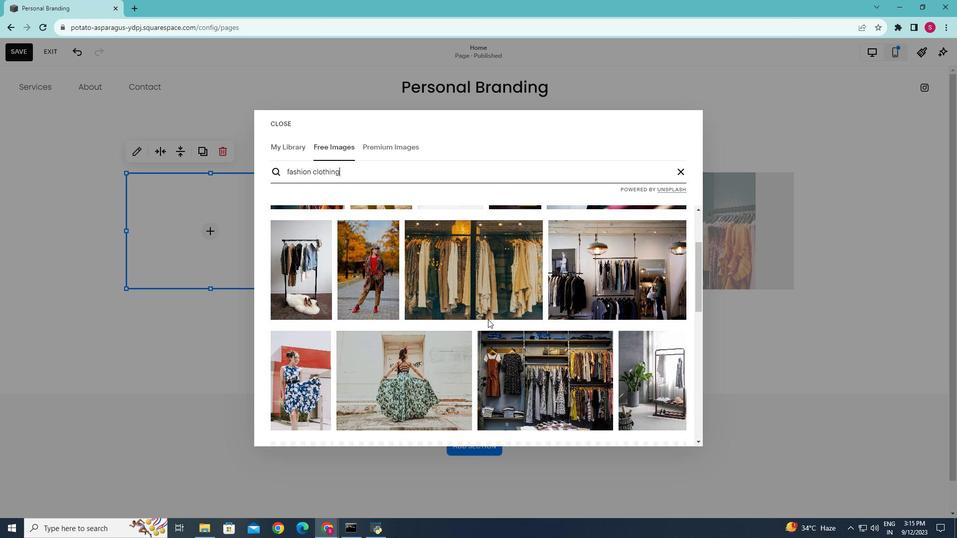 
Action: Mouse scrolled (483, 314) with delta (0, 0)
Screenshot: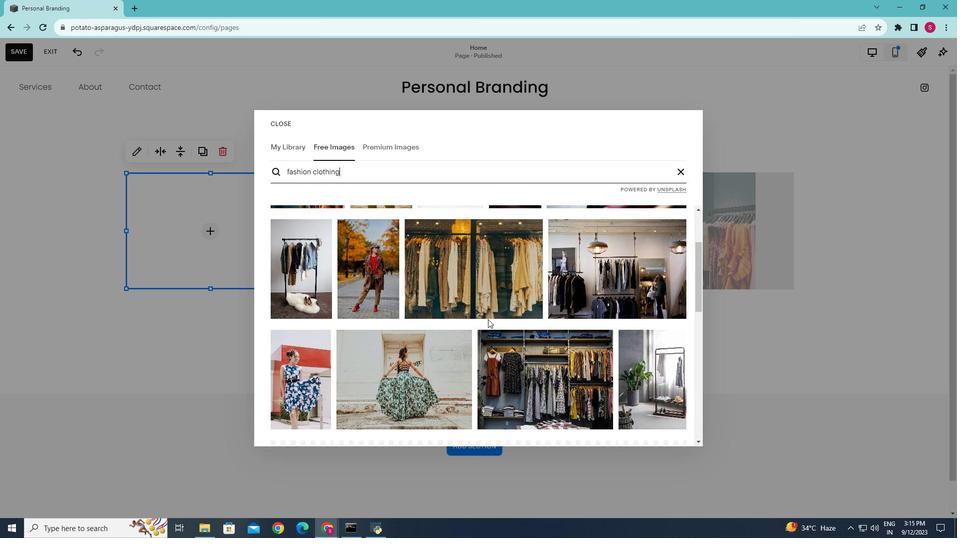 
Action: Mouse scrolled (483, 314) with delta (0, 0)
Screenshot: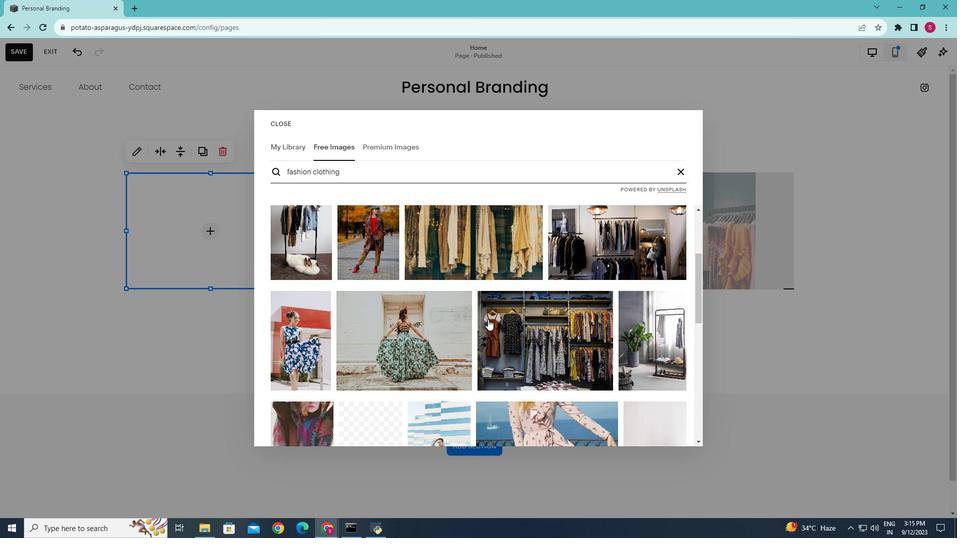 
Action: Mouse moved to (471, 309)
Screenshot: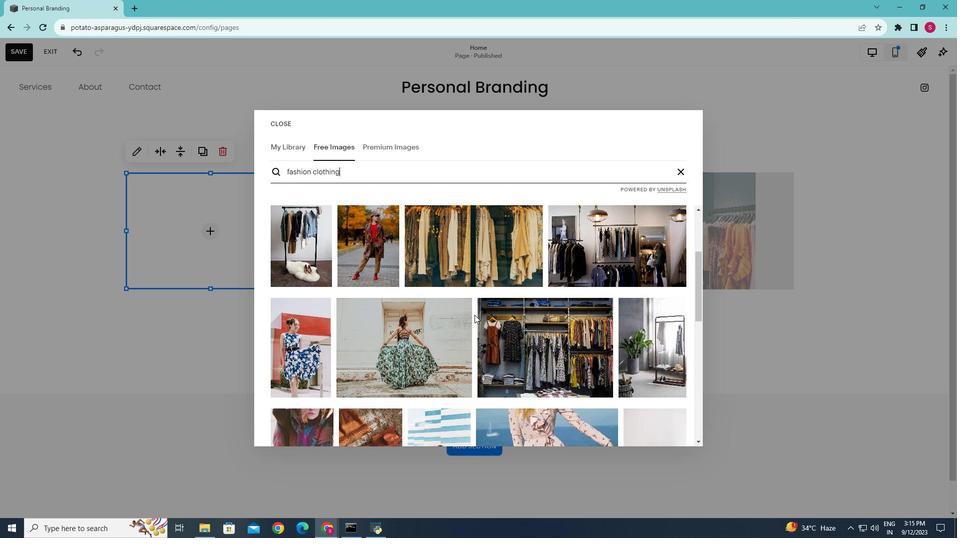 
Action: Mouse scrolled (471, 310) with delta (0, 0)
Screenshot: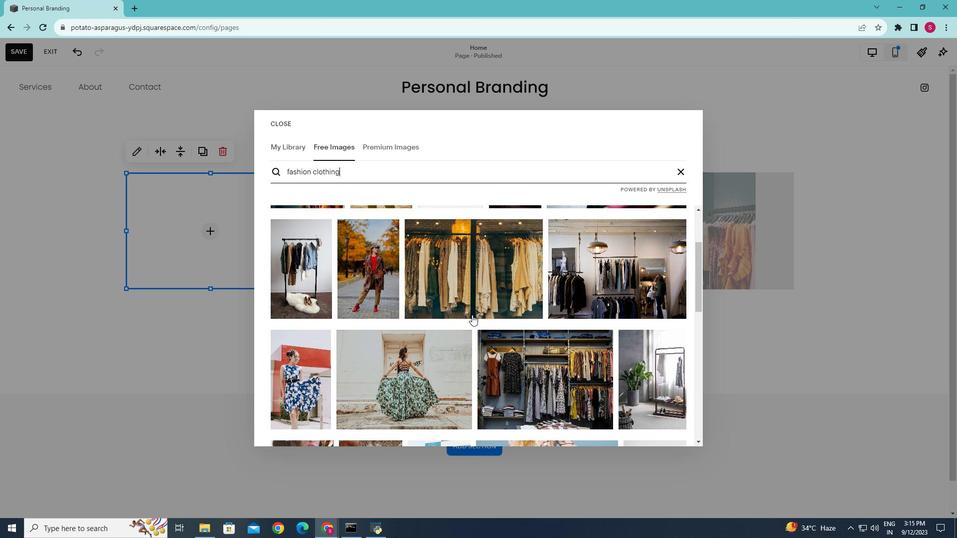 
Action: Mouse moved to (558, 387)
Screenshot: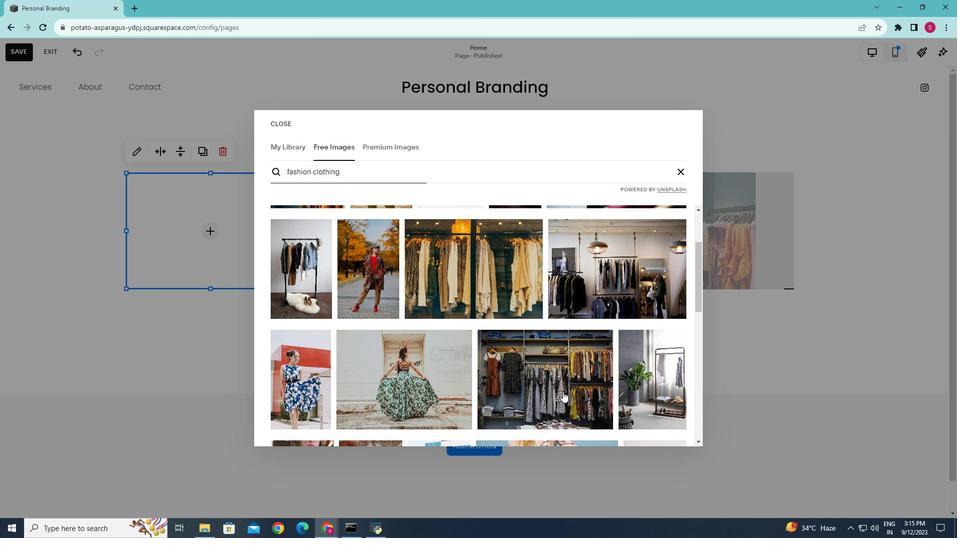 
Action: Mouse pressed left at (558, 387)
Screenshot: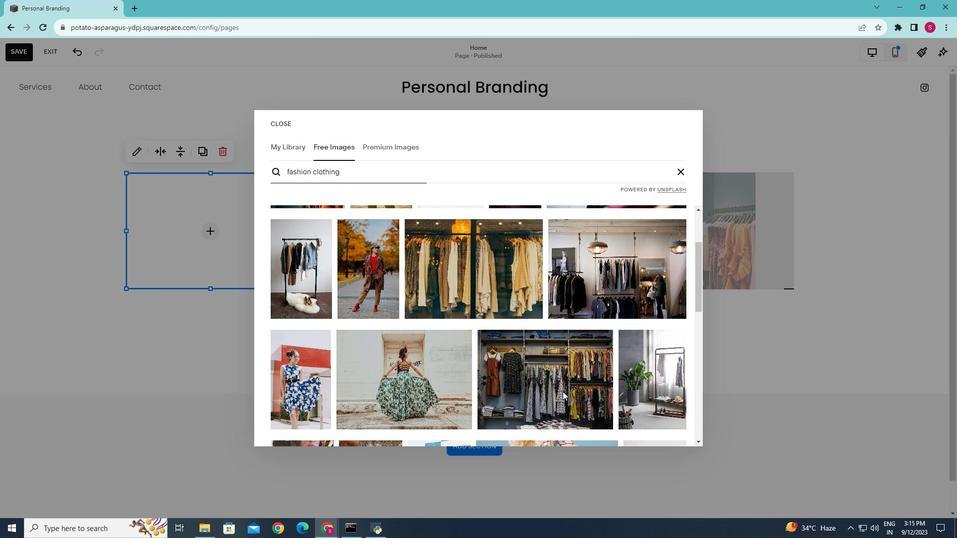 
Action: Mouse moved to (578, 308)
Screenshot: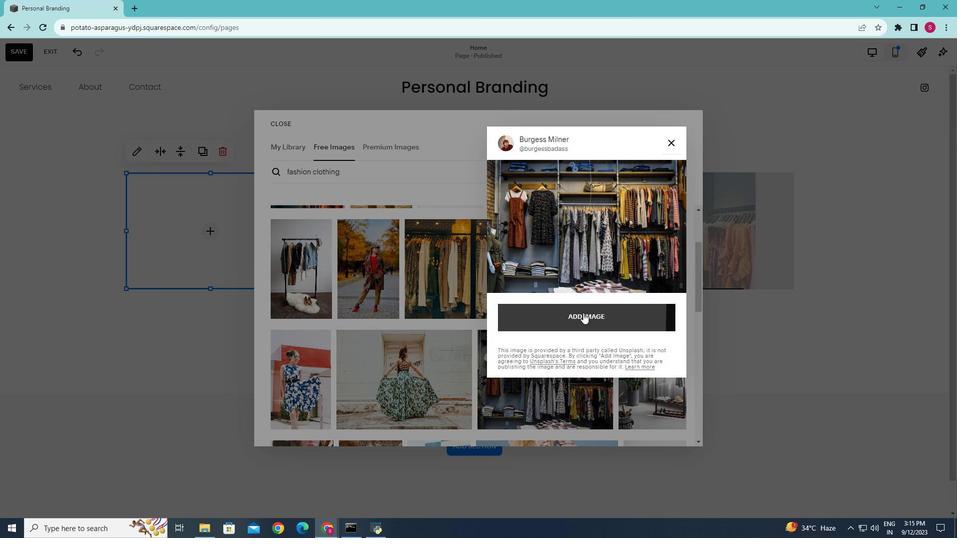 
Action: Mouse pressed left at (578, 308)
Screenshot: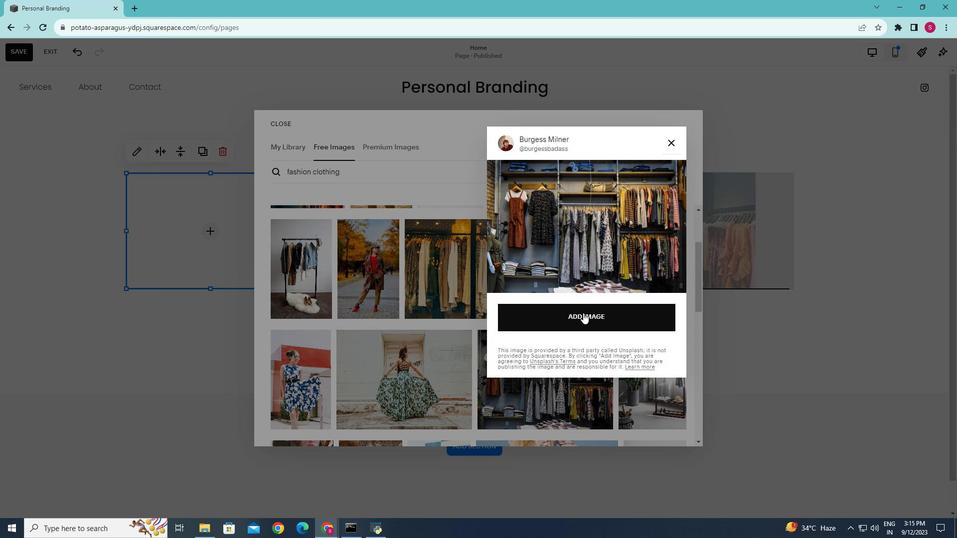 
Action: Mouse moved to (212, 210)
Screenshot: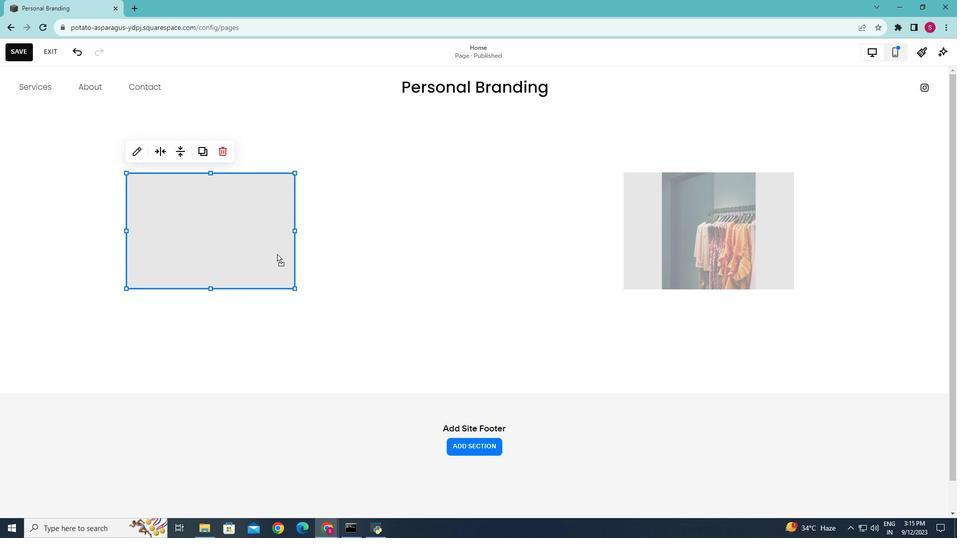 
Action: Mouse pressed left at (212, 210)
Screenshot: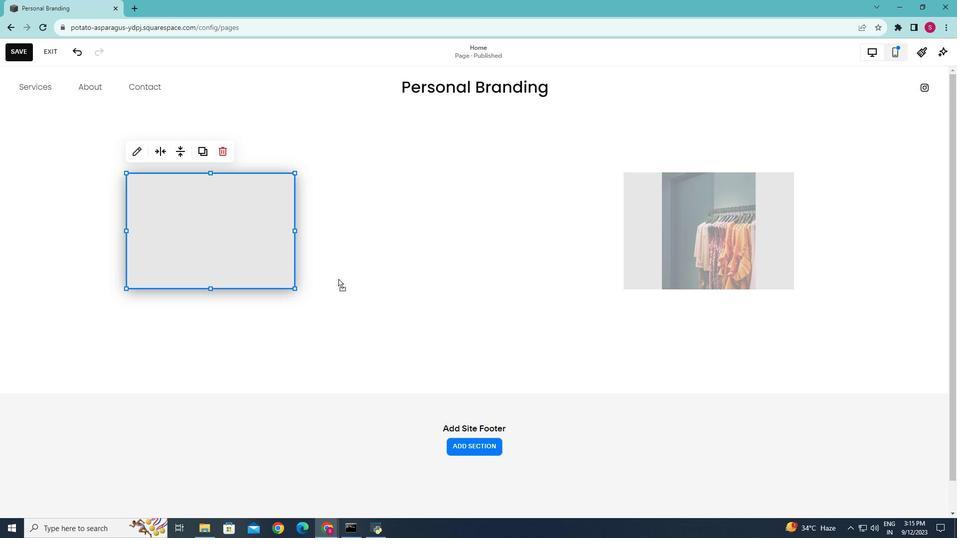 
Action: Mouse moved to (97, 199)
Screenshot: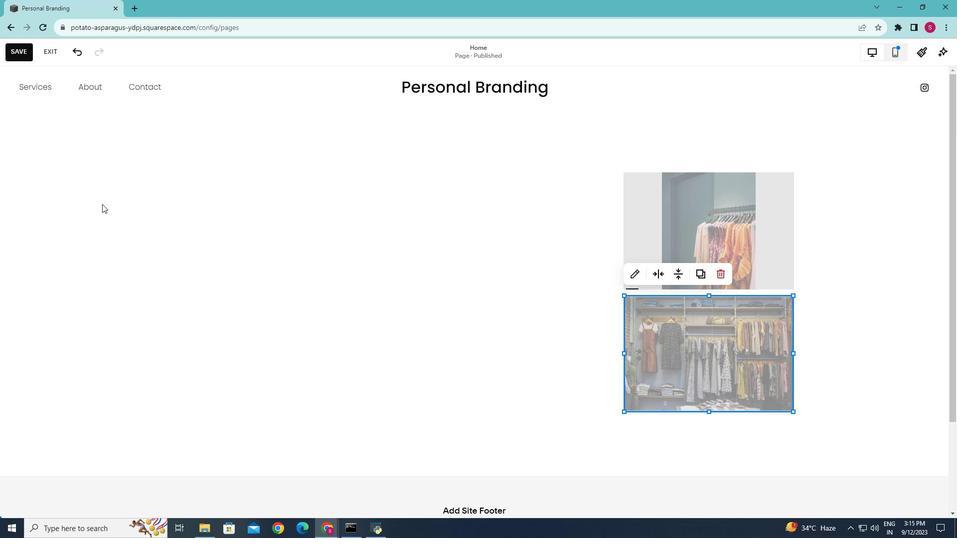 
Action: Mouse pressed left at (97, 199)
Screenshot: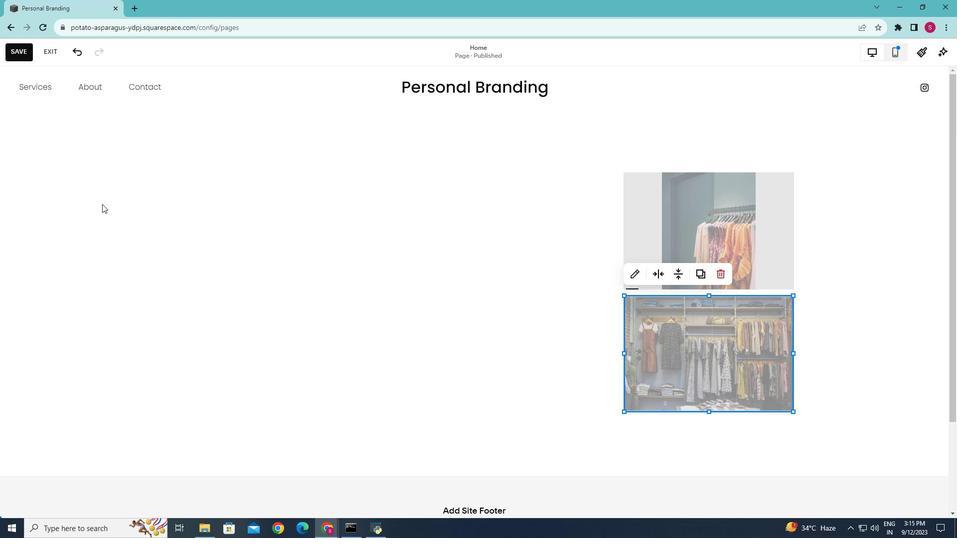 
Action: Mouse moved to (60, 130)
Screenshot: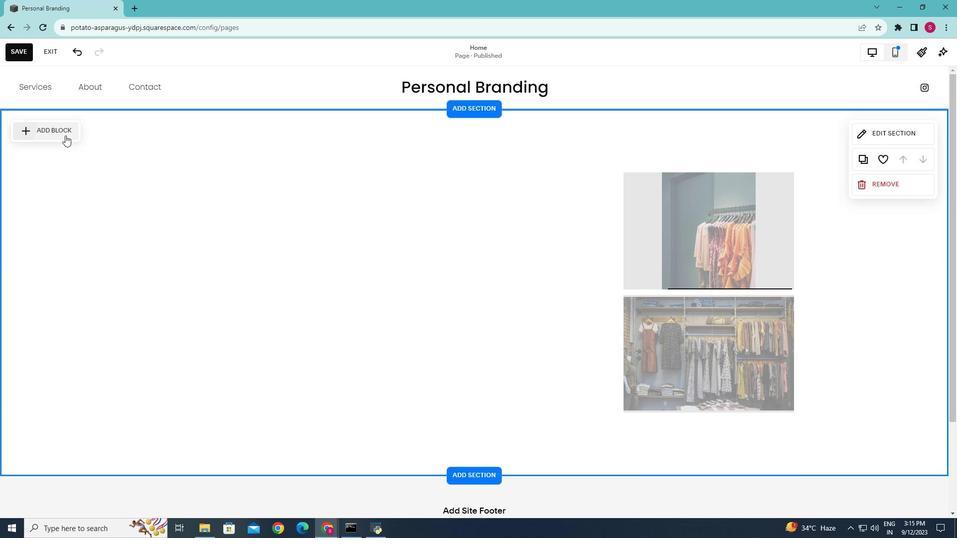 
Action: Mouse pressed left at (60, 130)
Screenshot: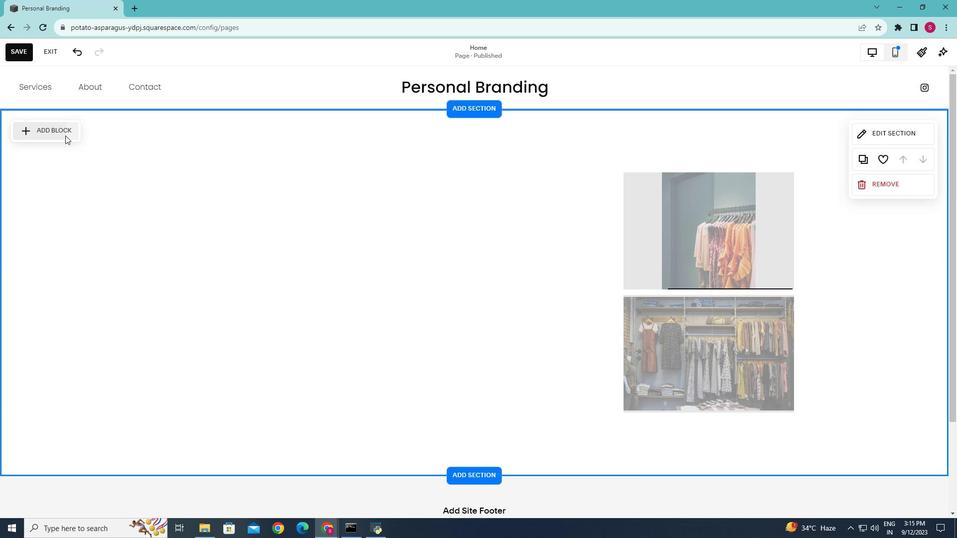 
Action: Mouse moved to (123, 189)
Screenshot: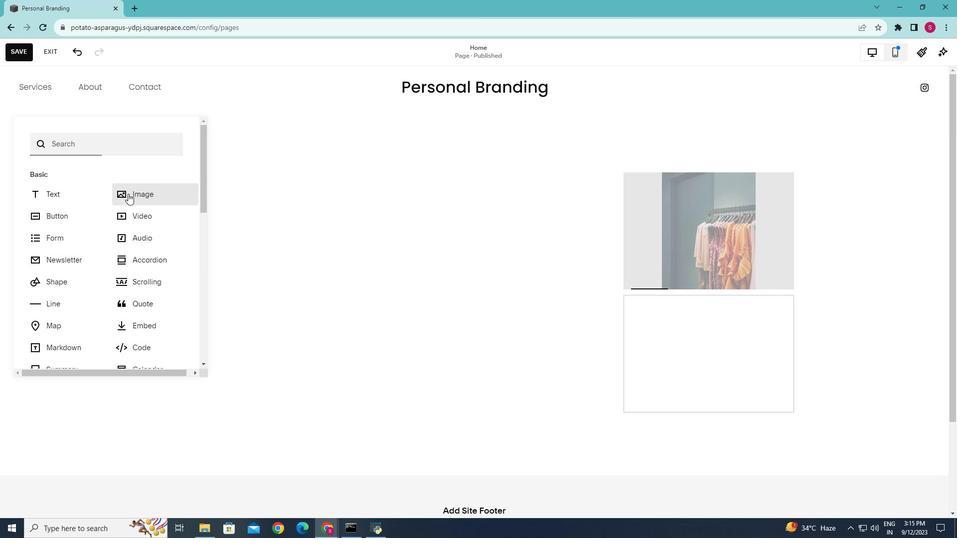 
Action: Mouse pressed left at (123, 189)
Screenshot: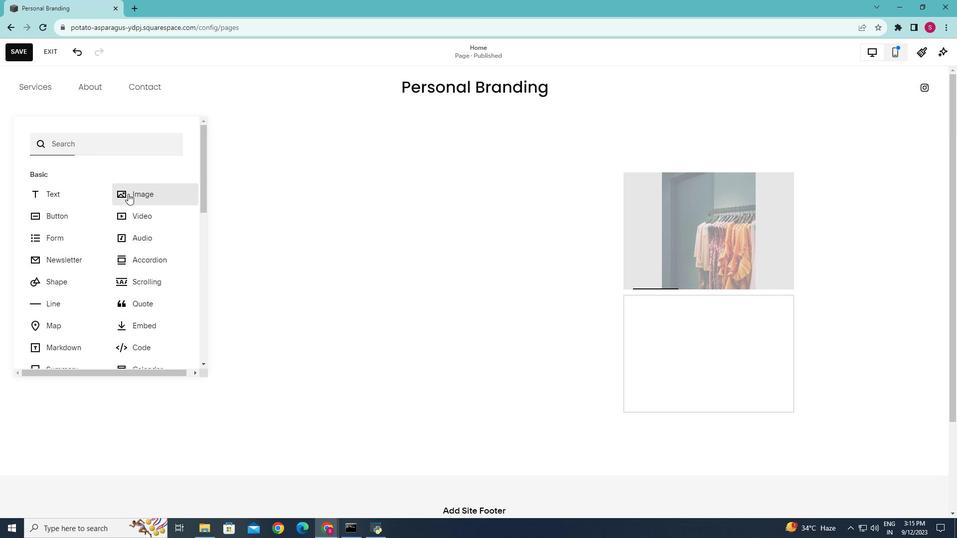 
Action: Mouse moved to (205, 223)
Screenshot: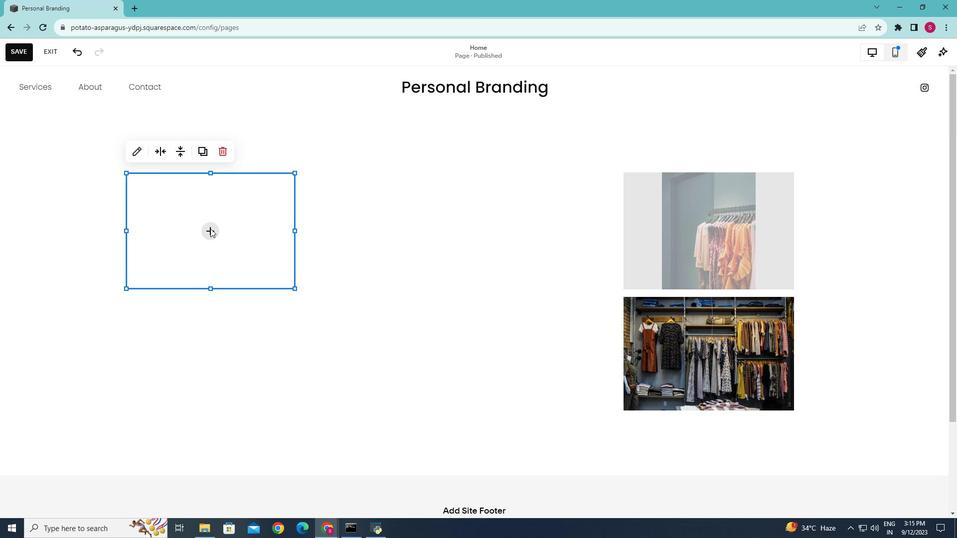 
Action: Mouse pressed left at (205, 223)
Screenshot: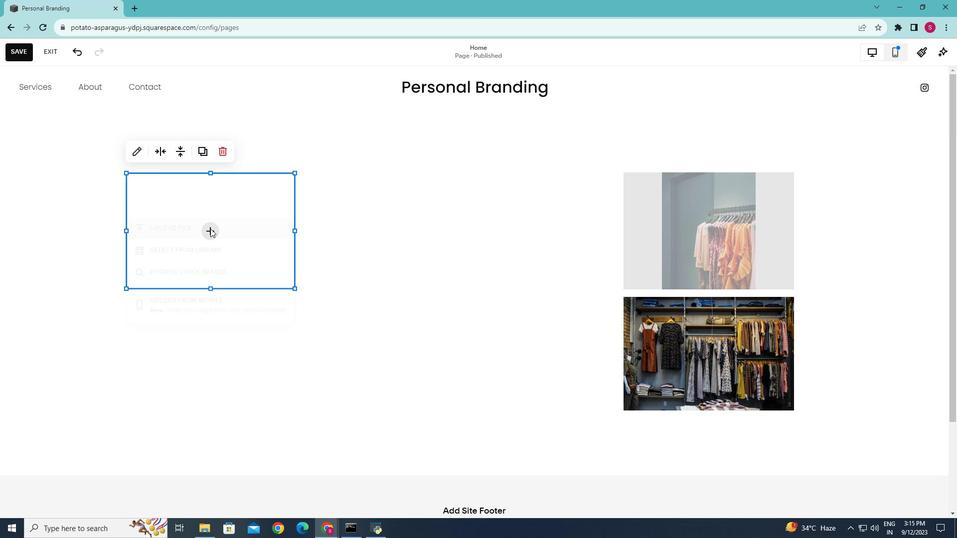 
Action: Mouse moved to (194, 261)
Screenshot: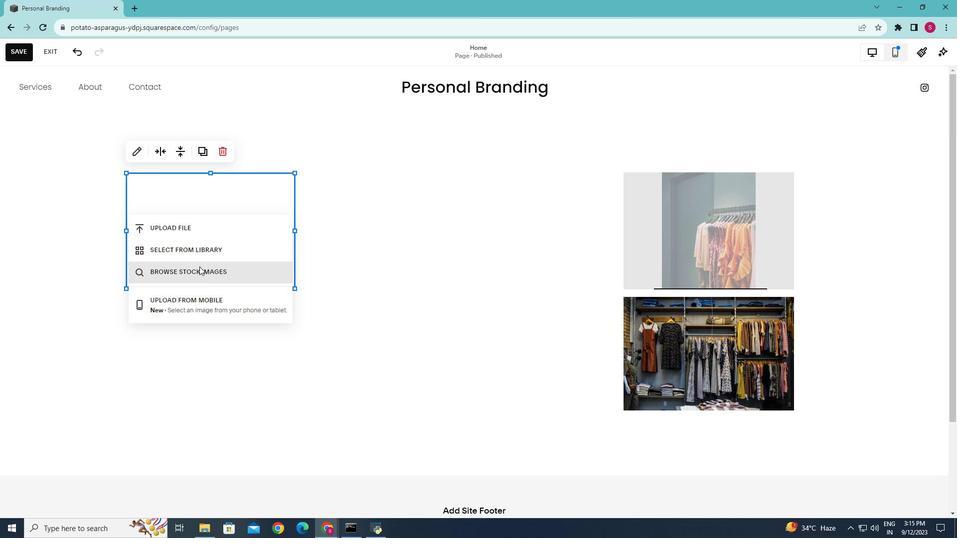 
Action: Mouse pressed left at (194, 261)
Screenshot: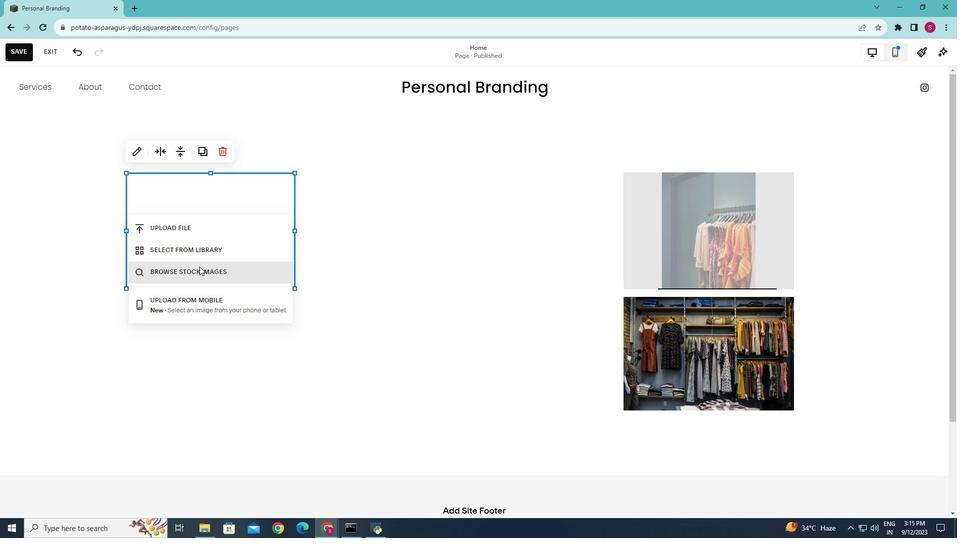 
Action: Mouse moved to (347, 170)
Screenshot: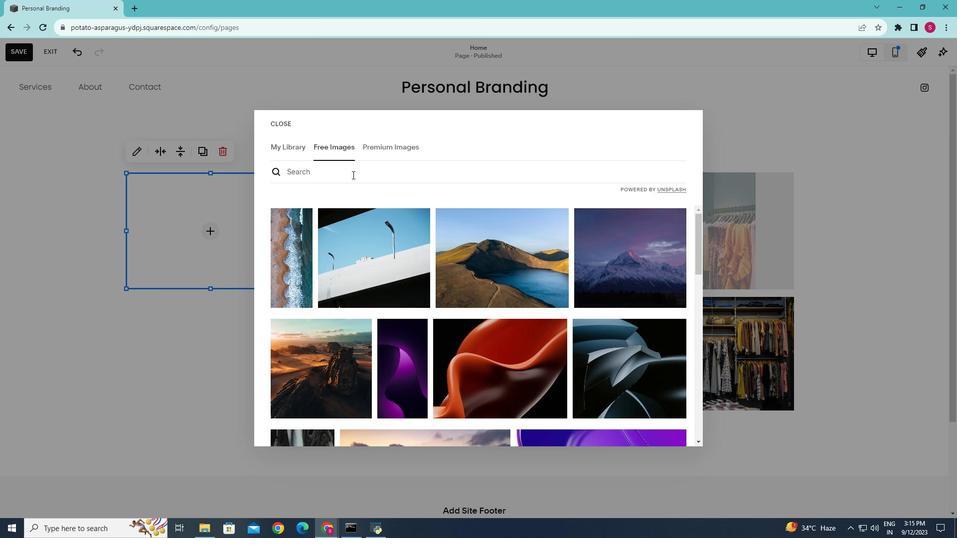 
Action: Mouse pressed left at (347, 170)
Screenshot: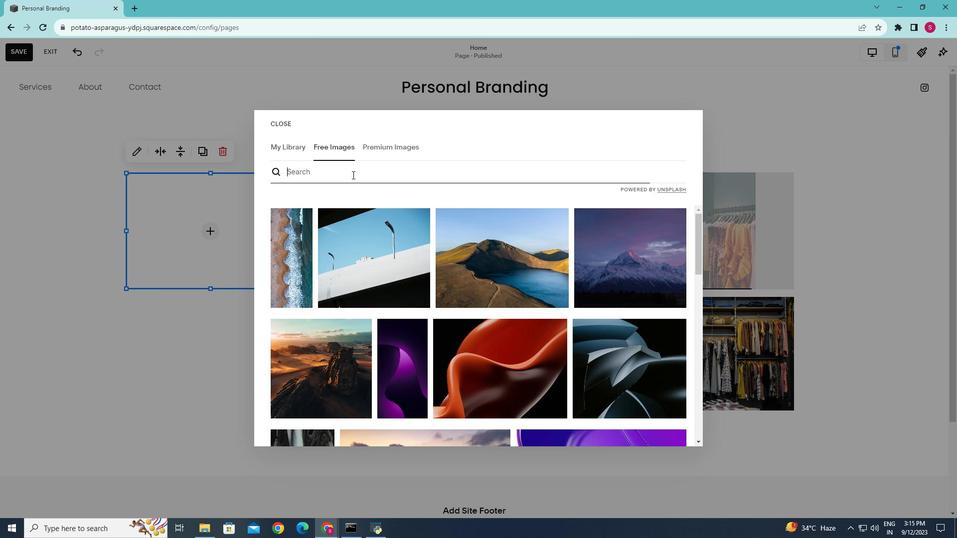 
Action: Key pressed fashion<Key.space>clothing<Key.enter>
Screenshot: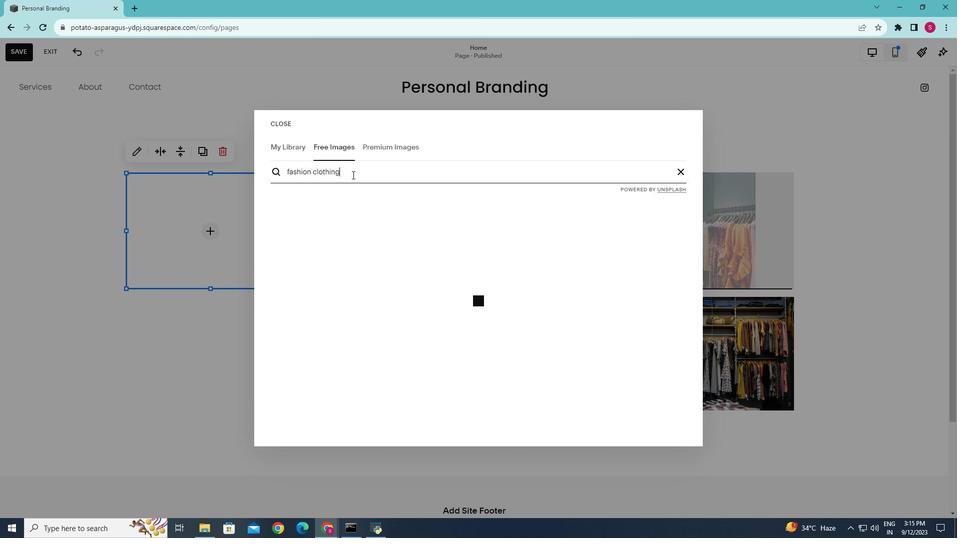 
Action: Mouse moved to (432, 273)
Screenshot: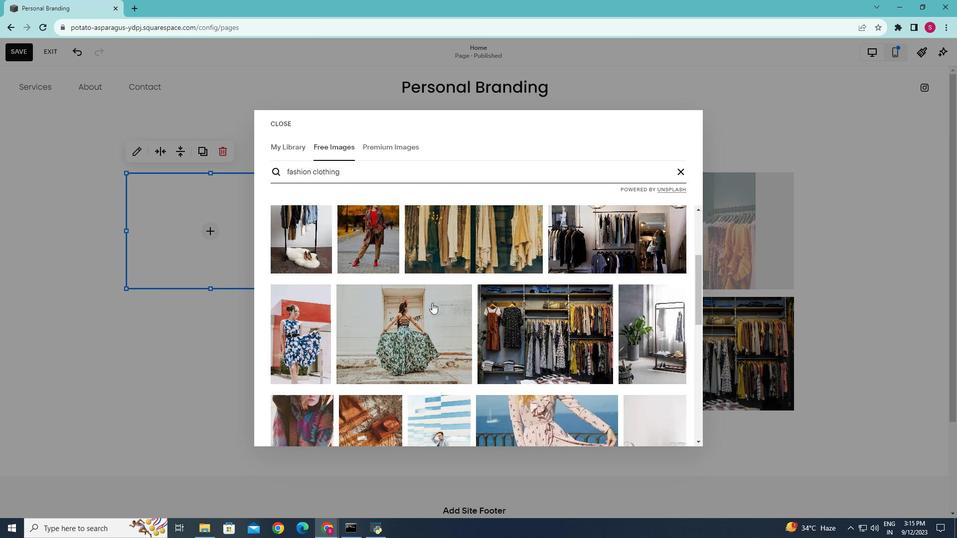 
Action: Mouse scrolled (432, 273) with delta (0, 0)
Screenshot: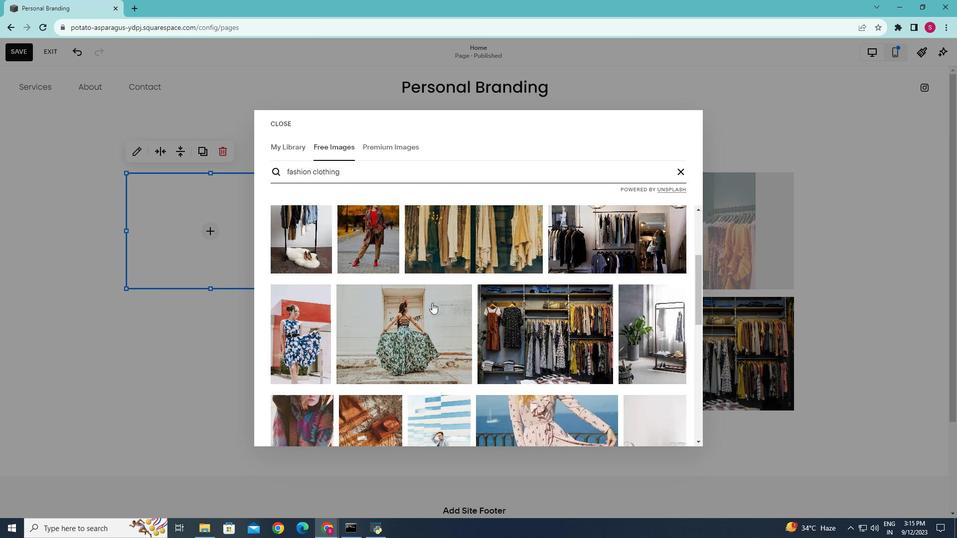 
Action: Mouse moved to (431, 284)
Screenshot: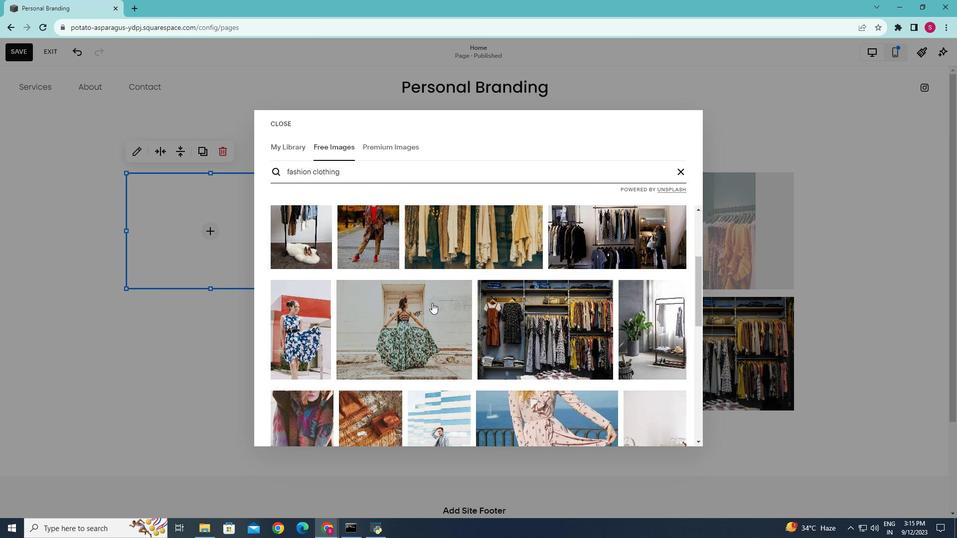 
Action: Mouse scrolled (431, 284) with delta (0, 0)
Screenshot: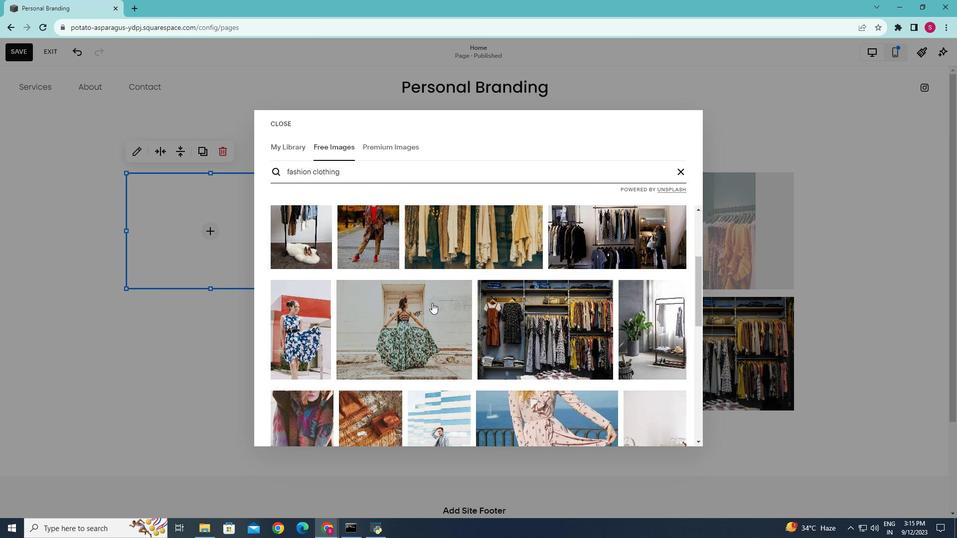
Action: Mouse moved to (430, 289)
Screenshot: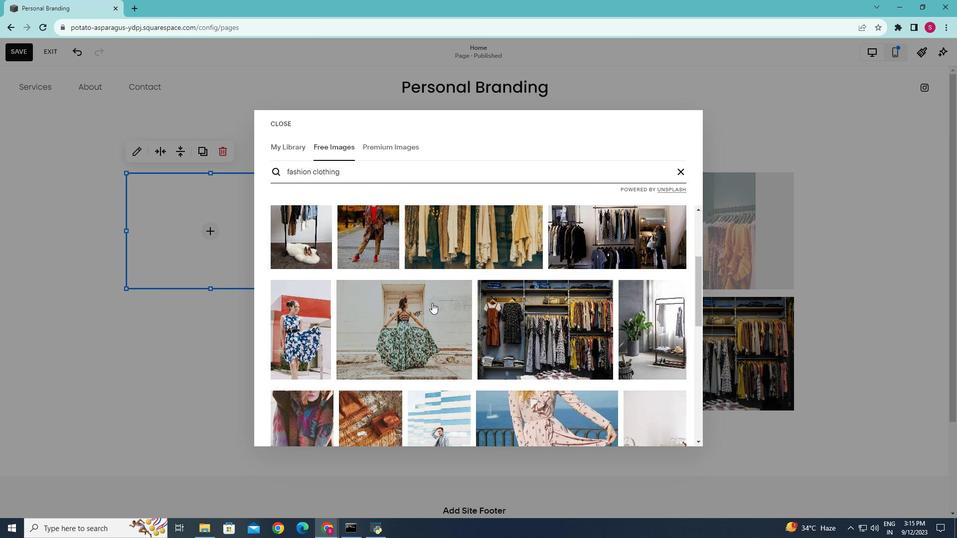 
Action: Mouse scrolled (430, 289) with delta (0, 0)
Screenshot: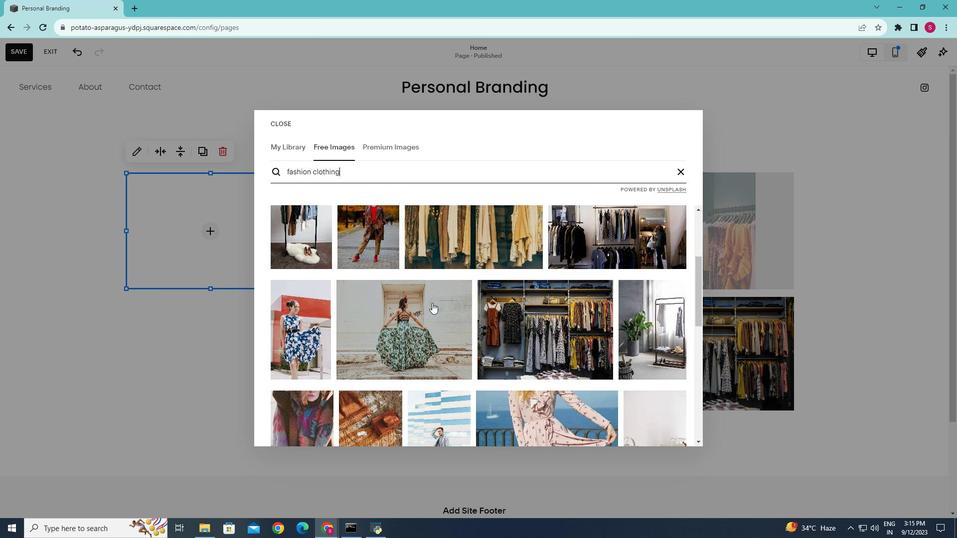 
Action: Mouse moved to (427, 298)
Screenshot: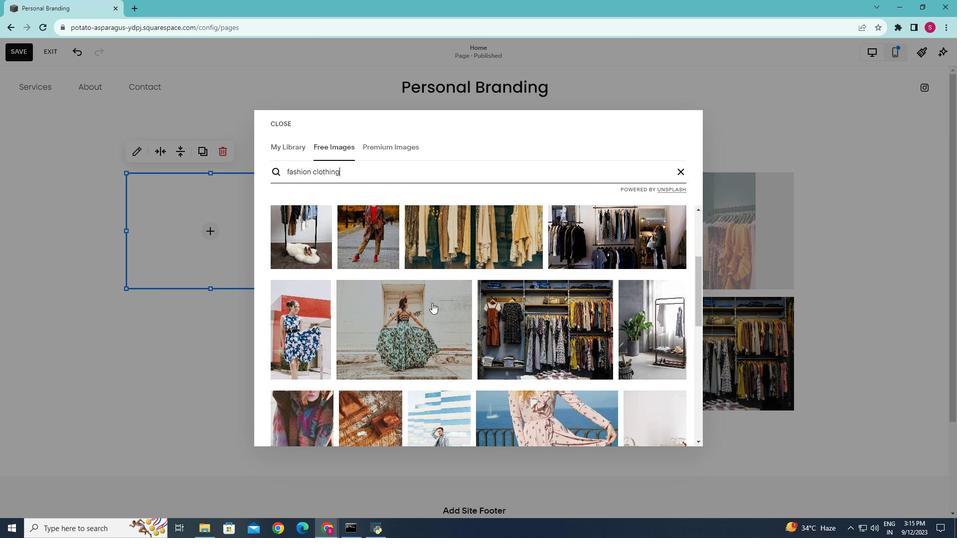 
Action: Mouse scrolled (427, 297) with delta (0, 0)
Screenshot: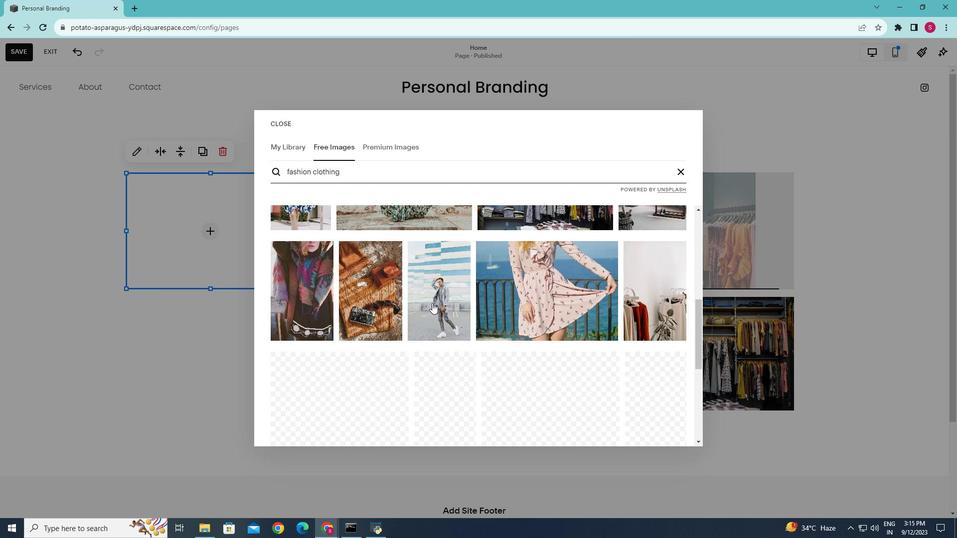 
Action: Mouse scrolled (427, 297) with delta (0, 0)
Screenshot: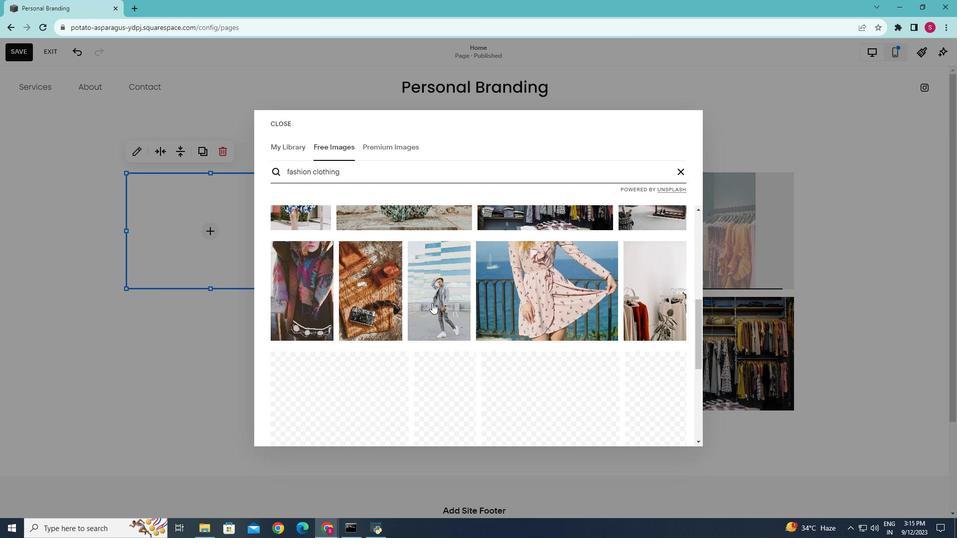 
Action: Mouse scrolled (427, 297) with delta (0, 0)
Screenshot: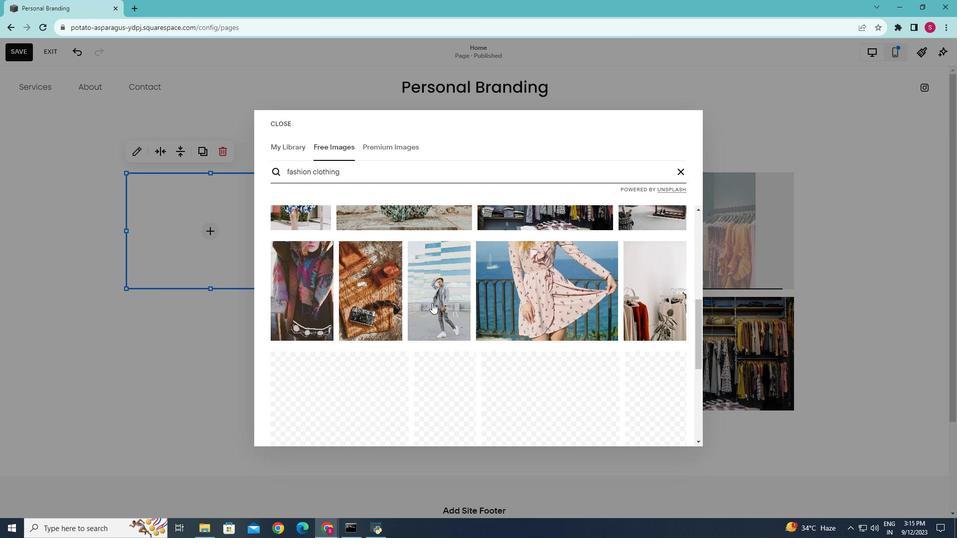 
Action: Mouse scrolled (427, 297) with delta (0, 0)
Screenshot: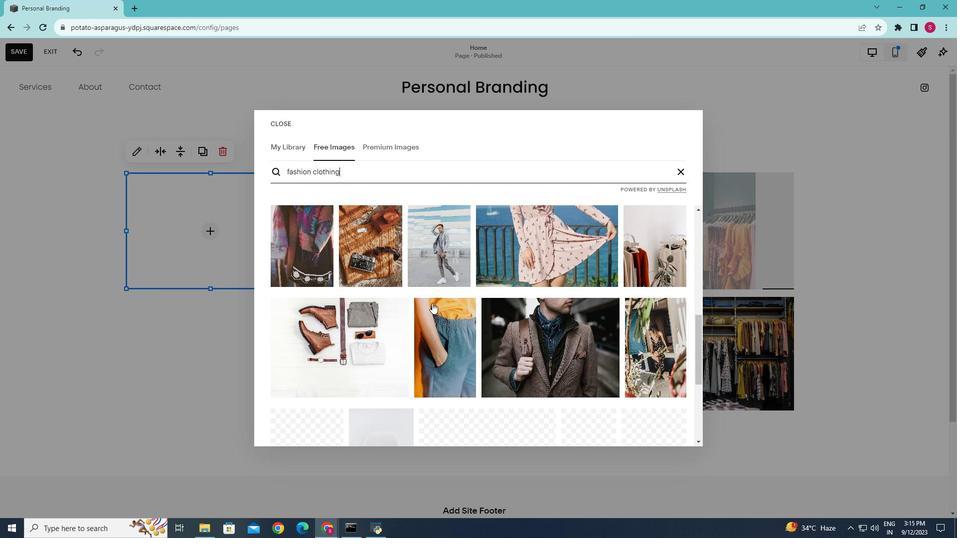 
Action: Mouse scrolled (427, 297) with delta (0, 0)
Screenshot: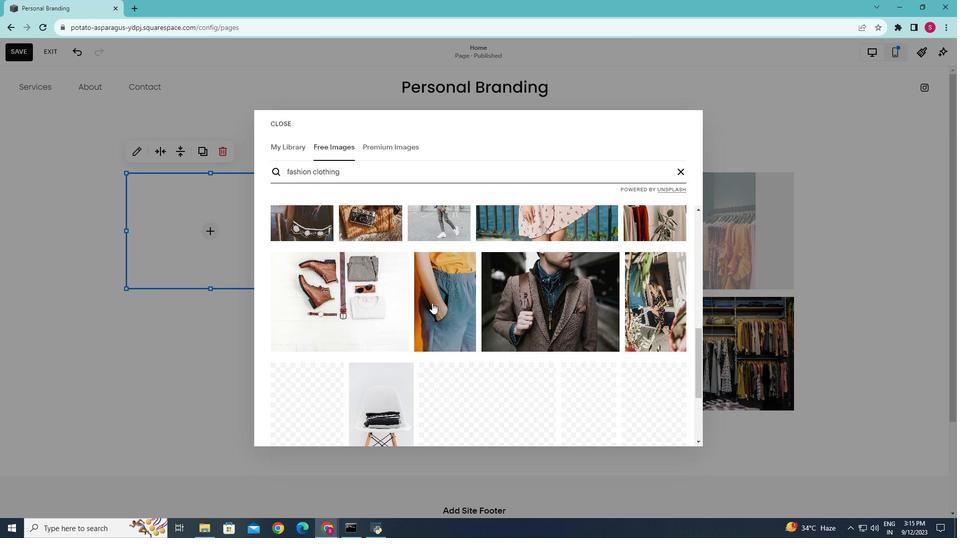 
Action: Mouse scrolled (427, 297) with delta (0, 0)
Screenshot: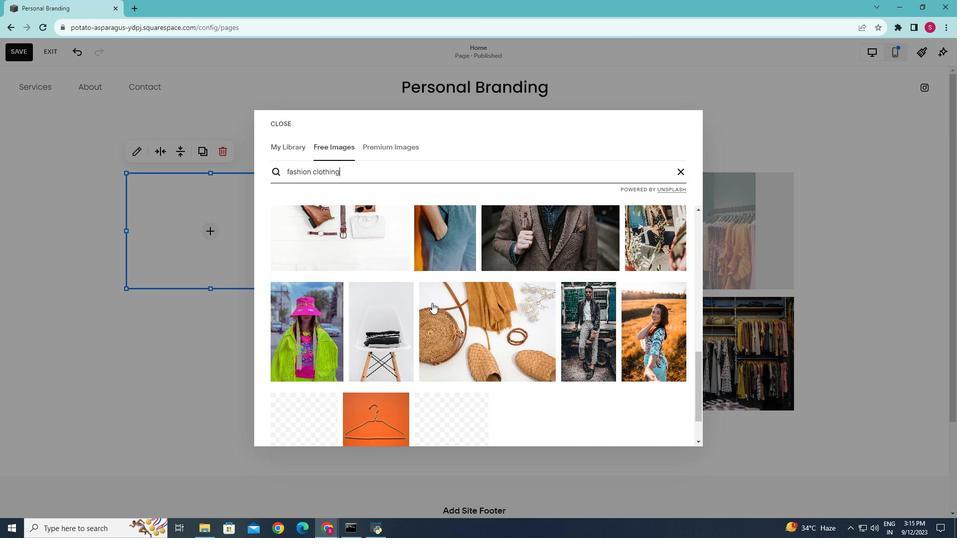 
Action: Mouse scrolled (427, 297) with delta (0, 0)
Screenshot: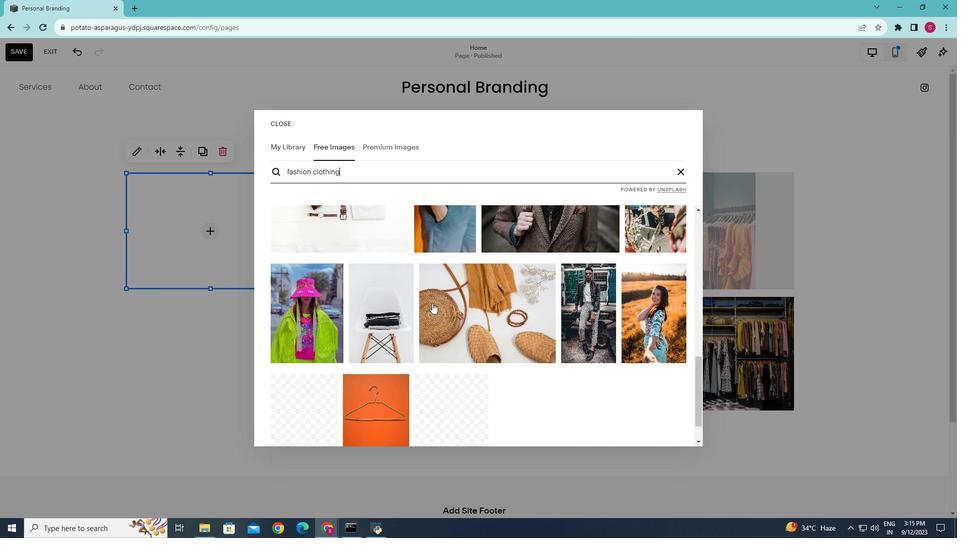 
Action: Mouse scrolled (427, 297) with delta (0, 0)
Screenshot: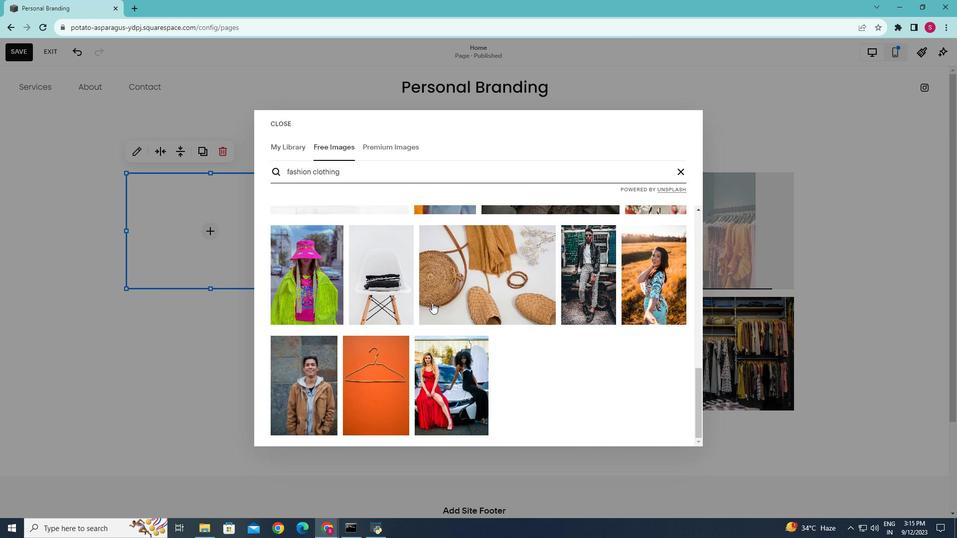 
Action: Mouse scrolled (427, 297) with delta (0, 0)
Screenshot: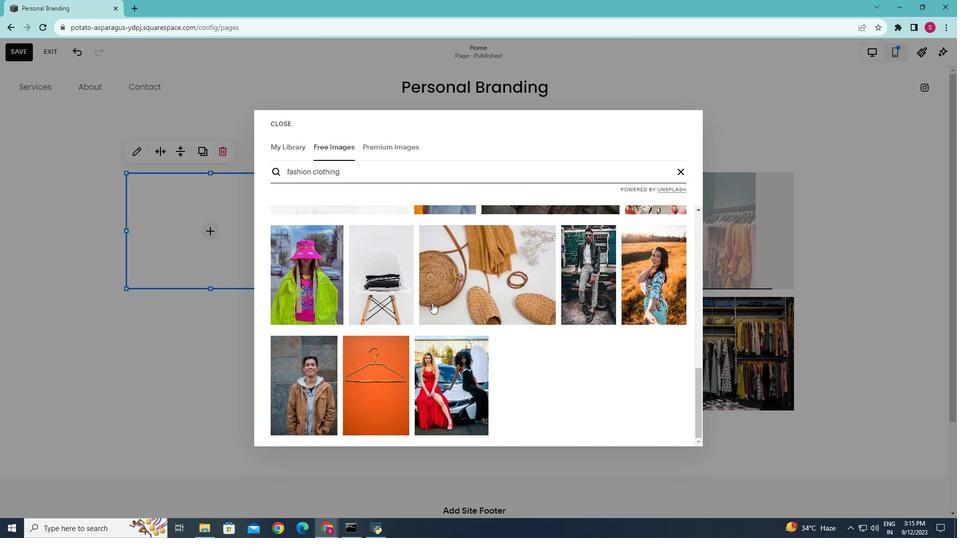 
Action: Mouse scrolled (427, 297) with delta (0, 0)
Screenshot: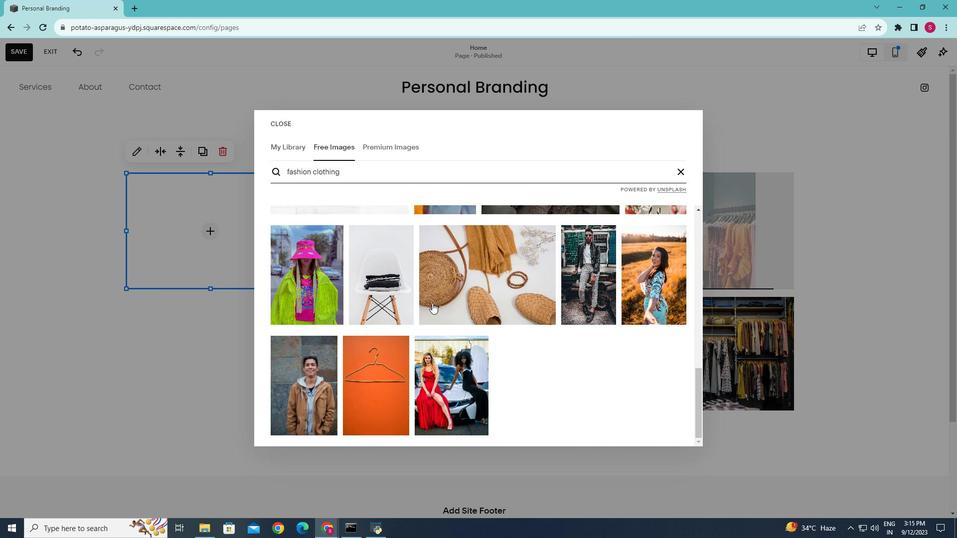 
Action: Mouse scrolled (427, 297) with delta (0, 0)
Screenshot: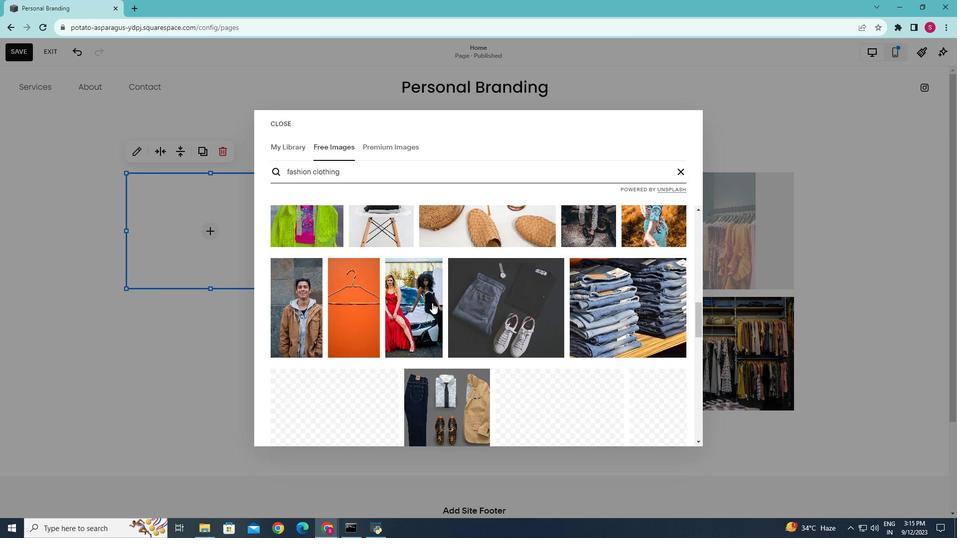 
Action: Mouse scrolled (427, 297) with delta (0, 0)
Screenshot: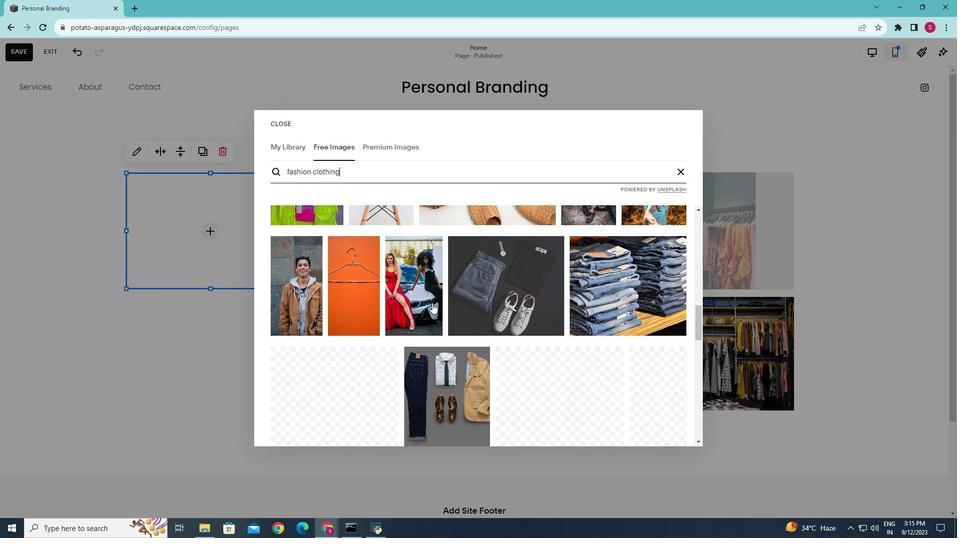
Action: Mouse scrolled (427, 297) with delta (0, 0)
Screenshot: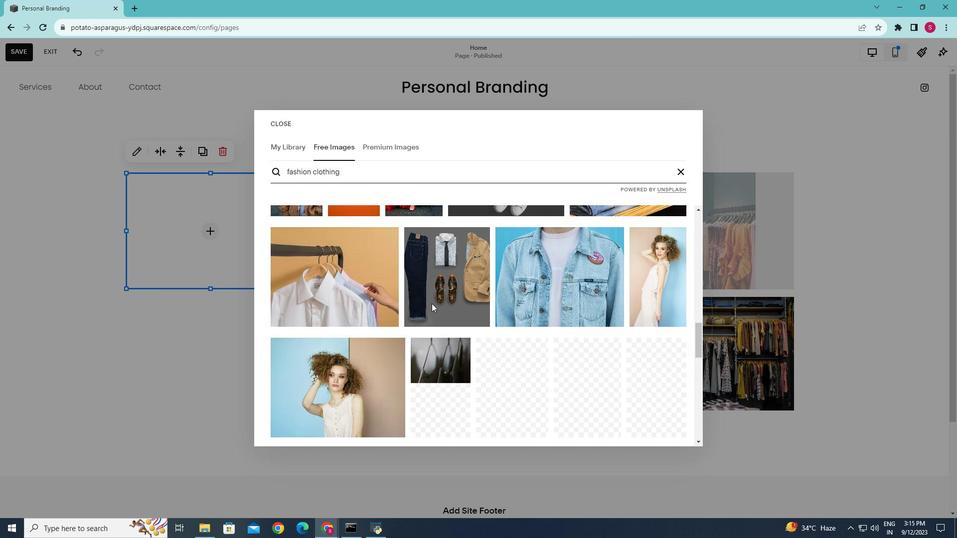
Action: Mouse scrolled (427, 297) with delta (0, 0)
Screenshot: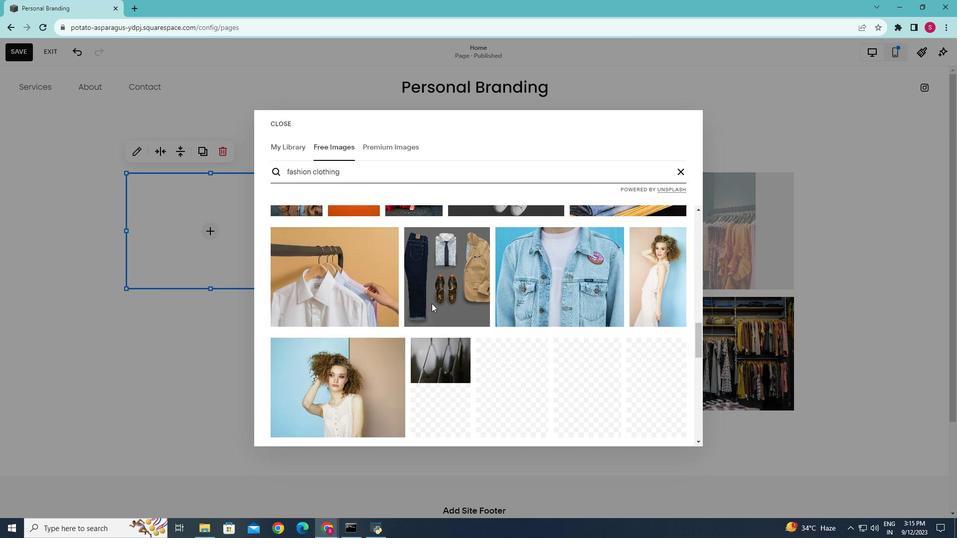 
Action: Mouse moved to (427, 298)
Screenshot: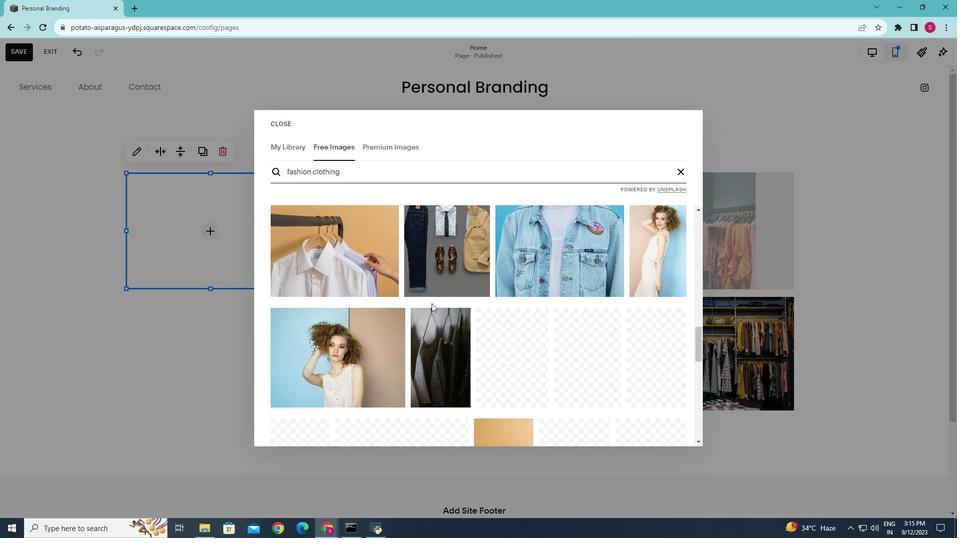 
Action: Mouse scrolled (427, 298) with delta (0, 0)
Screenshot: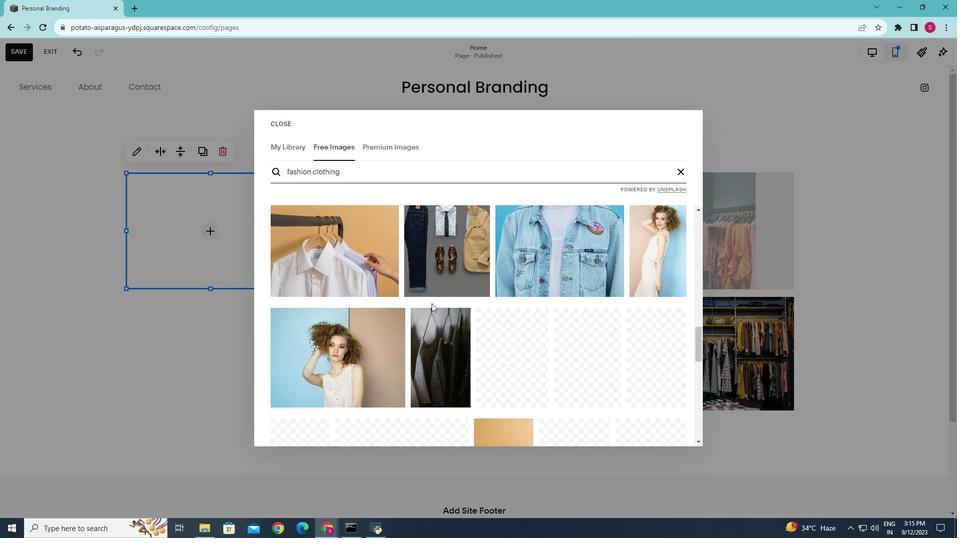 
Action: Mouse scrolled (427, 298) with delta (0, 0)
Screenshot: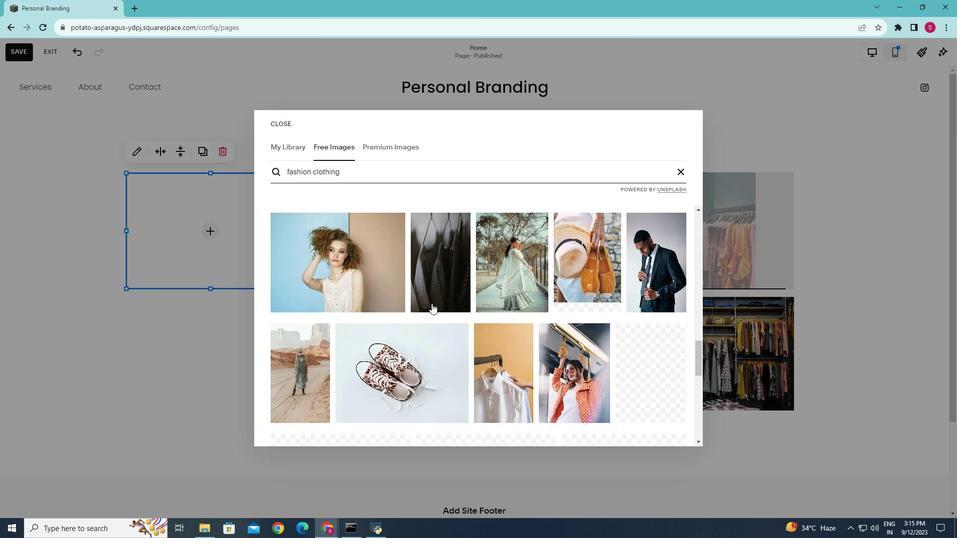 
Action: Mouse scrolled (427, 298) with delta (0, 0)
Screenshot: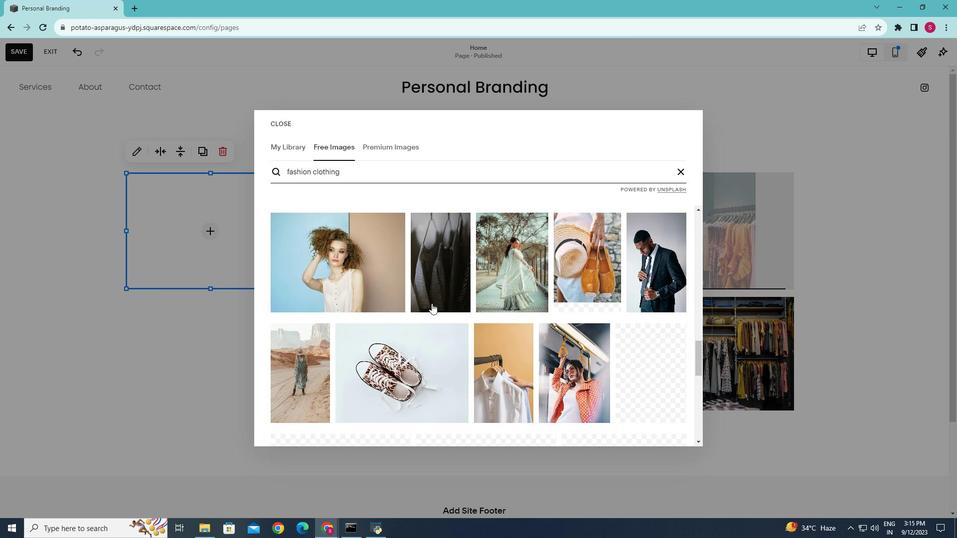 
Action: Mouse scrolled (427, 298) with delta (0, 0)
Screenshot: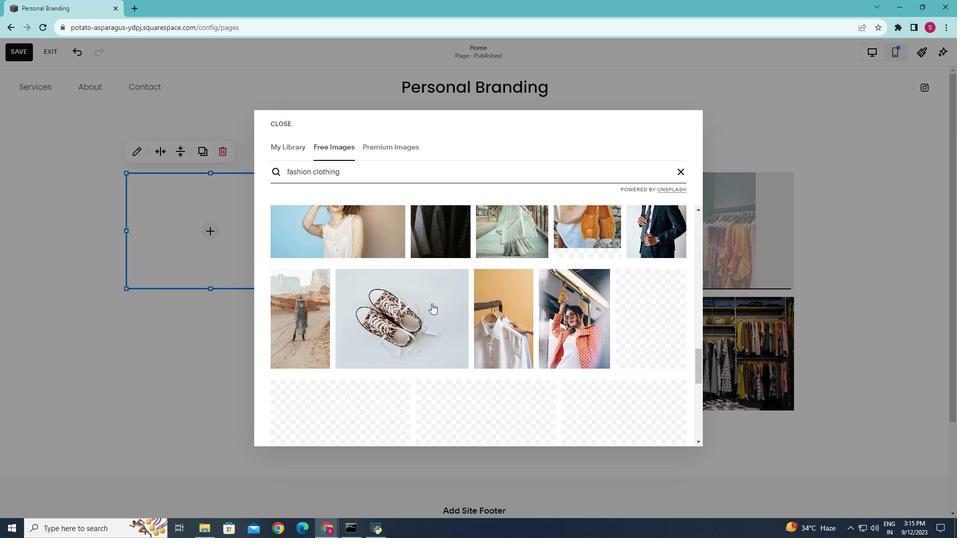 
Action: Mouse scrolled (427, 298) with delta (0, 0)
Screenshot: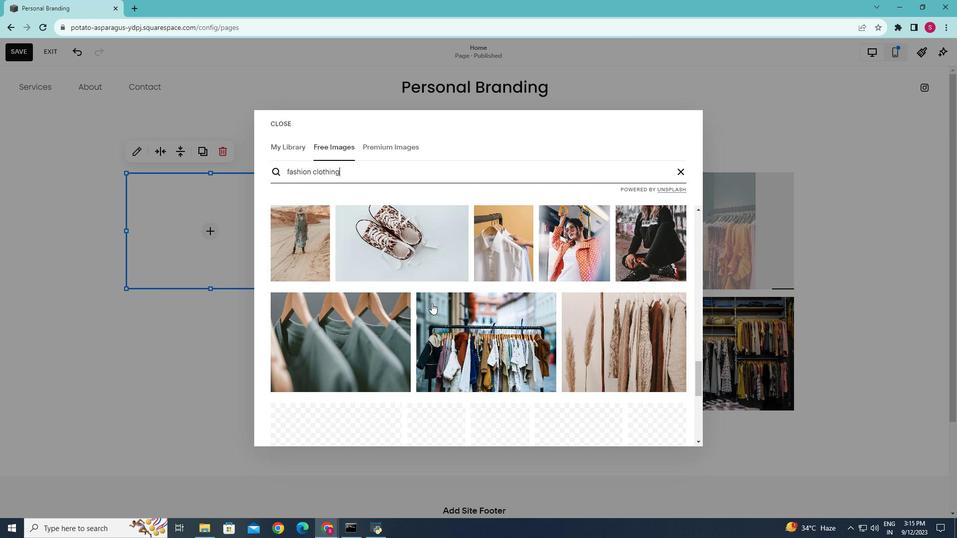 
Action: Mouse scrolled (427, 298) with delta (0, 0)
Screenshot: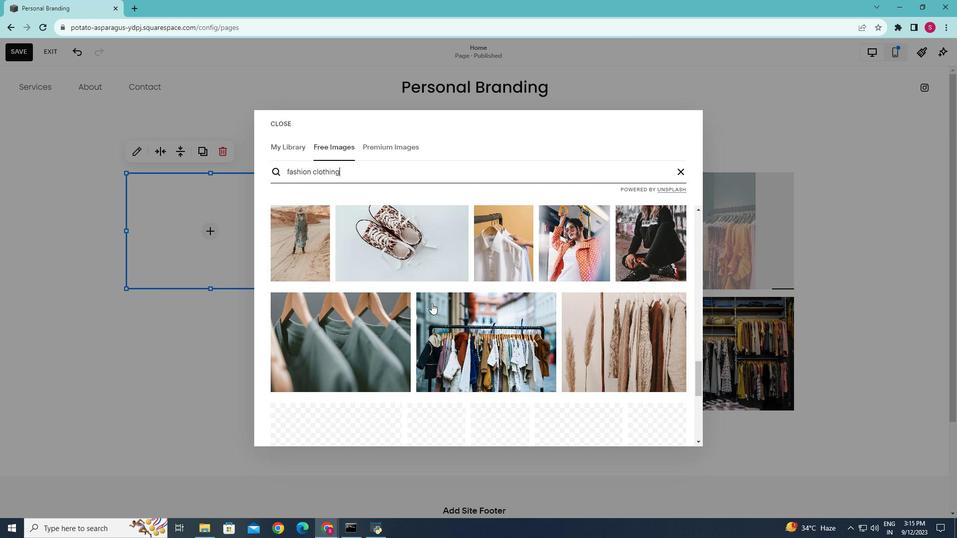 
Action: Mouse scrolled (427, 298) with delta (0, 0)
Screenshot: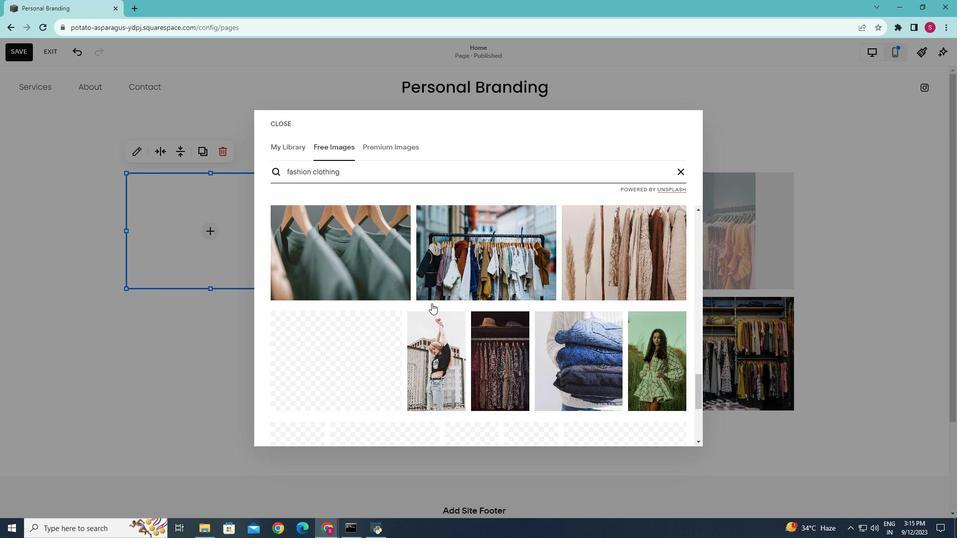 
Action: Mouse scrolled (427, 298) with delta (0, 0)
Screenshot: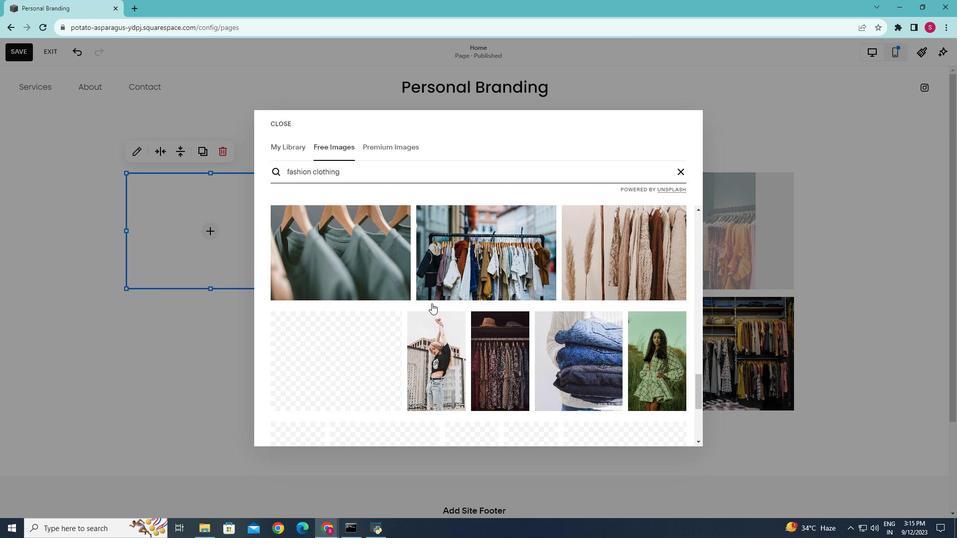 
Action: Mouse scrolled (427, 298) with delta (0, 0)
Screenshot: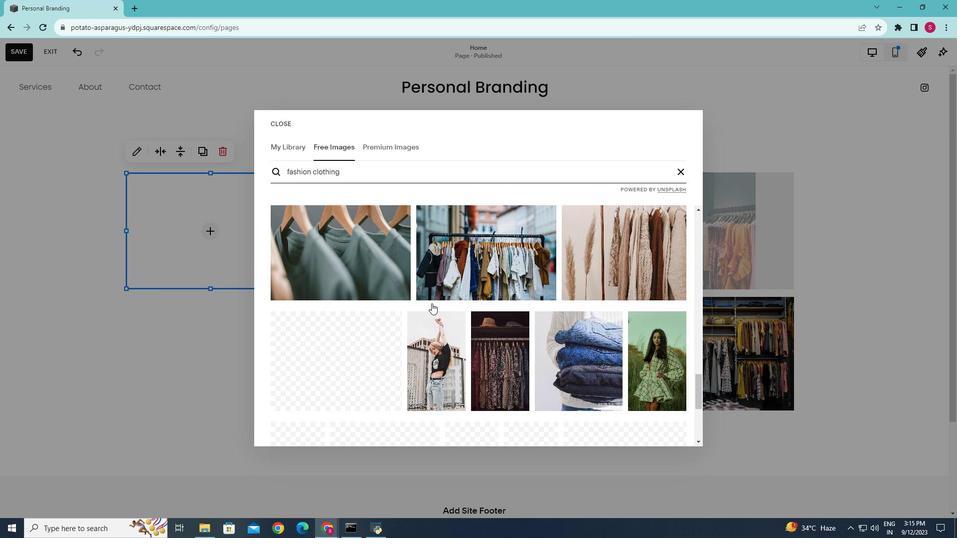 
Action: Mouse scrolled (427, 298) with delta (0, 0)
Screenshot: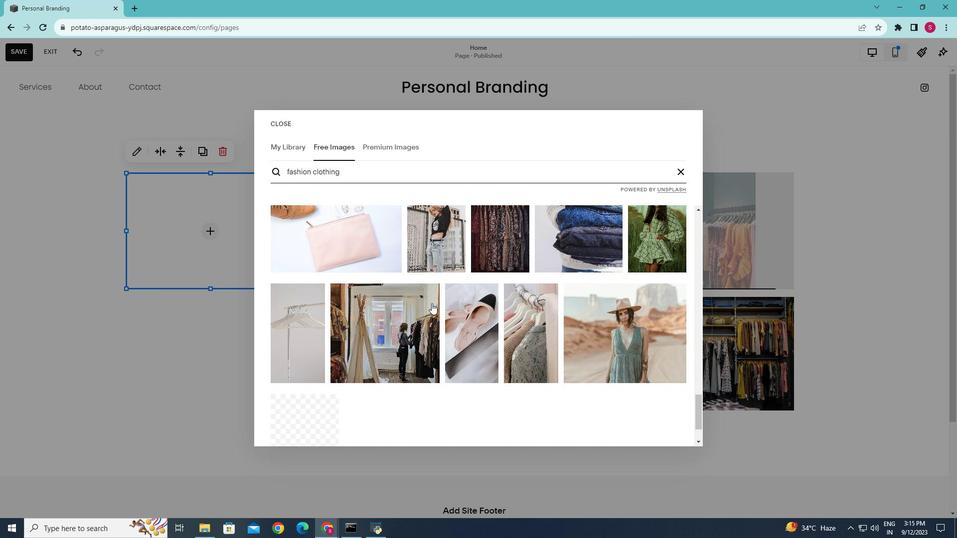 
Action: Mouse scrolled (427, 298) with delta (0, 0)
Screenshot: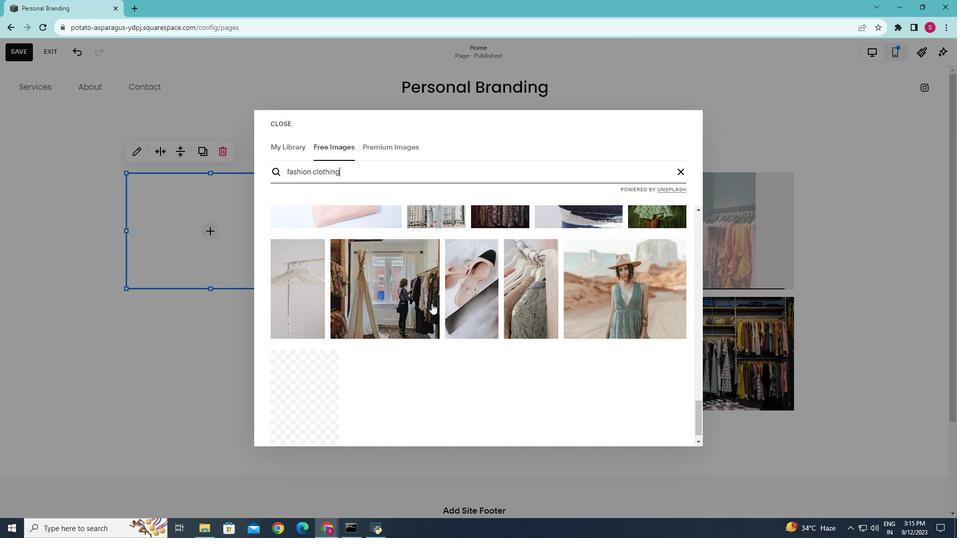
Action: Mouse scrolled (427, 298) with delta (0, 0)
Screenshot: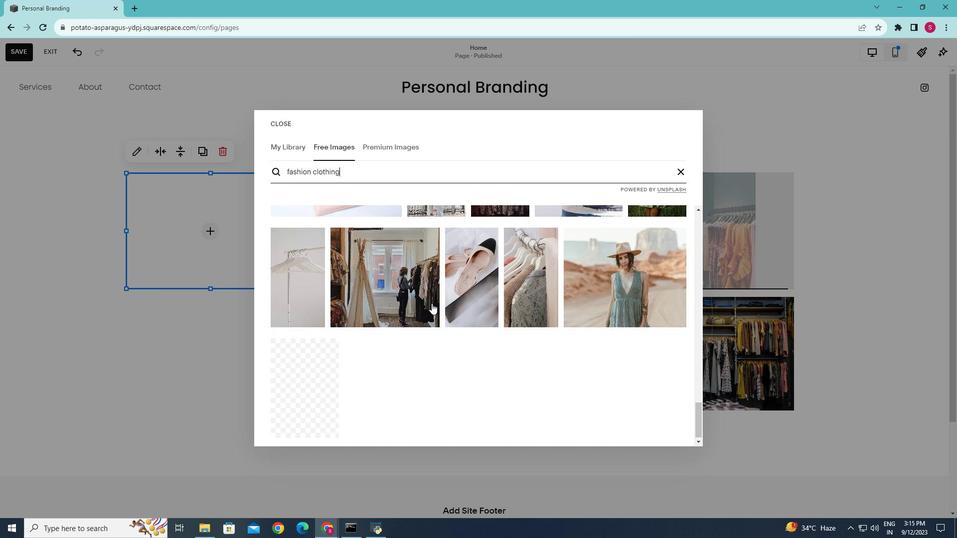
Action: Mouse scrolled (427, 298) with delta (0, 0)
Screenshot: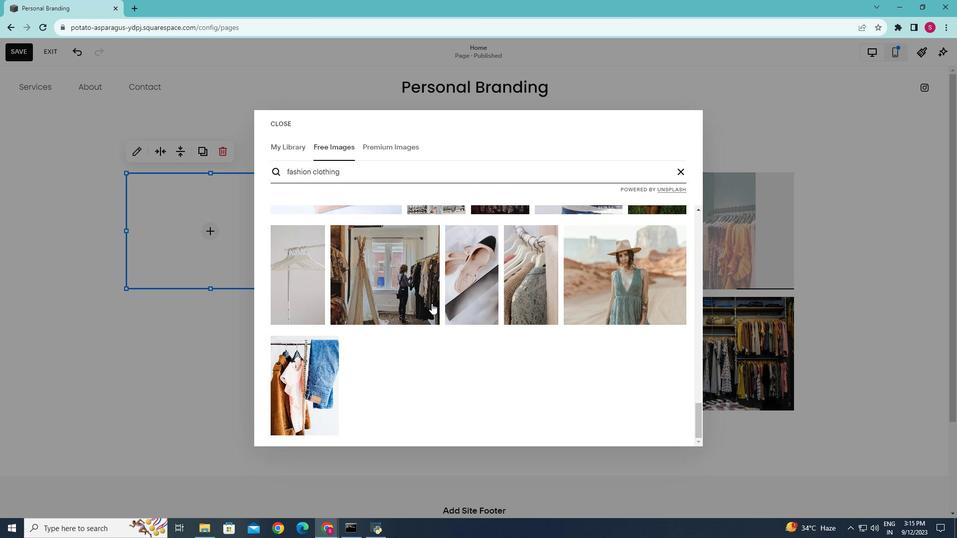 
Action: Mouse moved to (427, 298)
Screenshot: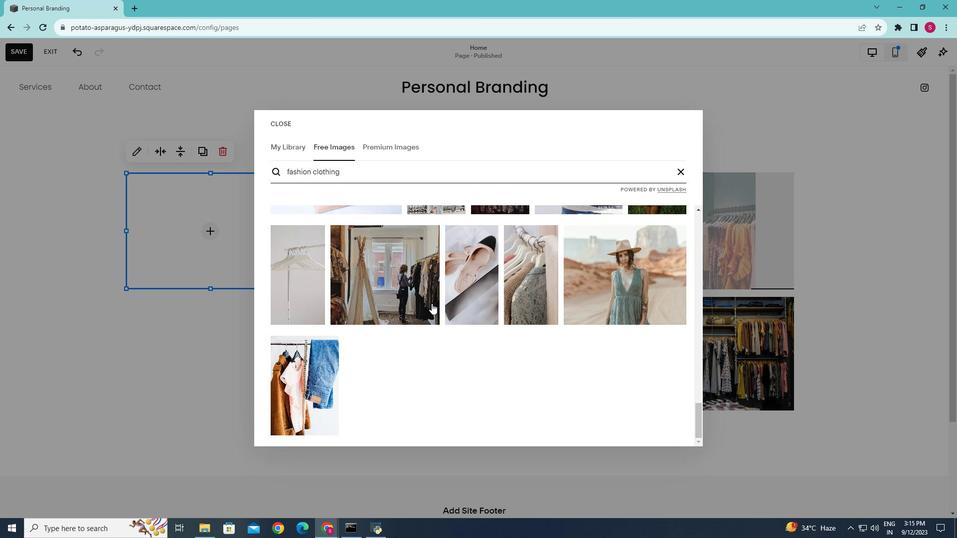 
Action: Mouse scrolled (427, 298) with delta (0, 0)
Screenshot: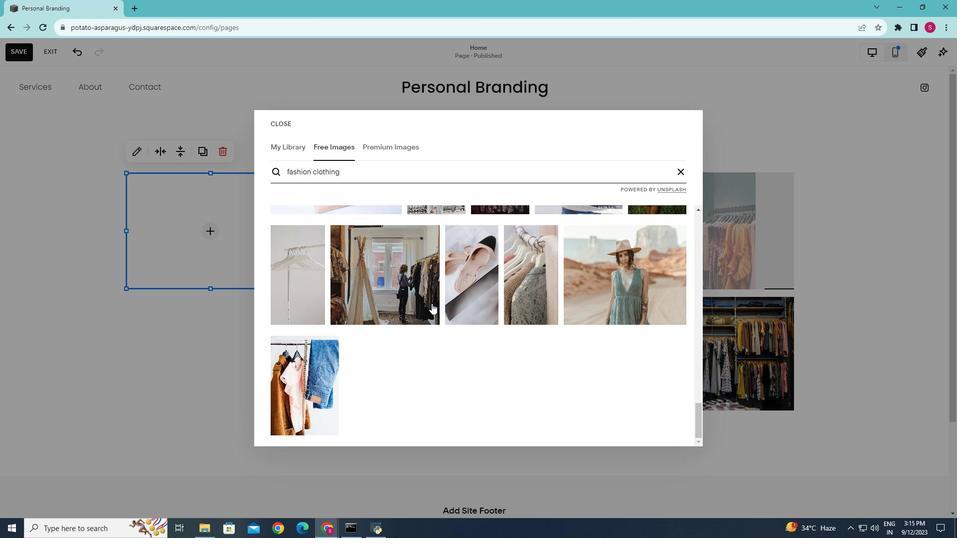 
Action: Mouse moved to (429, 300)
Screenshot: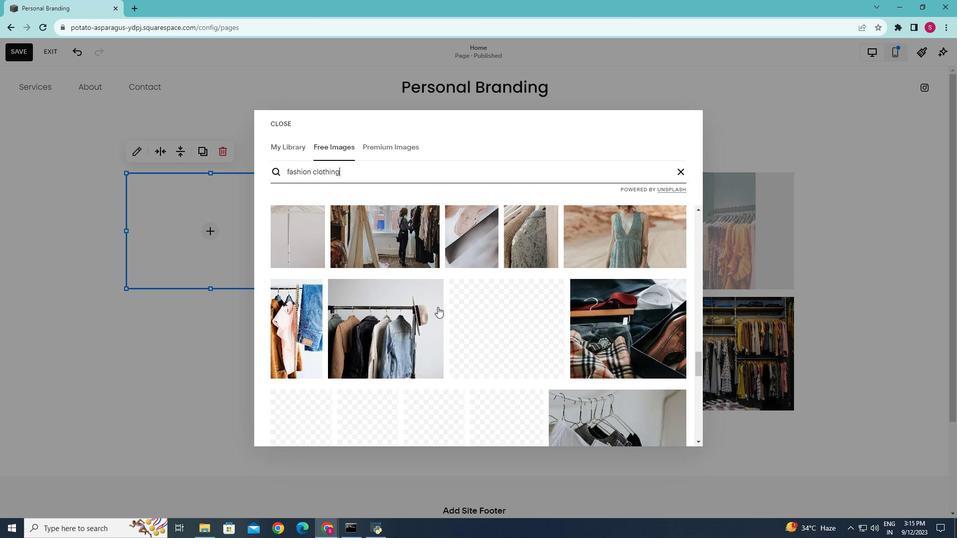 
Action: Mouse scrolled (429, 300) with delta (0, 0)
Screenshot: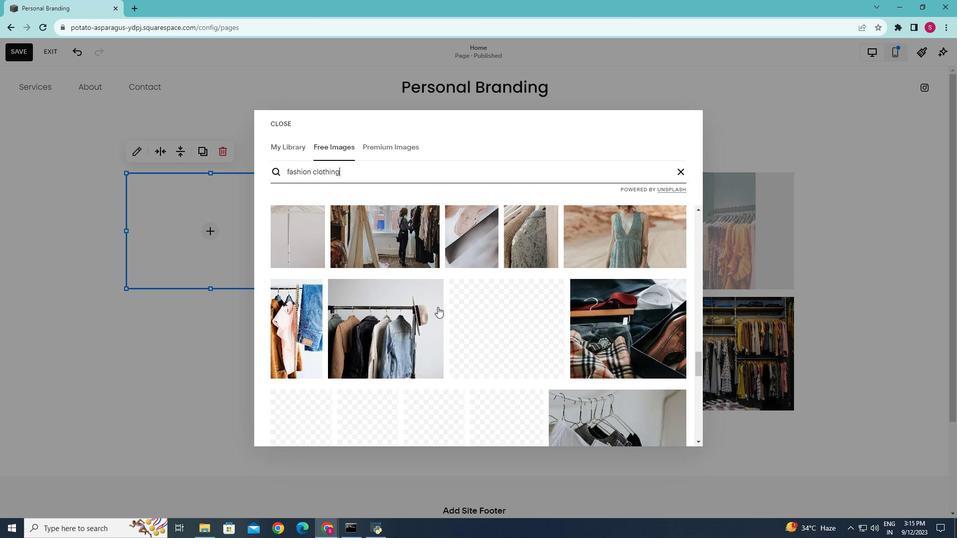 
Action: Mouse moved to (432, 302)
Screenshot: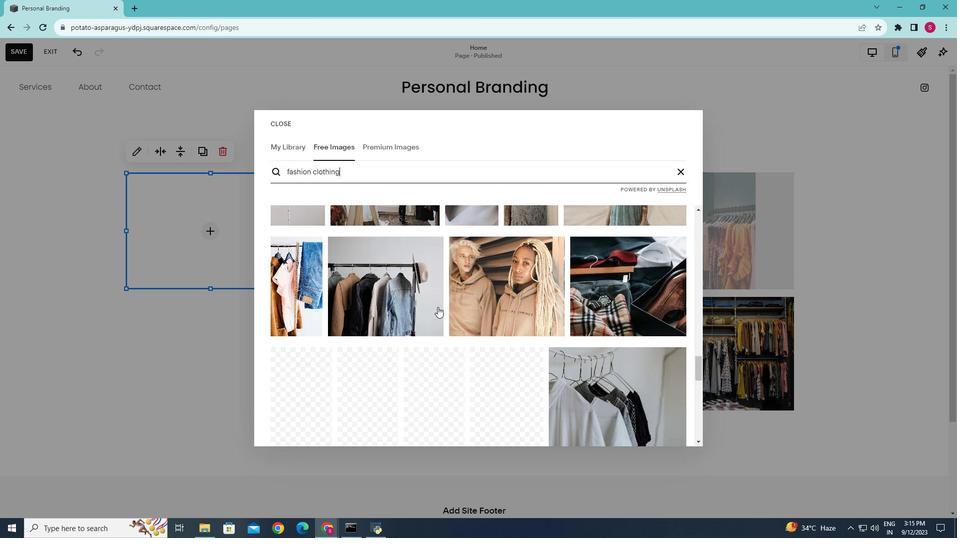 
Action: Mouse scrolled (432, 301) with delta (0, 0)
Screenshot: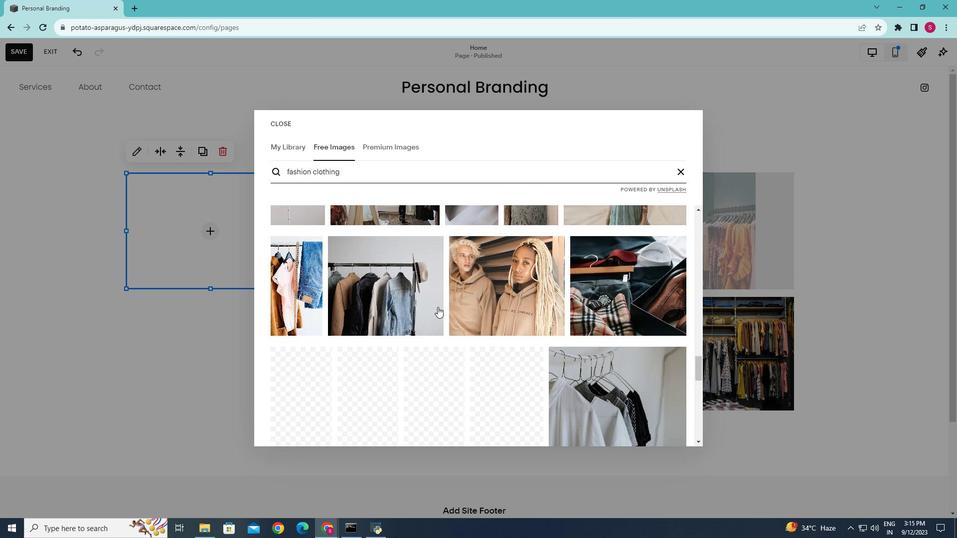 
Action: Mouse scrolled (432, 301) with delta (0, 0)
Screenshot: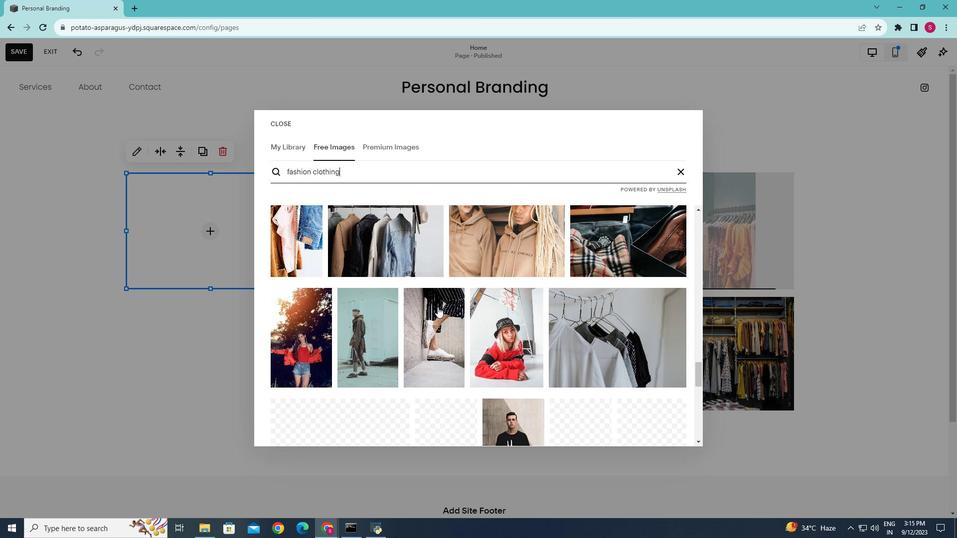 
Action: Mouse scrolled (432, 301) with delta (0, 0)
Screenshot: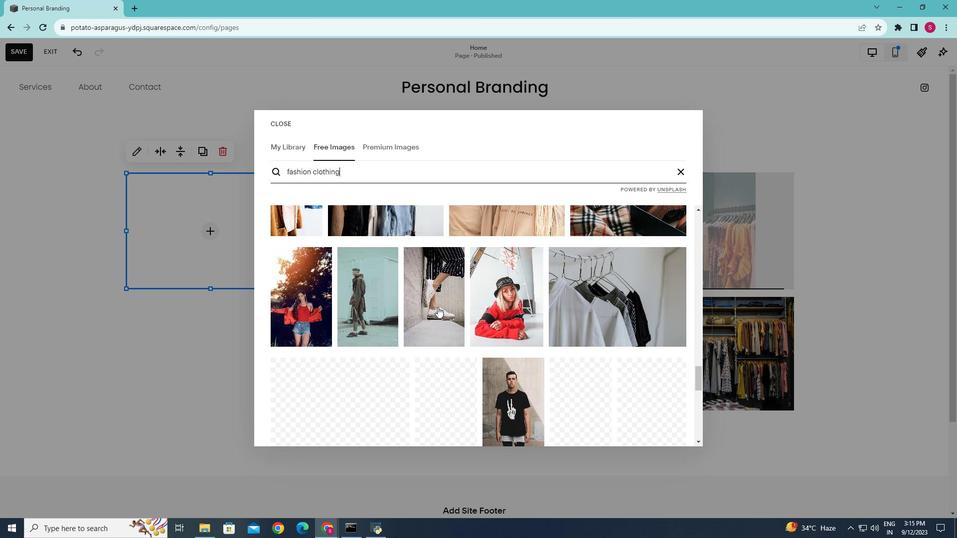 
Action: Mouse scrolled (432, 301) with delta (0, 0)
Screenshot: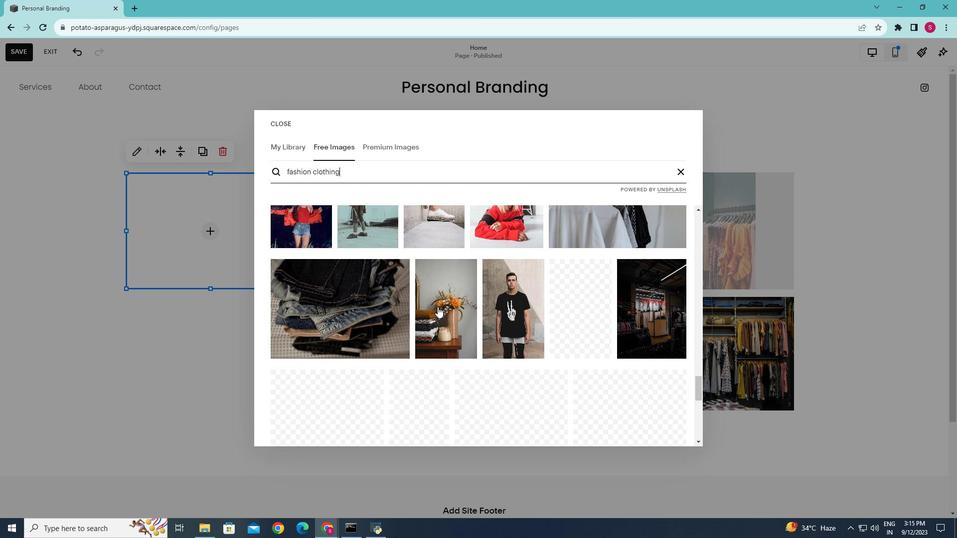 
Action: Mouse scrolled (432, 301) with delta (0, 0)
Screenshot: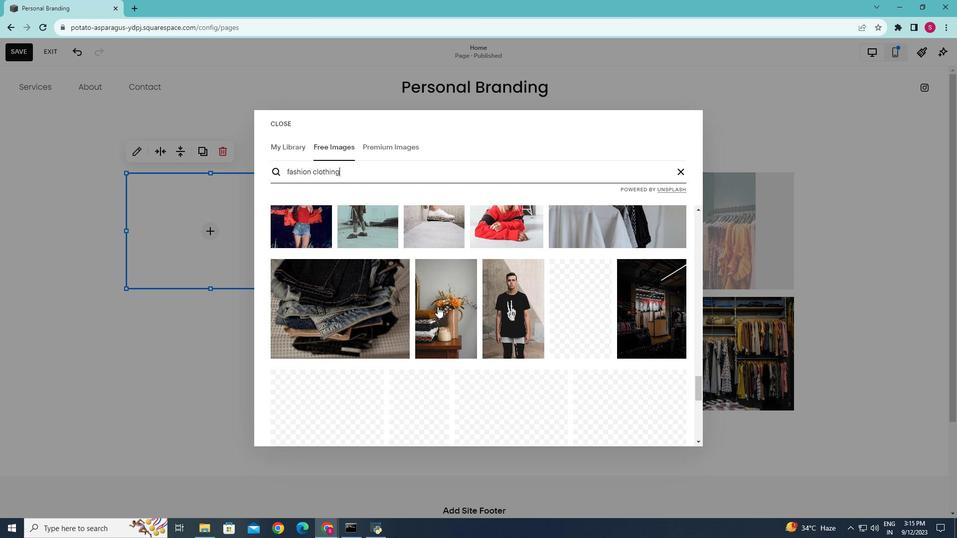 
Action: Mouse scrolled (432, 301) with delta (0, 0)
Screenshot: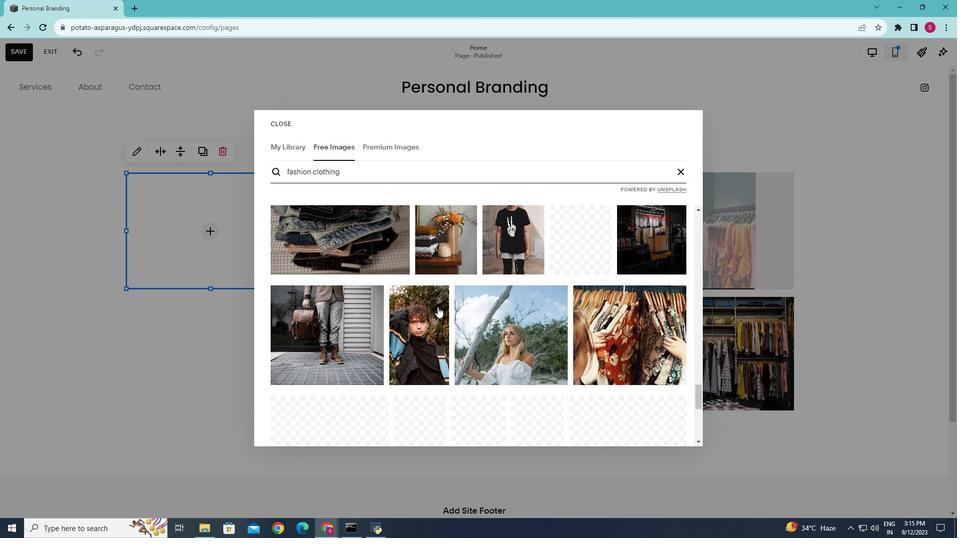 
Action: Mouse scrolled (432, 301) with delta (0, 0)
Screenshot: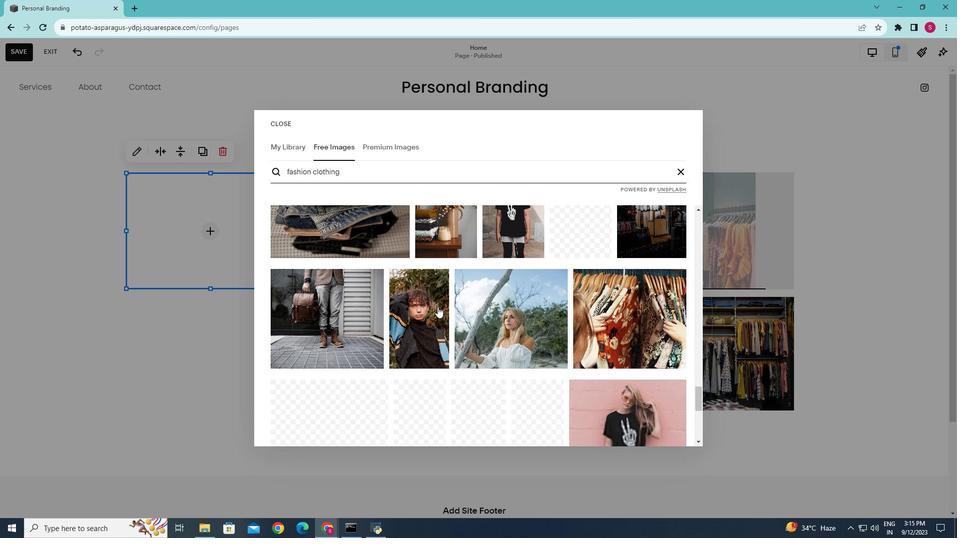 
Action: Mouse scrolled (432, 301) with delta (0, 0)
Screenshot: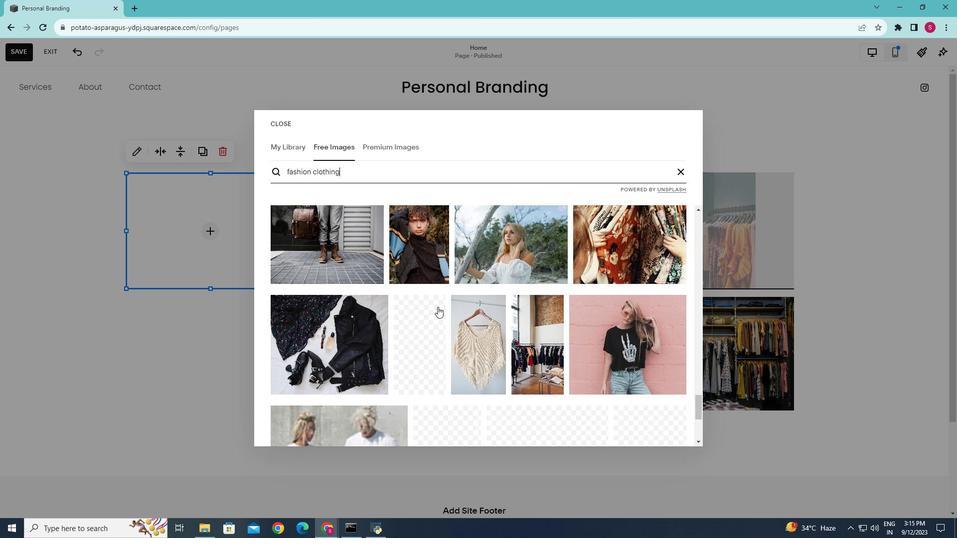 
Action: Mouse scrolled (432, 301) with delta (0, 0)
Screenshot: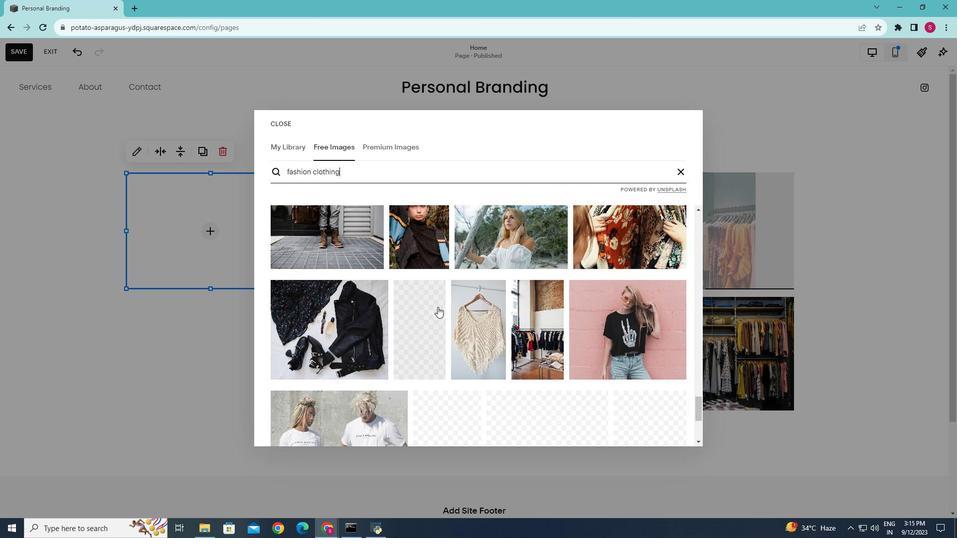
Action: Mouse moved to (440, 296)
Screenshot: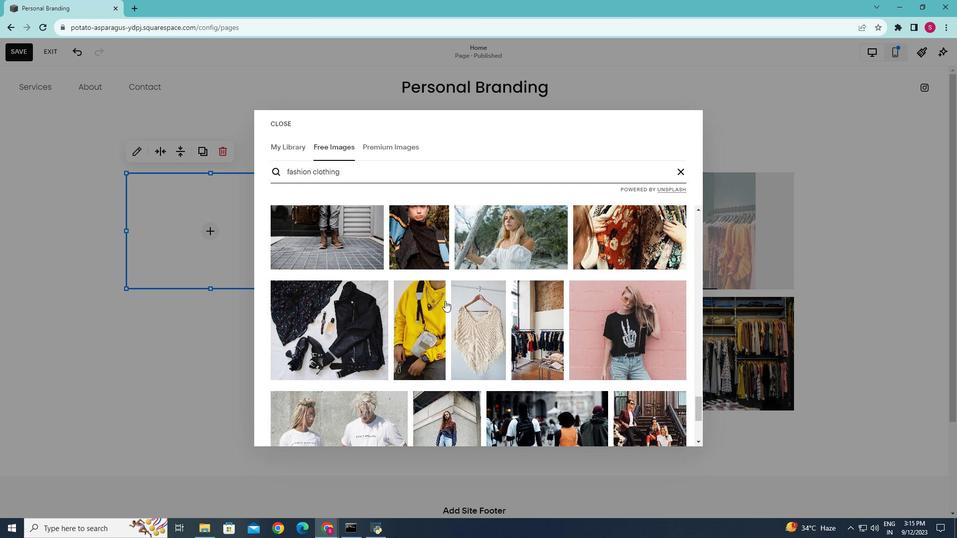 
Action: Mouse scrolled (440, 296) with delta (0, 0)
Screenshot: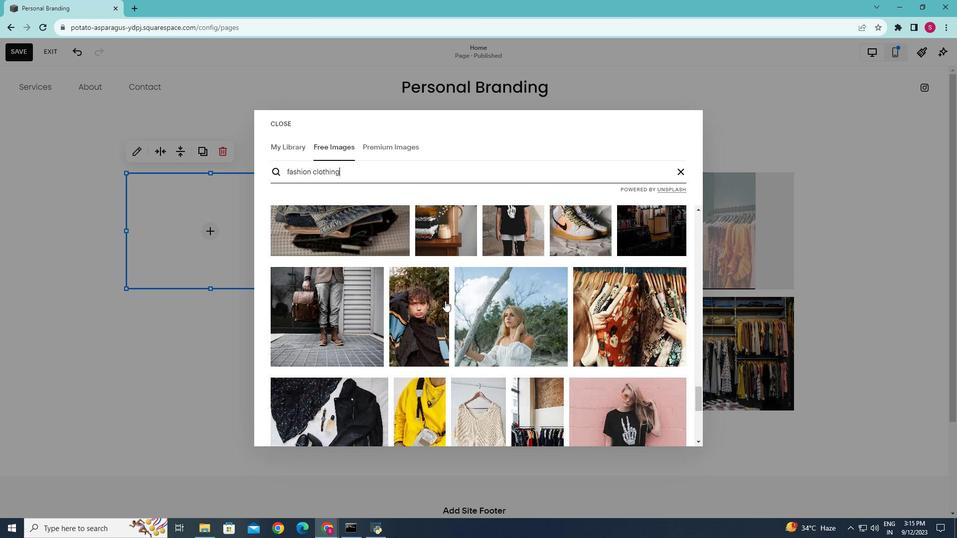 
Action: Mouse scrolled (440, 296) with delta (0, 0)
Screenshot: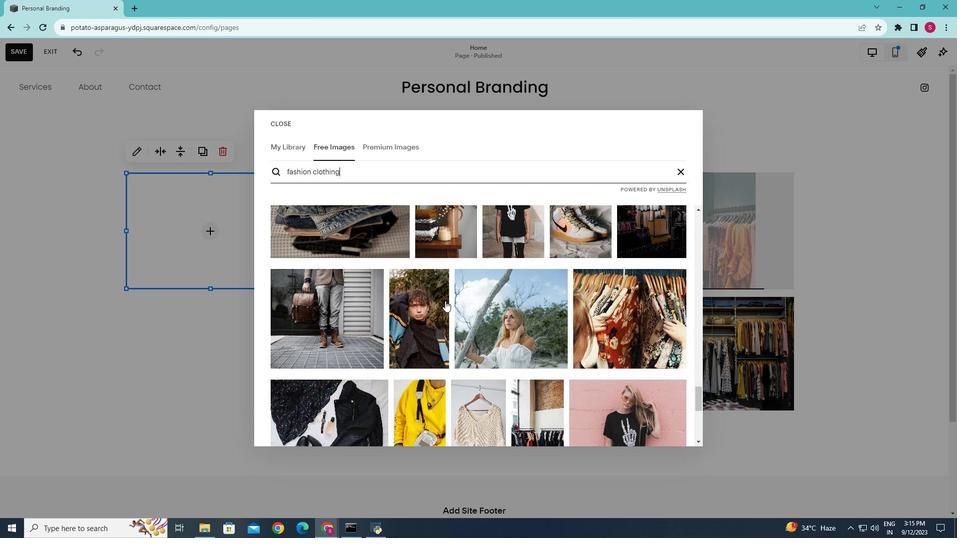 
Action: Mouse moved to (607, 305)
Screenshot: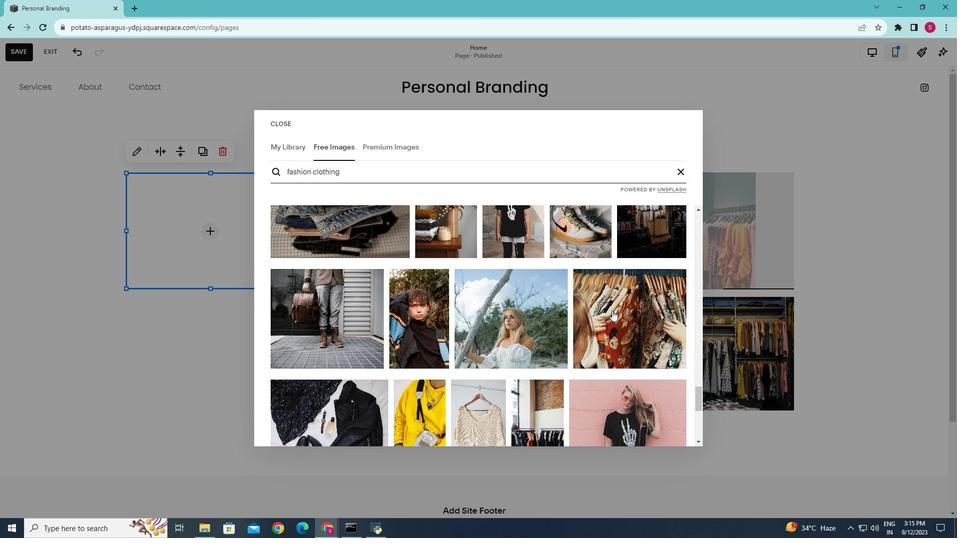
Action: Mouse pressed left at (607, 305)
Screenshot: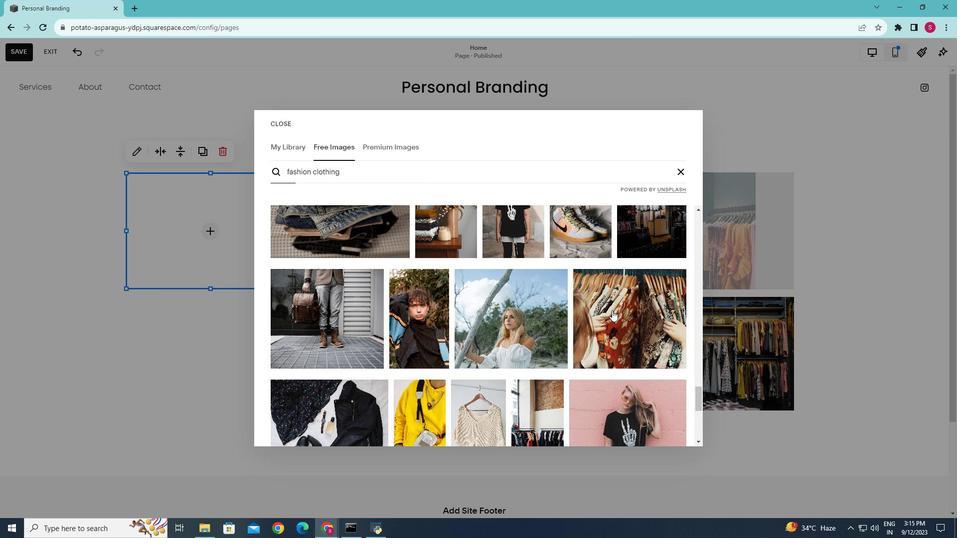 
Action: Mouse moved to (606, 308)
Screenshot: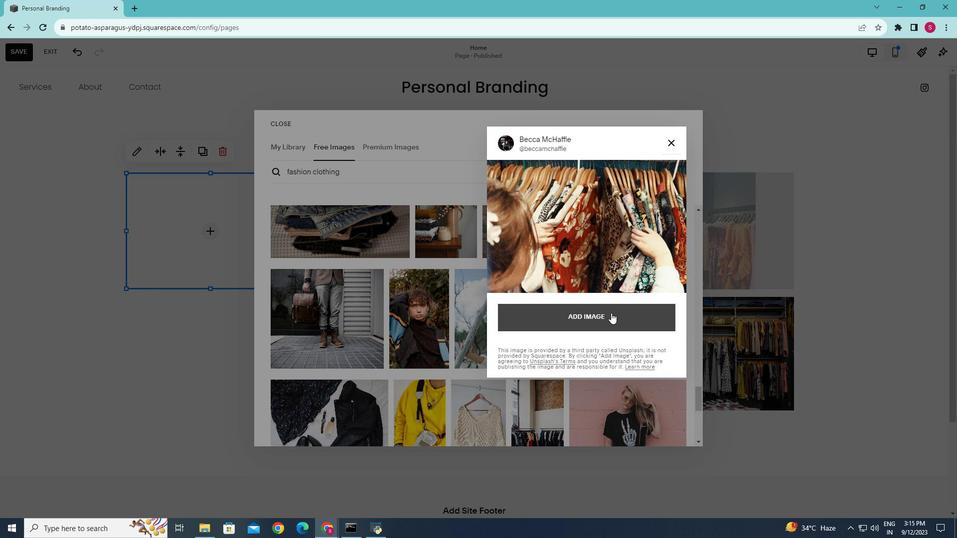 
Action: Mouse pressed left at (606, 308)
Screenshot: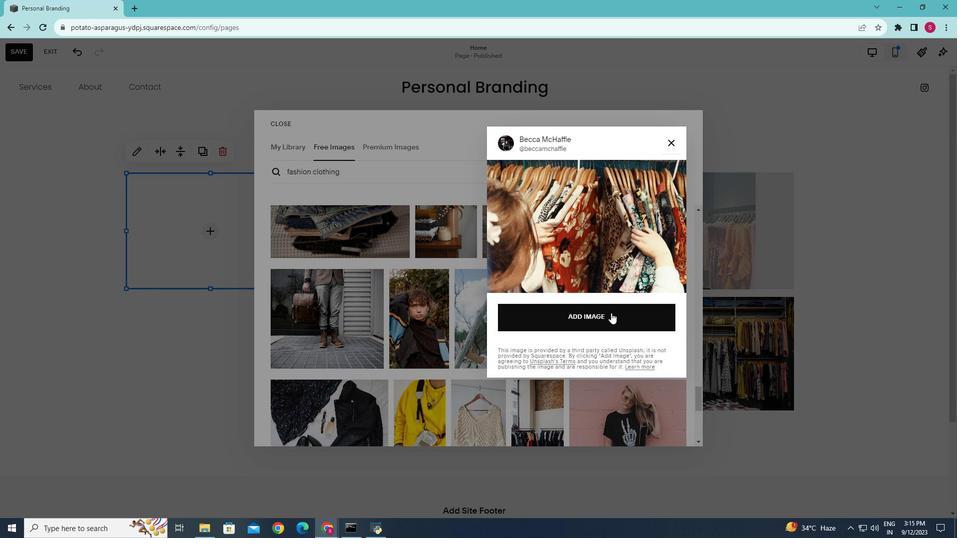 
Action: Mouse moved to (228, 230)
Screenshot: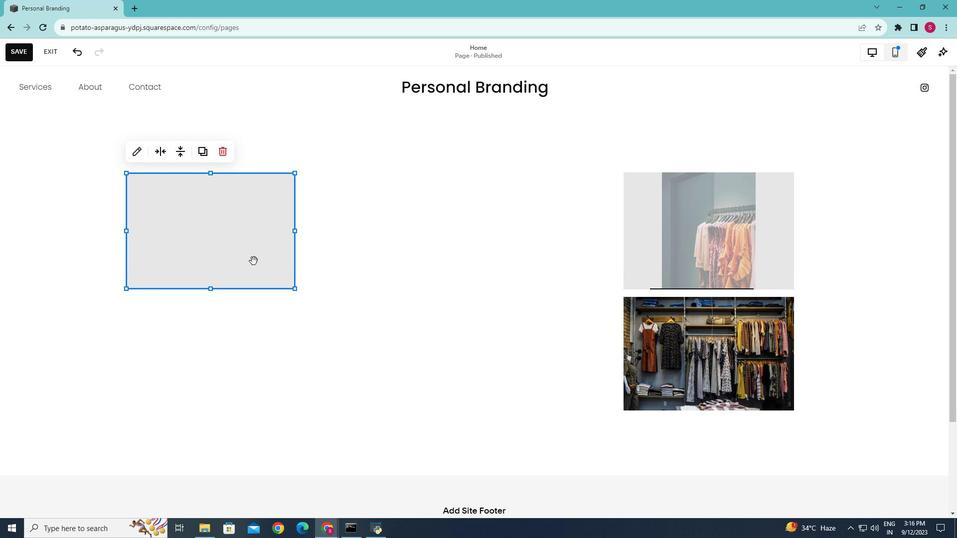 
Action: Mouse pressed left at (228, 230)
Screenshot: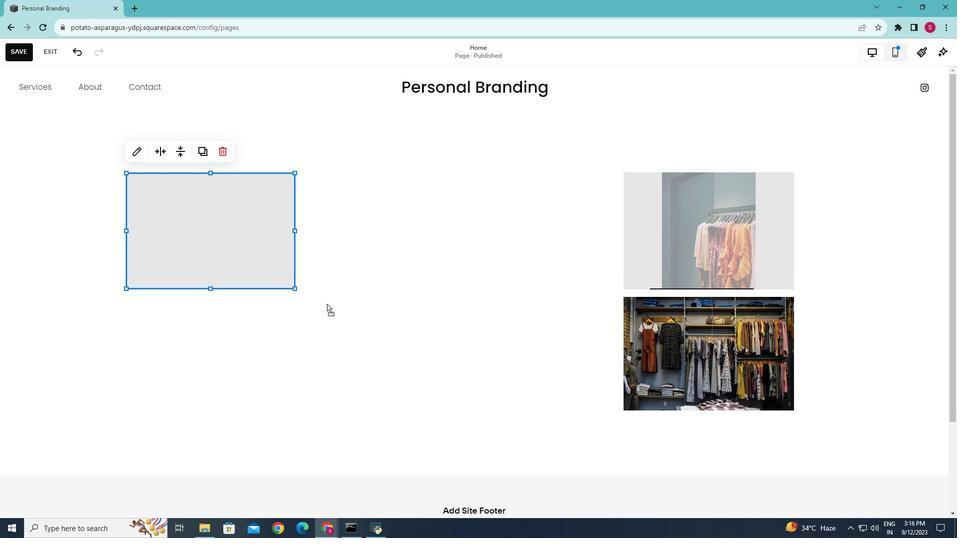 
Action: Mouse moved to (253, 203)
Screenshot: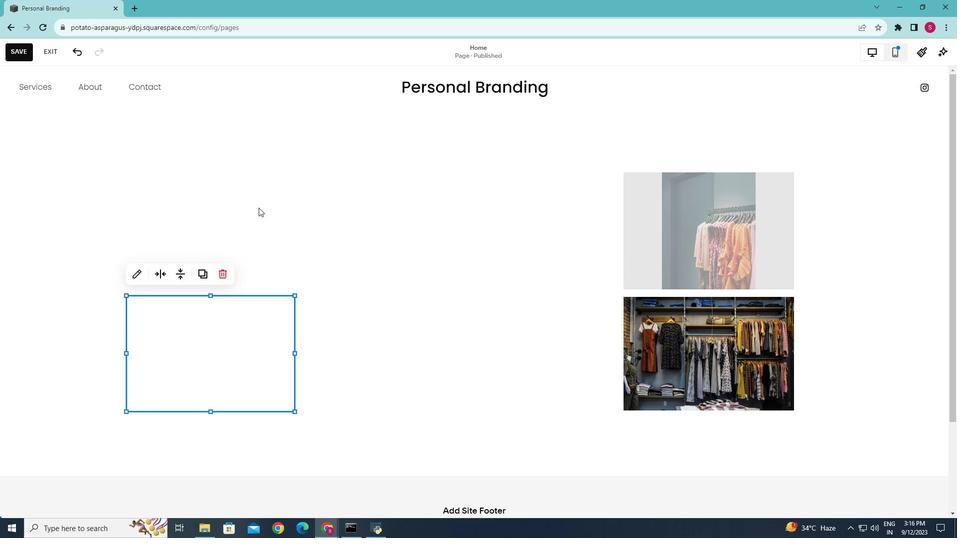 
Action: Mouse pressed left at (253, 203)
Screenshot: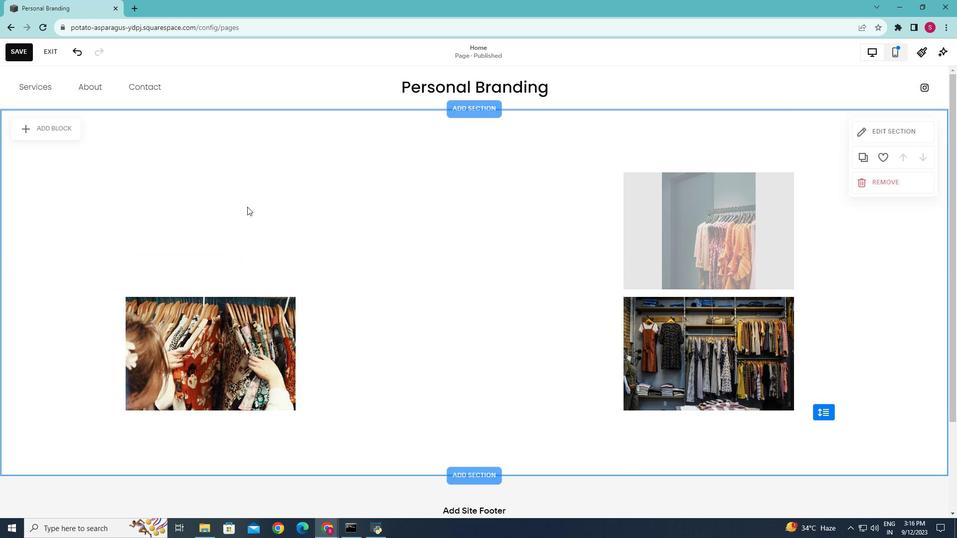
Action: Mouse moved to (56, 129)
Screenshot: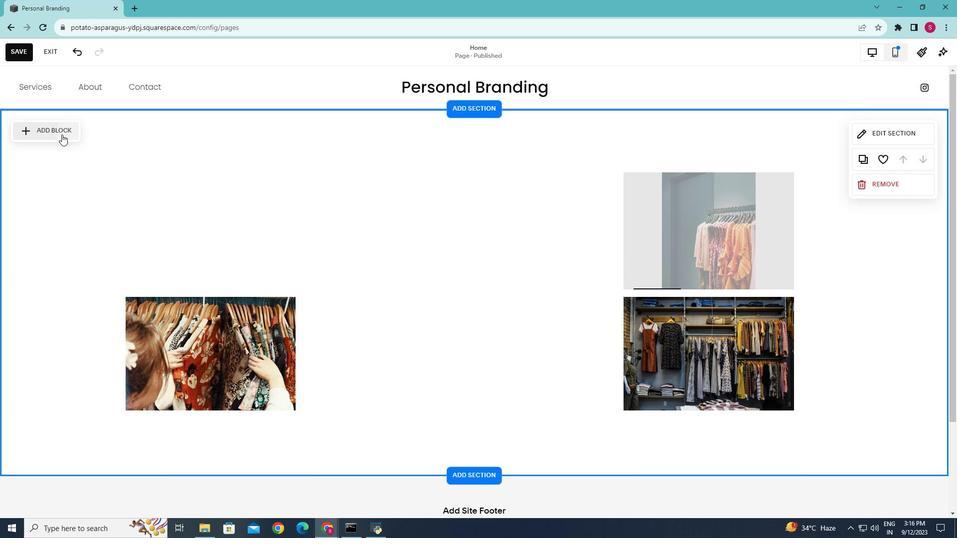 
Action: Mouse pressed left at (56, 129)
Screenshot: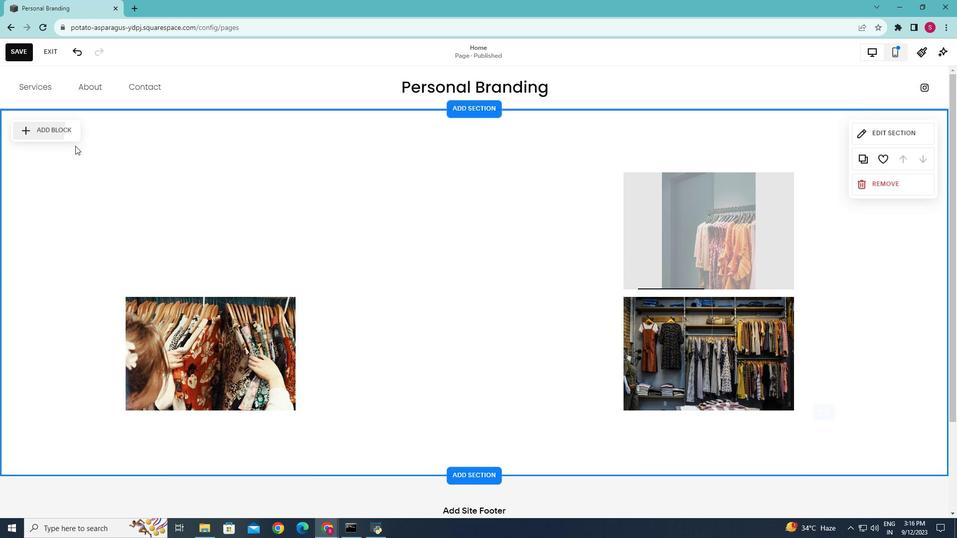 
Action: Mouse moved to (129, 195)
Screenshot: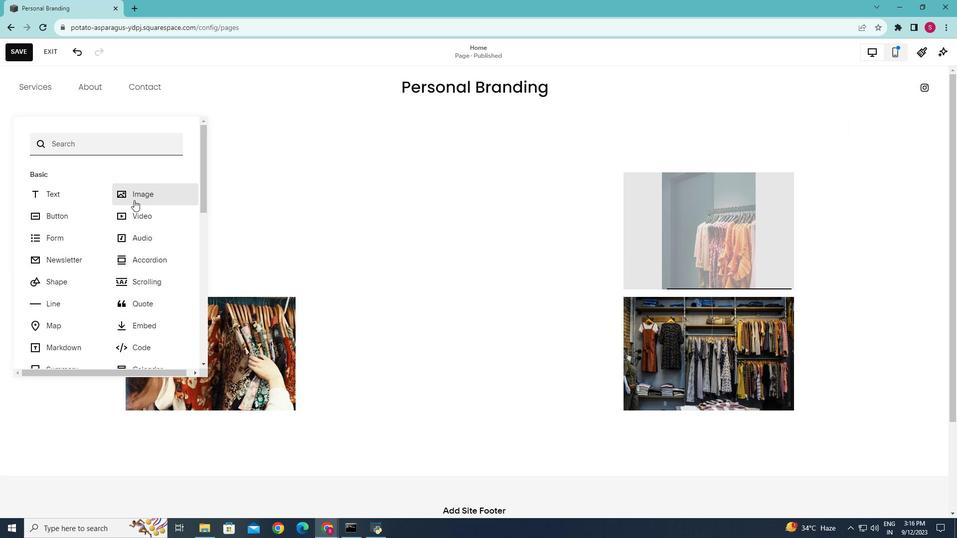 
Action: Mouse pressed left at (129, 195)
Screenshot: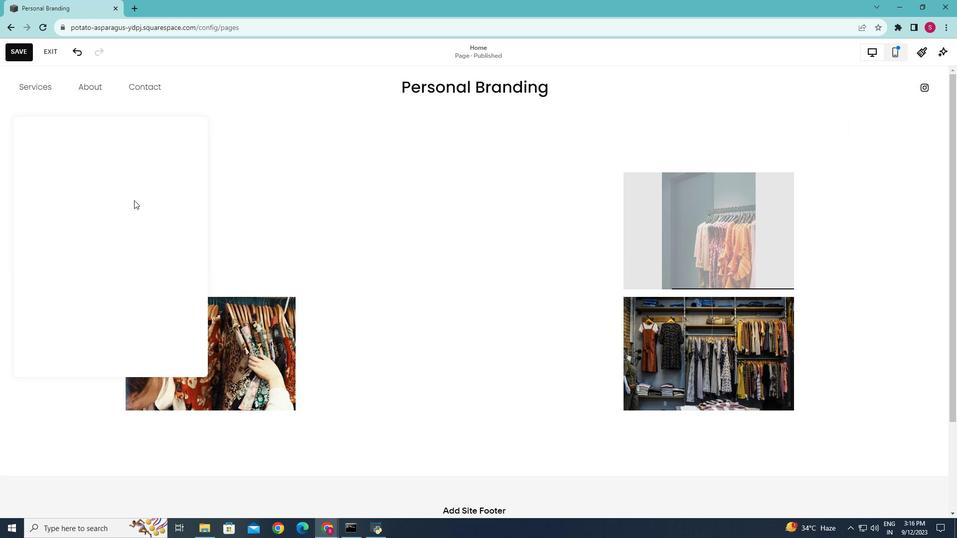 
Action: Mouse moved to (215, 221)
Screenshot: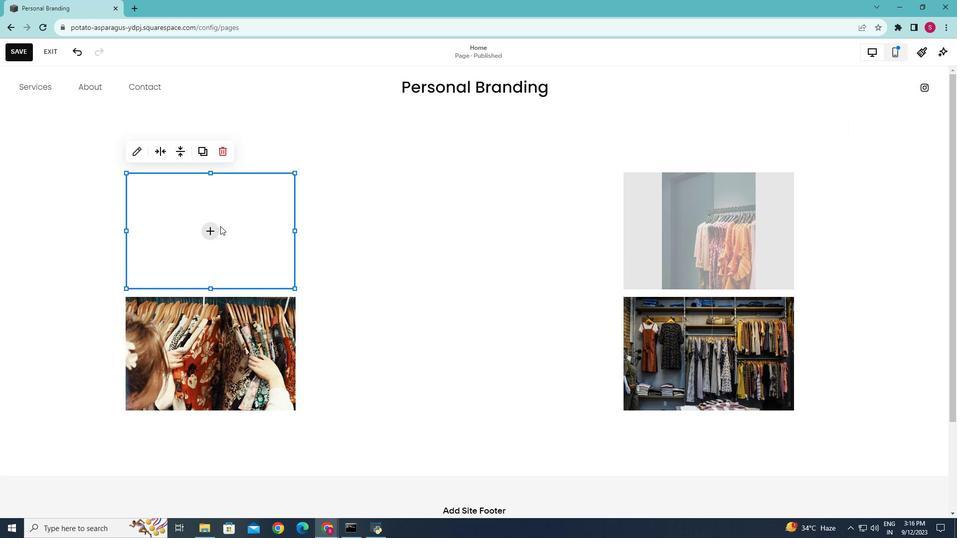 
Action: Mouse pressed left at (215, 221)
Screenshot: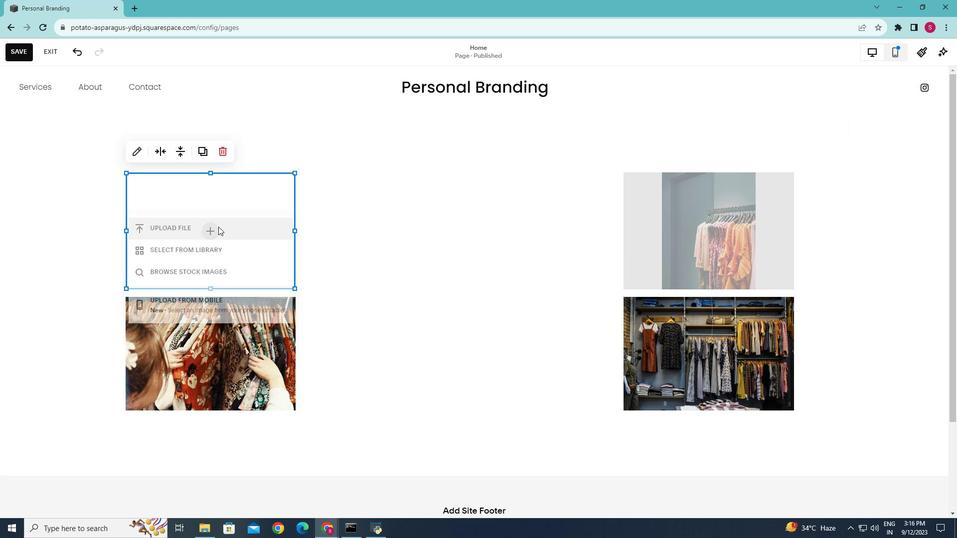 
Action: Mouse moved to (193, 271)
Screenshot: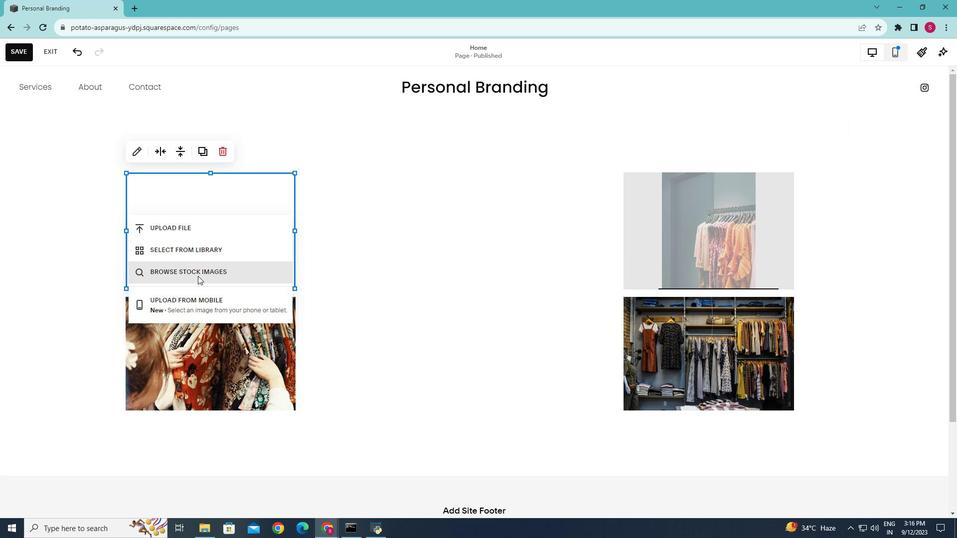 
Action: Mouse pressed left at (193, 271)
Screenshot: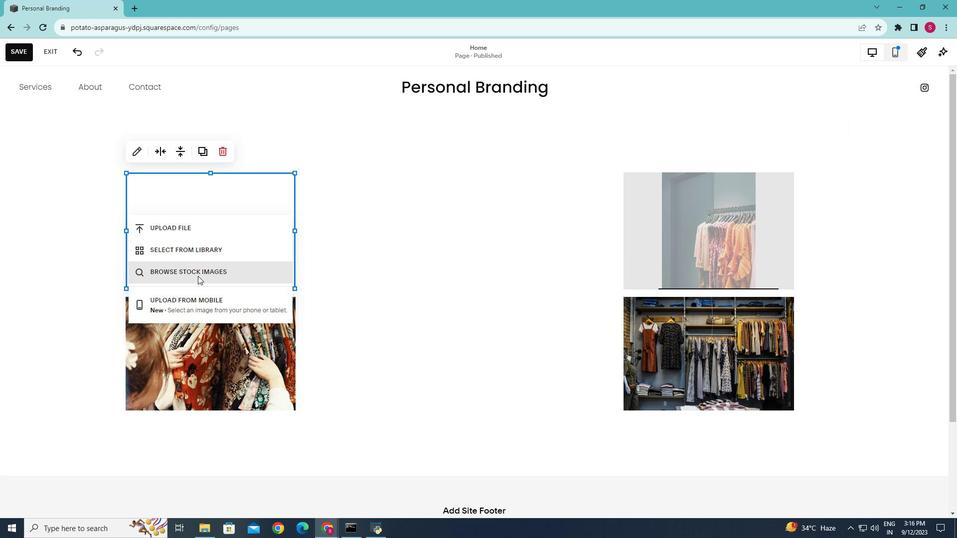 
Action: Mouse moved to (336, 168)
Screenshot: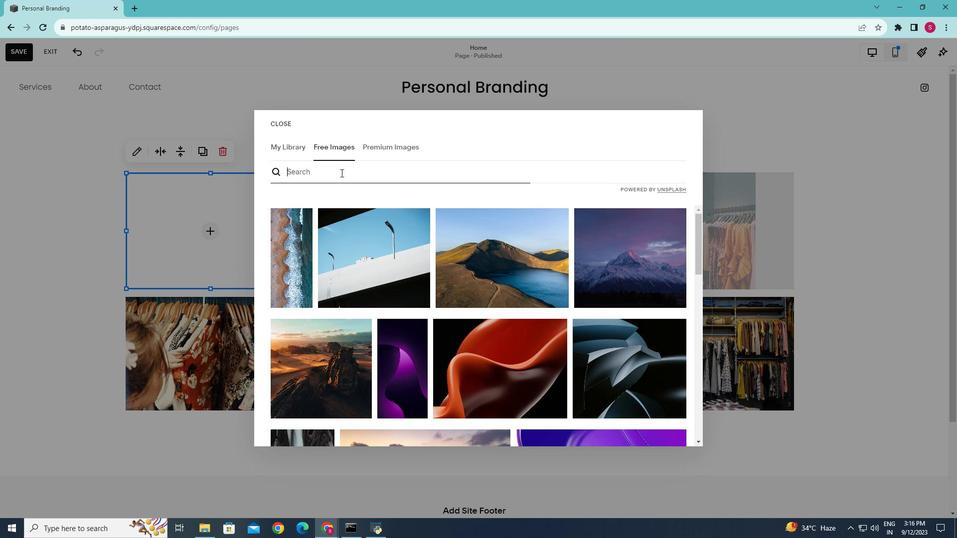 
Action: Mouse pressed left at (336, 168)
Screenshot: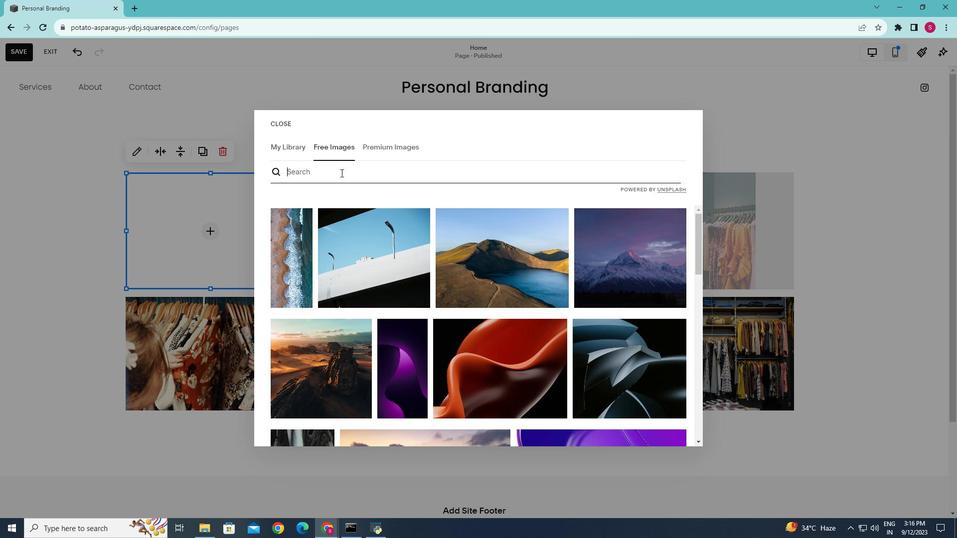 
Action: Key pressed fashion<Key.space>clothing<Key.enter>
Screenshot: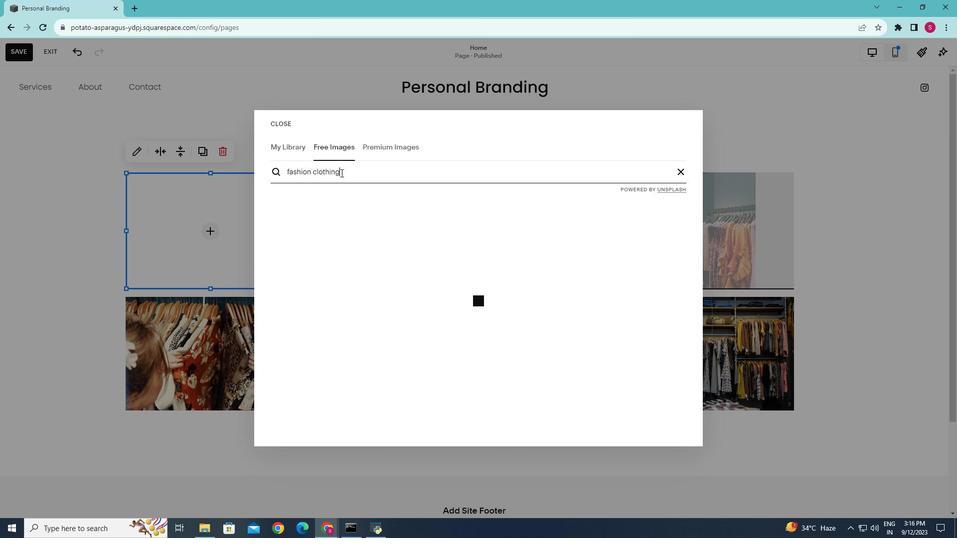 
Action: Mouse moved to (421, 262)
Screenshot: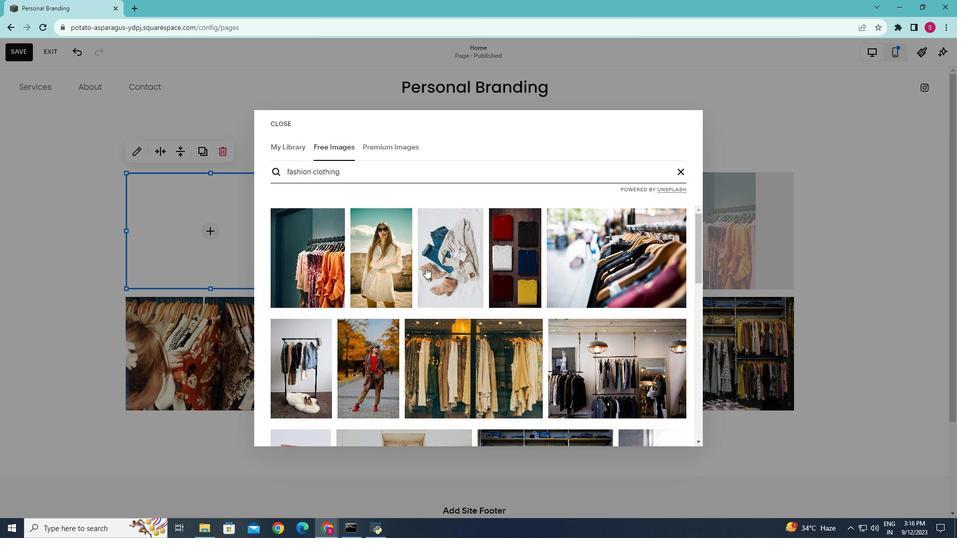 
Action: Mouse scrolled (421, 262) with delta (0, 0)
Screenshot: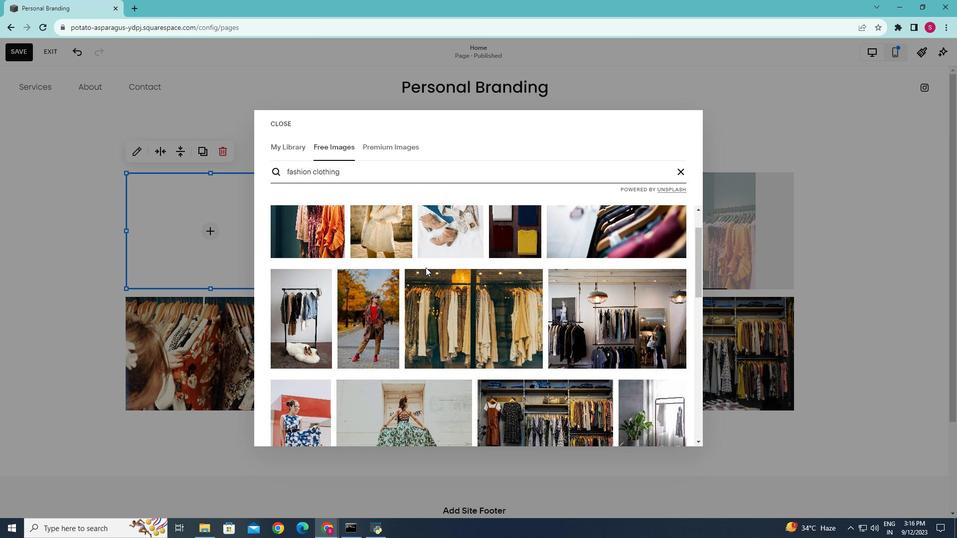 
Action: Mouse scrolled (421, 263) with delta (0, 0)
Screenshot: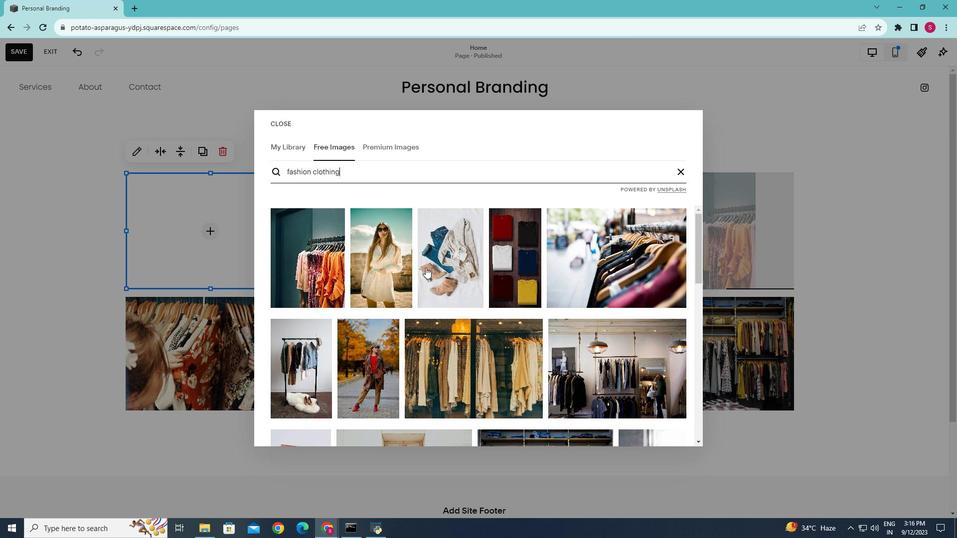 
Action: Mouse moved to (429, 281)
Screenshot: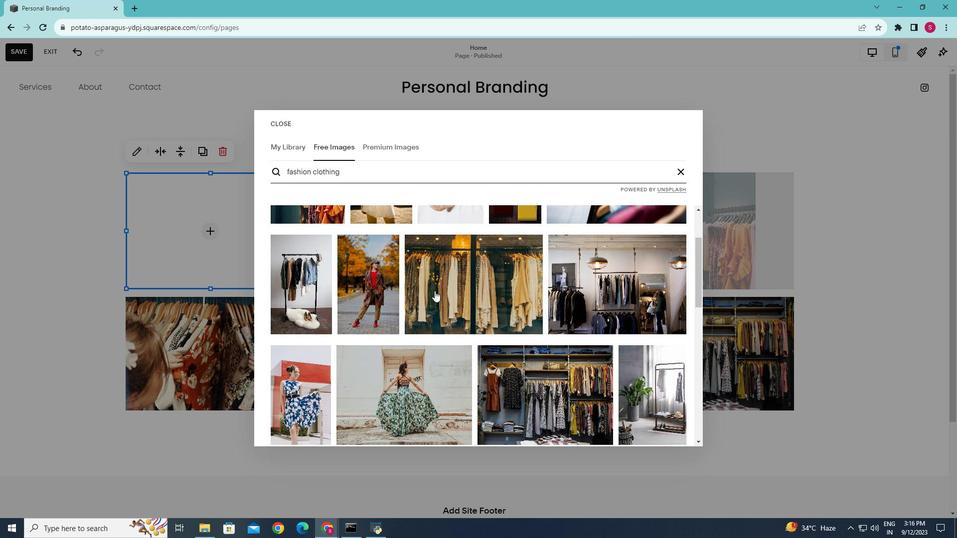 
Action: Mouse scrolled (429, 280) with delta (0, 0)
Screenshot: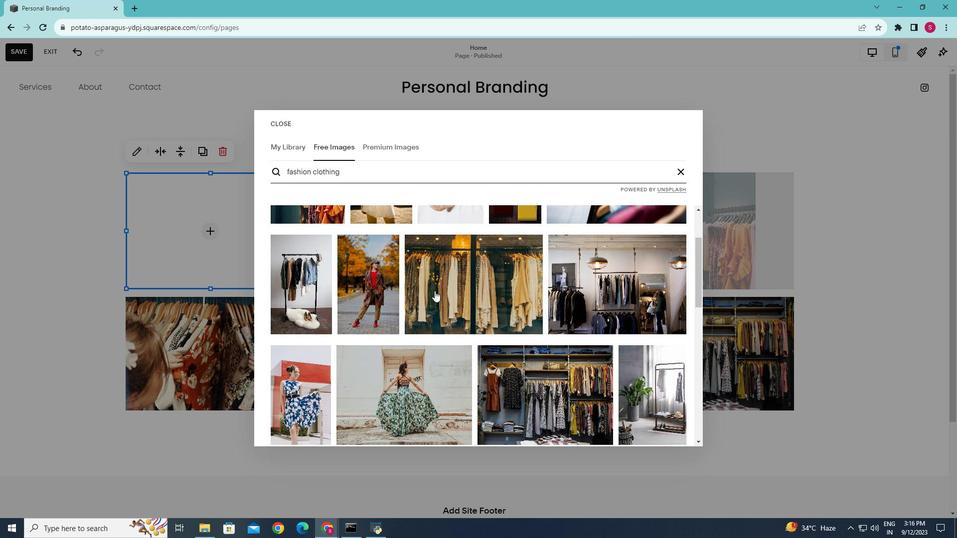 
Action: Mouse moved to (430, 284)
Screenshot: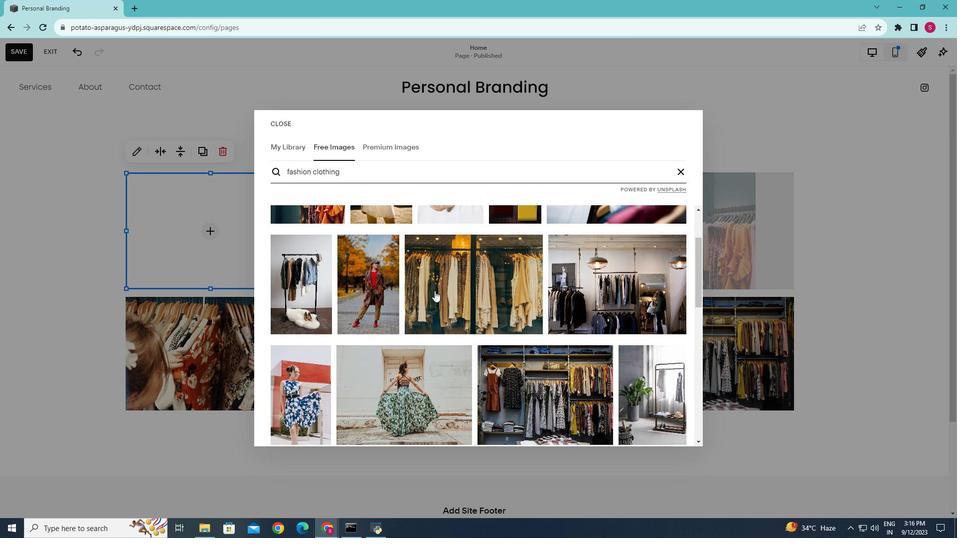
Action: Mouse scrolled (430, 283) with delta (0, 0)
Screenshot: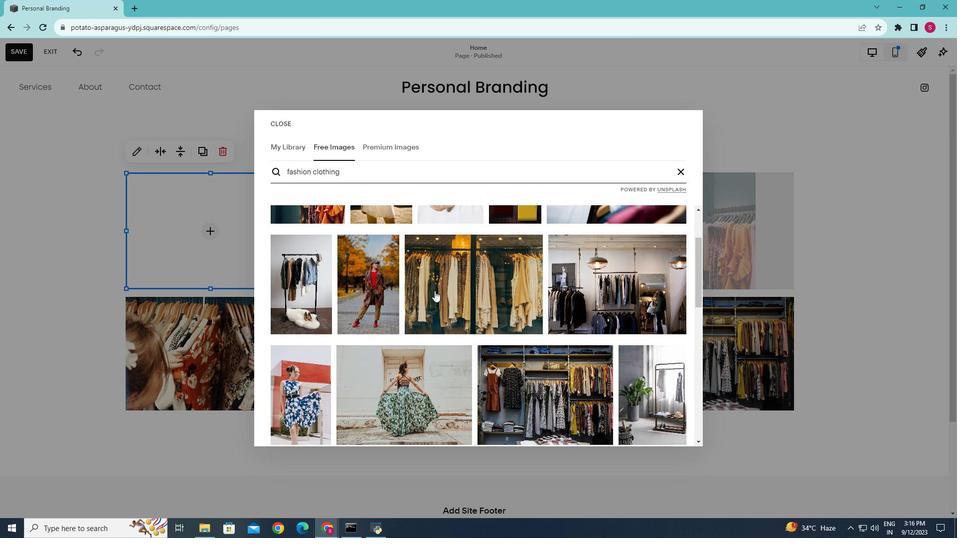 
Action: Mouse moved to (430, 284)
Screenshot: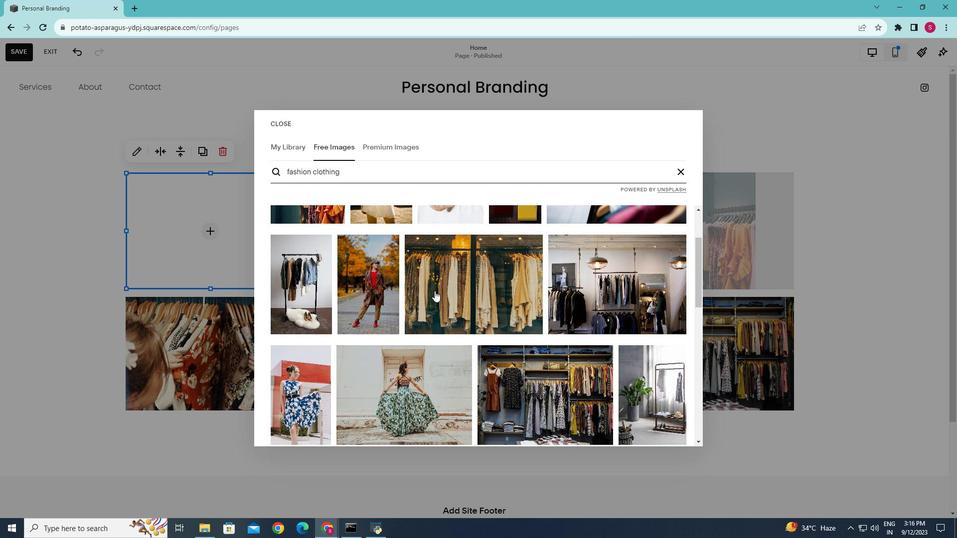 
Action: Mouse scrolled (430, 284) with delta (0, 0)
Screenshot: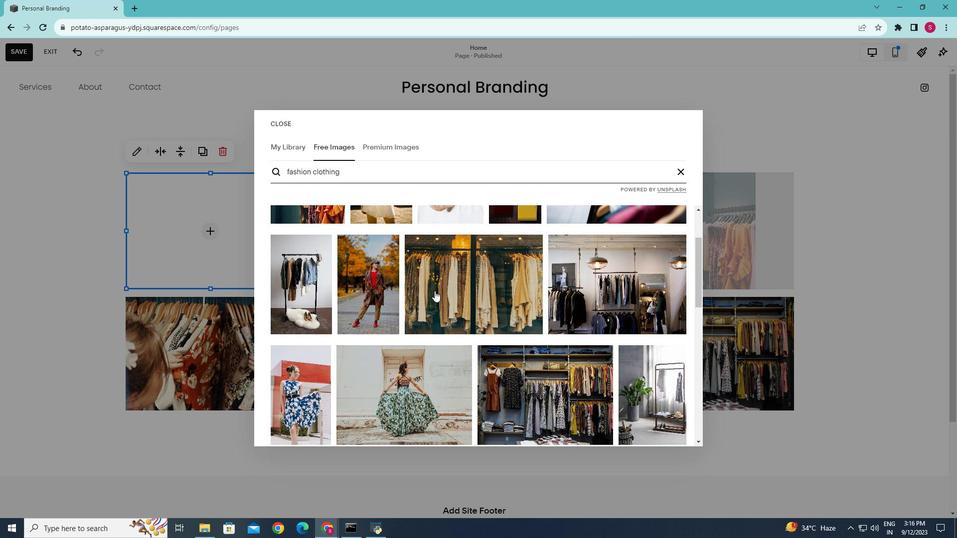 
Action: Mouse moved to (430, 286)
Screenshot: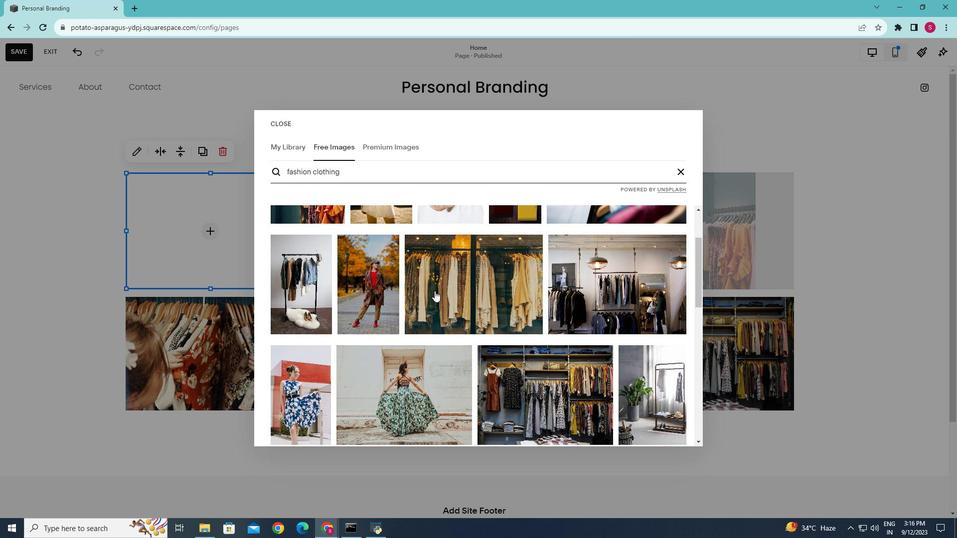 
Action: Mouse scrolled (430, 285) with delta (0, 0)
Screenshot: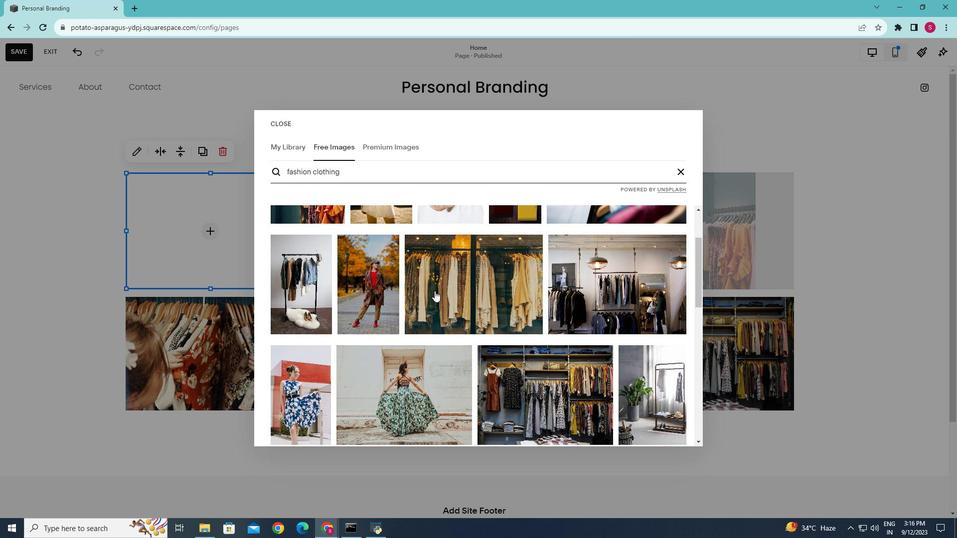 
Action: Mouse scrolled (430, 285) with delta (0, 0)
Screenshot: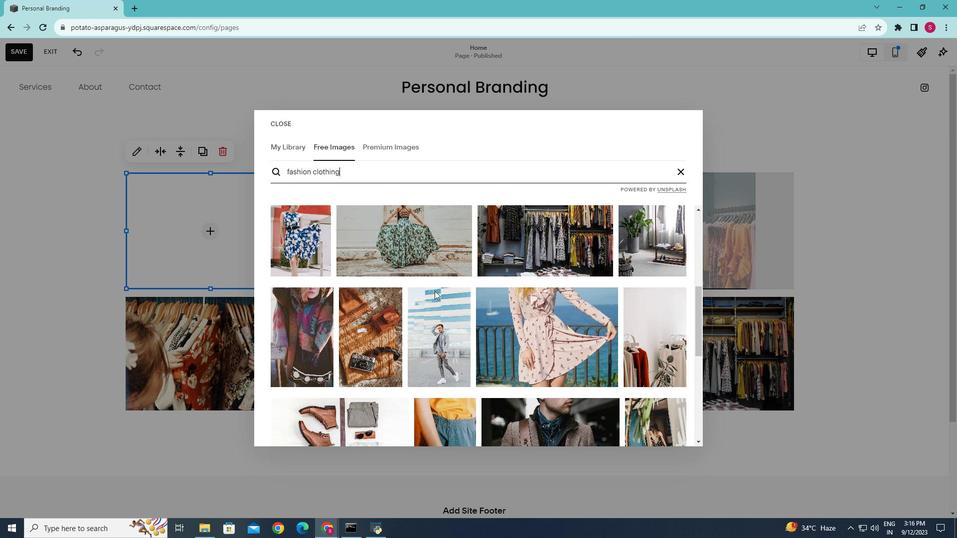 
Action: Mouse scrolled (430, 285) with delta (0, 0)
Screenshot: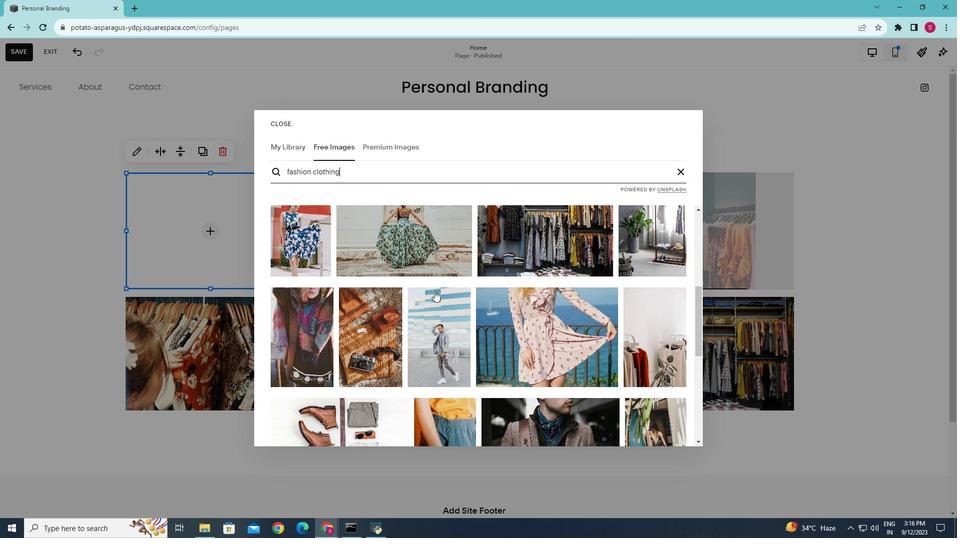 
Action: Mouse scrolled (430, 285) with delta (0, 0)
Screenshot: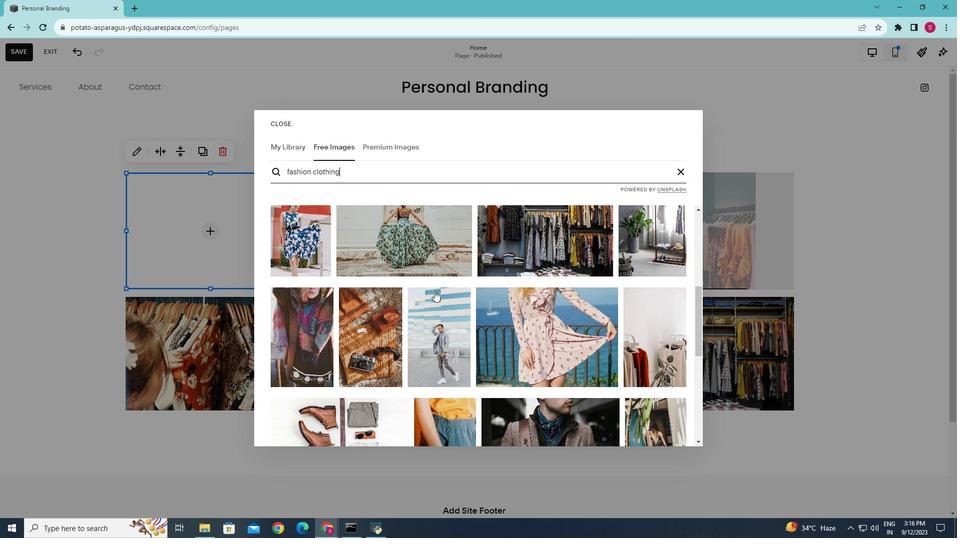 
Action: Mouse scrolled (430, 285) with delta (0, 0)
Screenshot: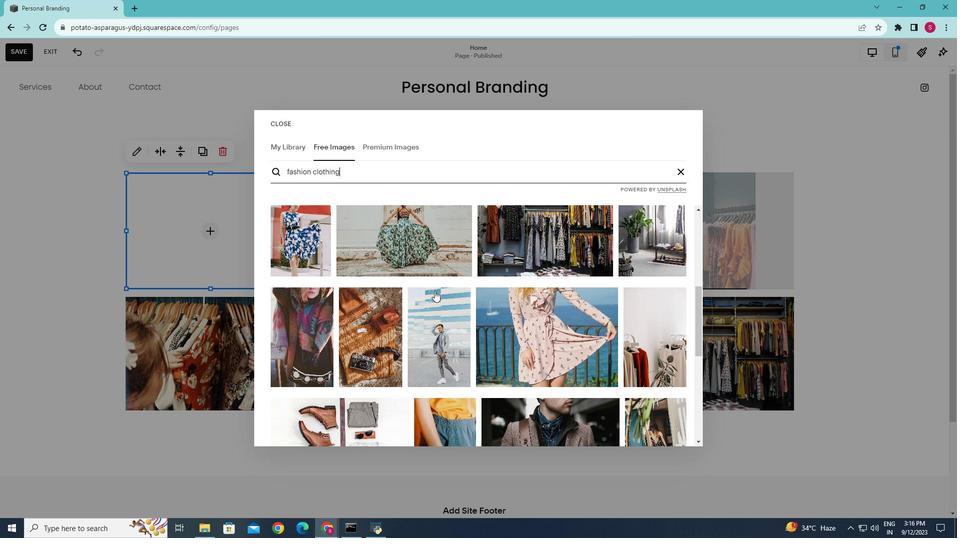 
Action: Mouse scrolled (430, 285) with delta (0, 0)
Screenshot: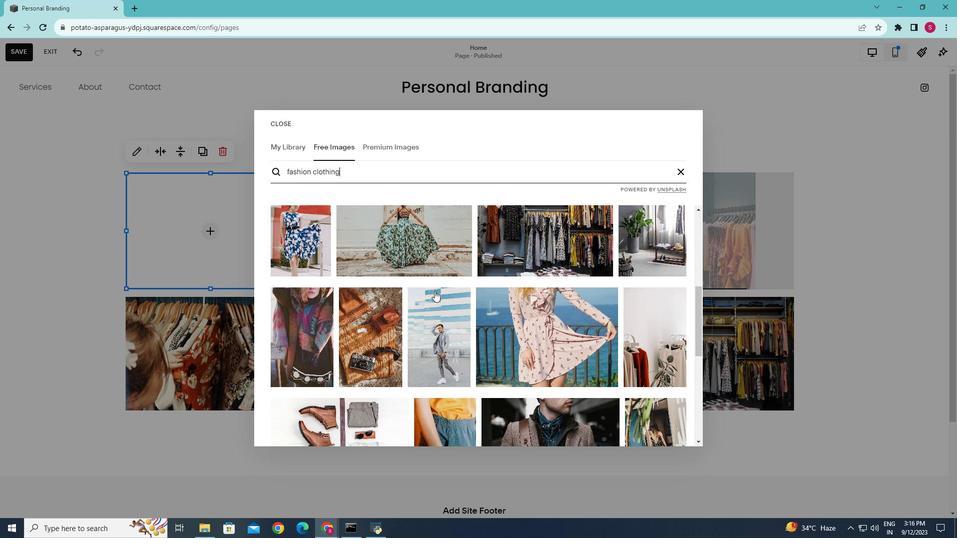 
Action: Mouse moved to (429, 287)
Screenshot: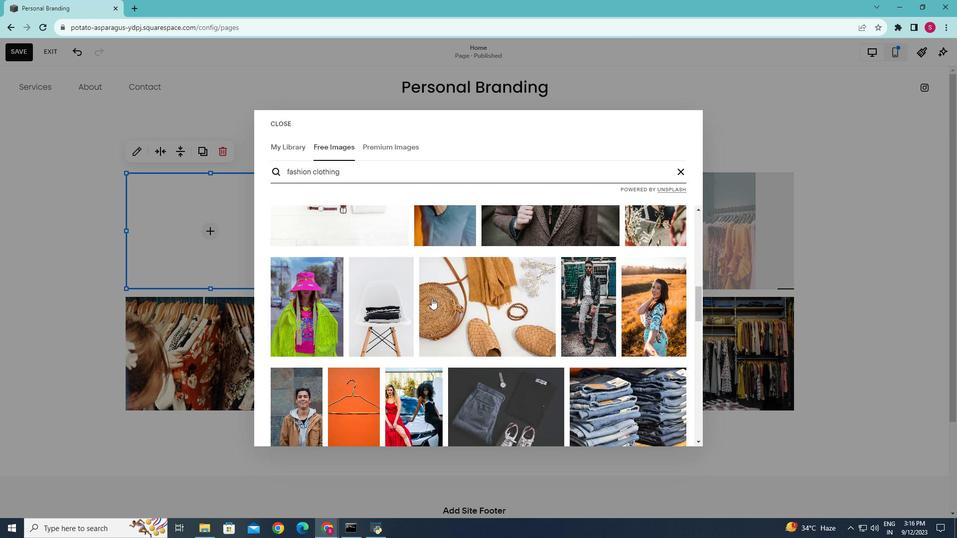 
Action: Mouse scrolled (429, 287) with delta (0, 0)
Screenshot: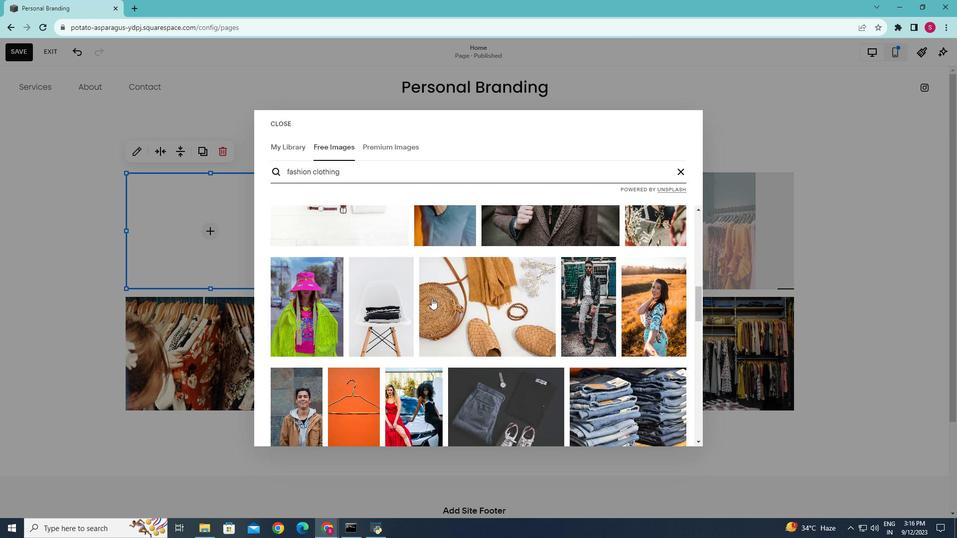 
Action: Mouse moved to (428, 290)
Screenshot: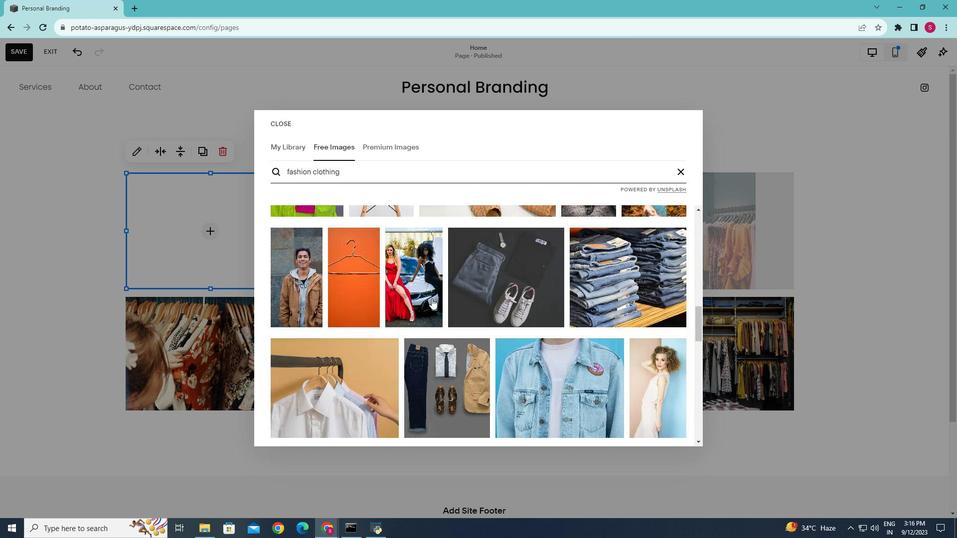 
Action: Mouse scrolled (428, 290) with delta (0, 0)
Screenshot: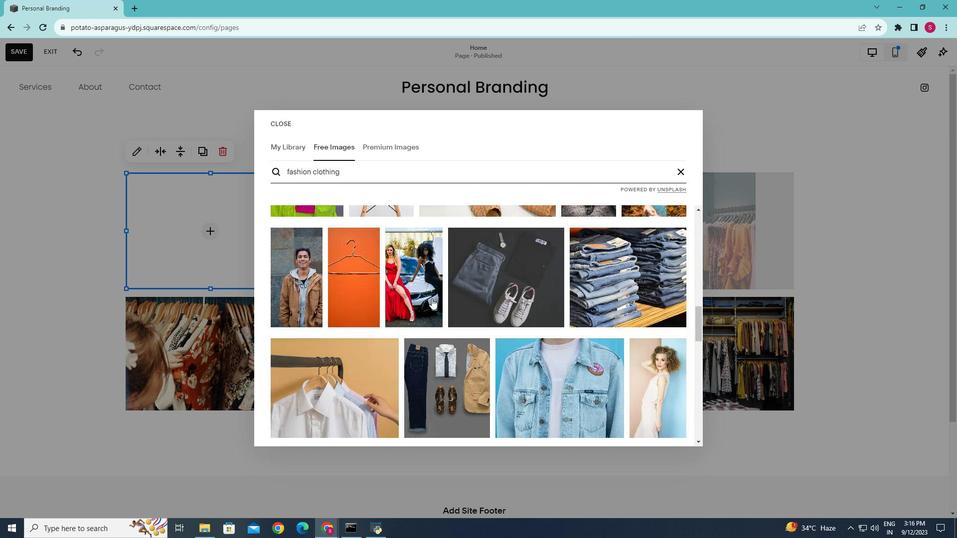 
Action: Mouse moved to (427, 291)
Screenshot: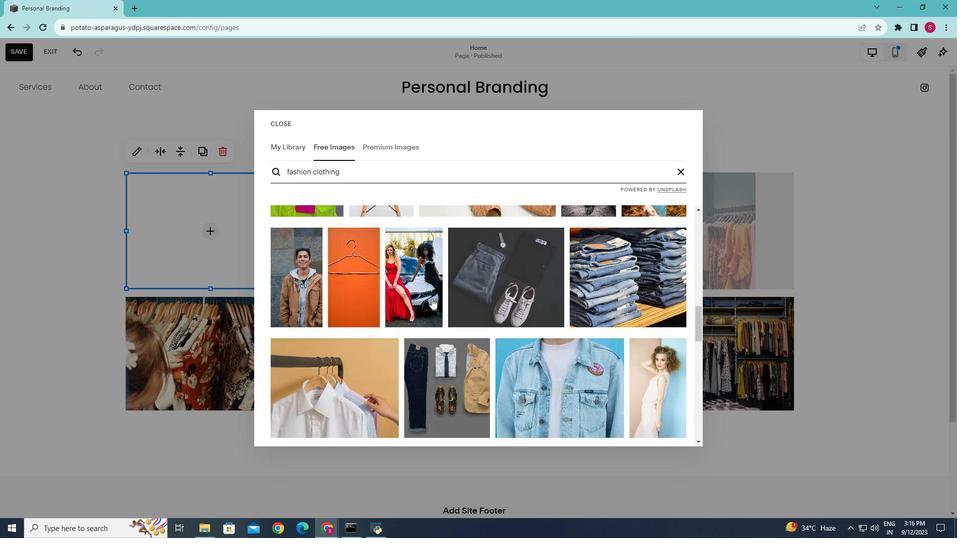 
Action: Mouse scrolled (427, 291) with delta (0, 0)
Screenshot: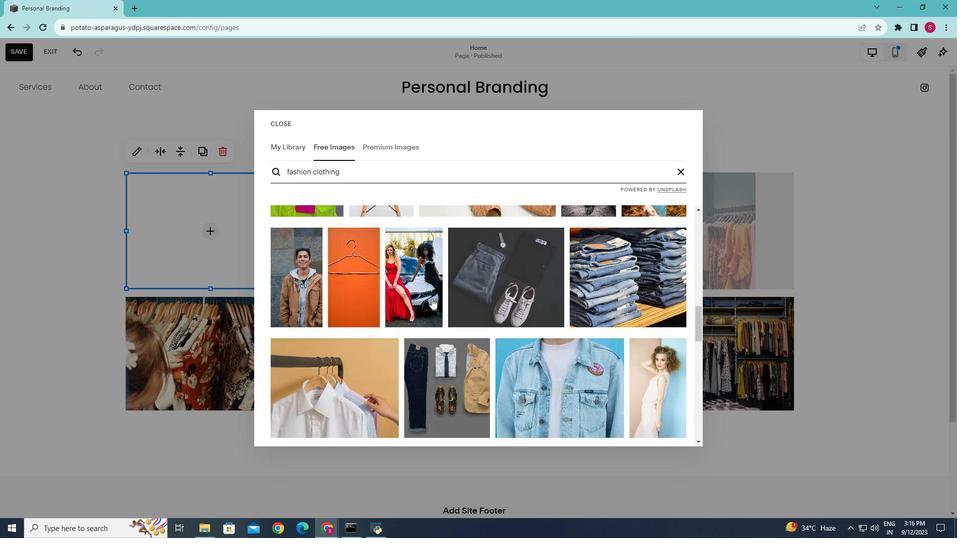 
Action: Mouse moved to (427, 293)
Screenshot: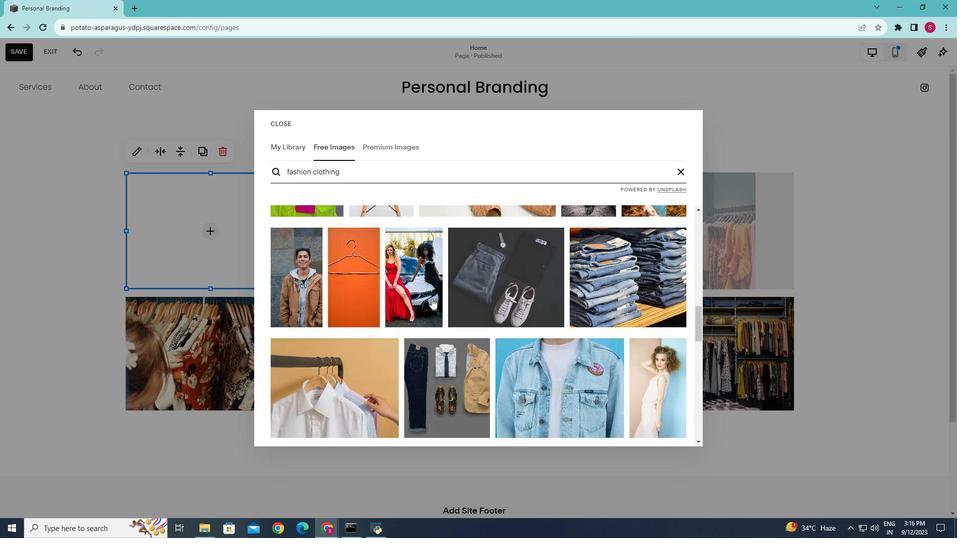 
Action: Mouse scrolled (427, 292) with delta (0, 0)
Screenshot: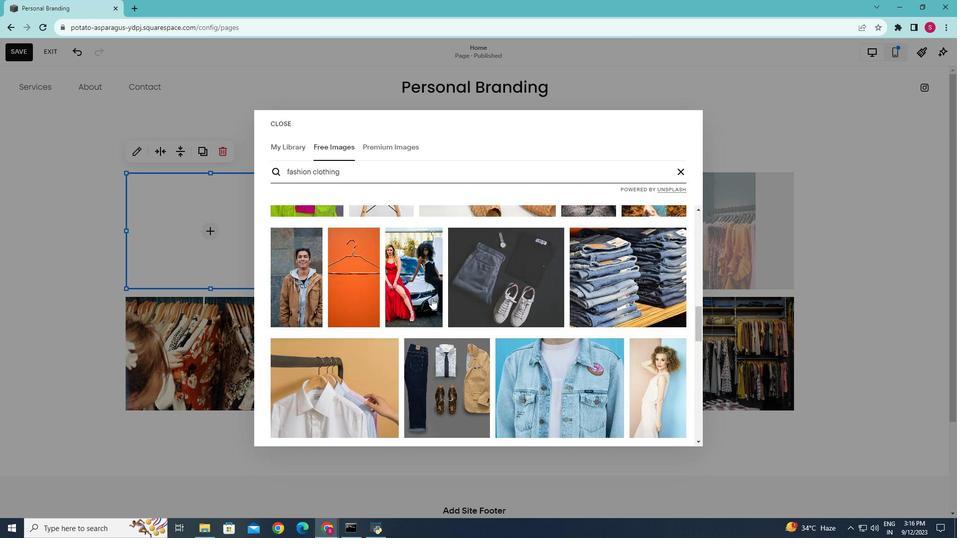 
Action: Mouse moved to (427, 293)
Screenshot: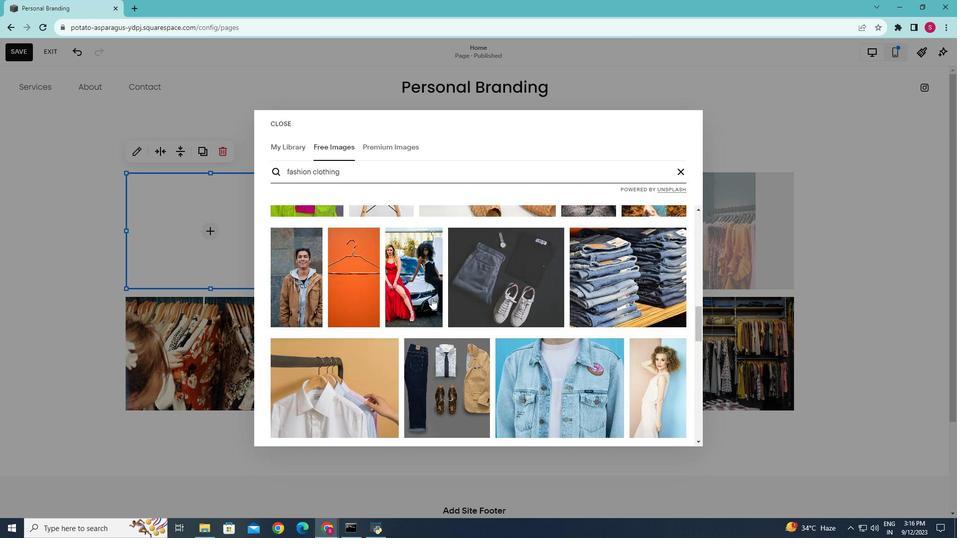 
Action: Mouse scrolled (427, 293) with delta (0, 0)
Screenshot: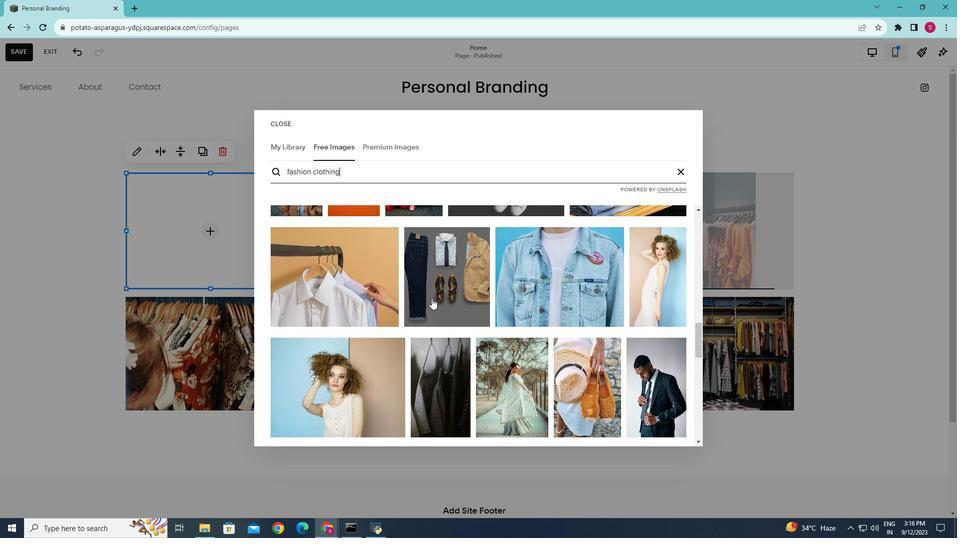 
Action: Mouse scrolled (427, 293) with delta (0, 0)
Screenshot: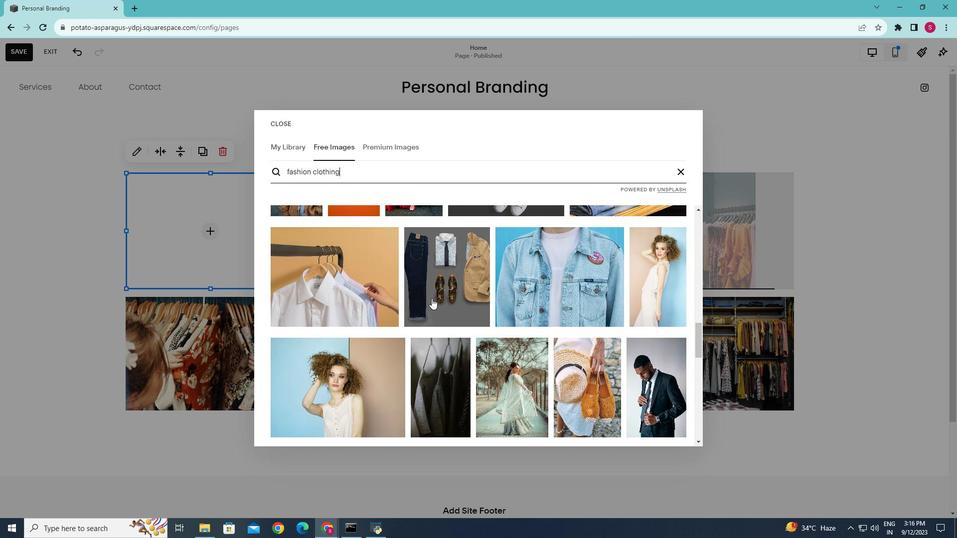
Action: Mouse scrolled (427, 293) with delta (0, 0)
Screenshot: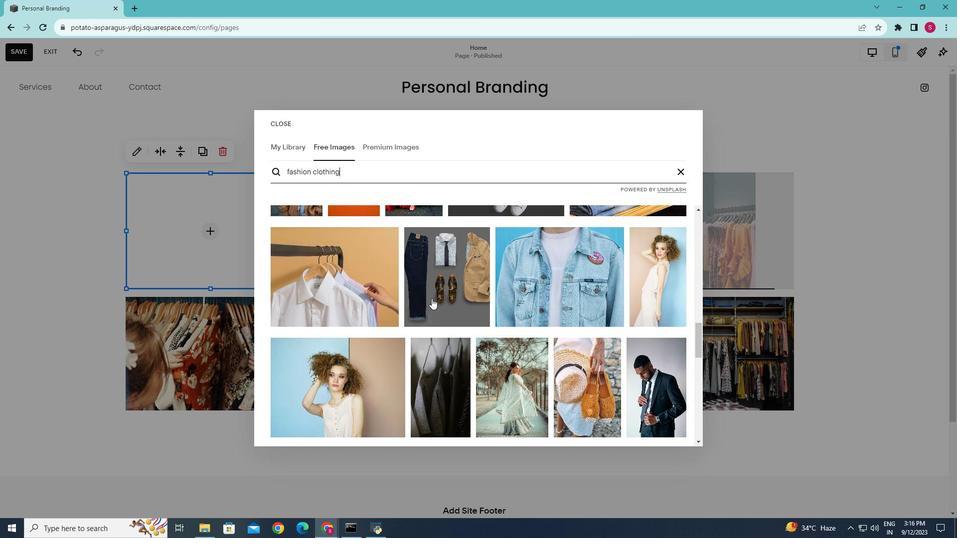 
Action: Mouse scrolled (427, 293) with delta (0, 0)
Screenshot: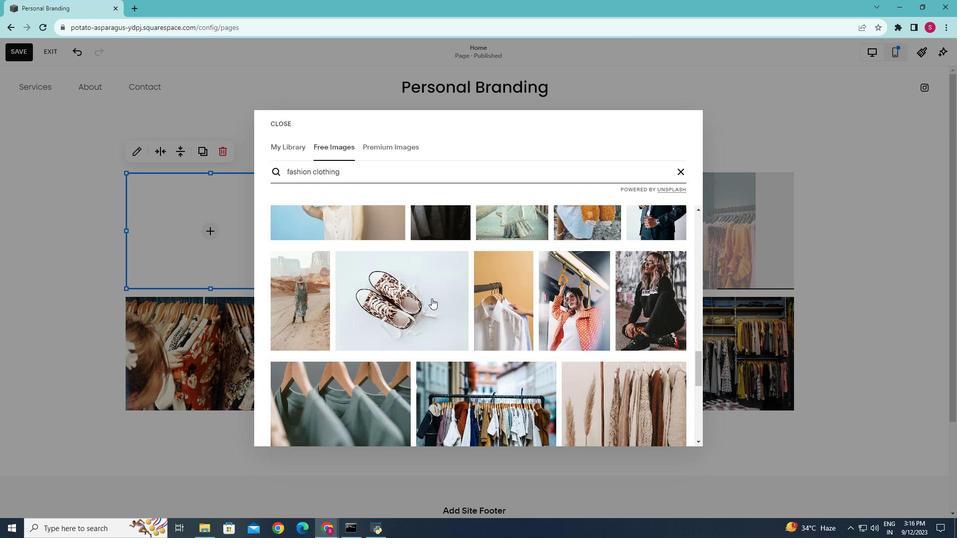 
Action: Mouse scrolled (427, 293) with delta (0, 0)
Screenshot: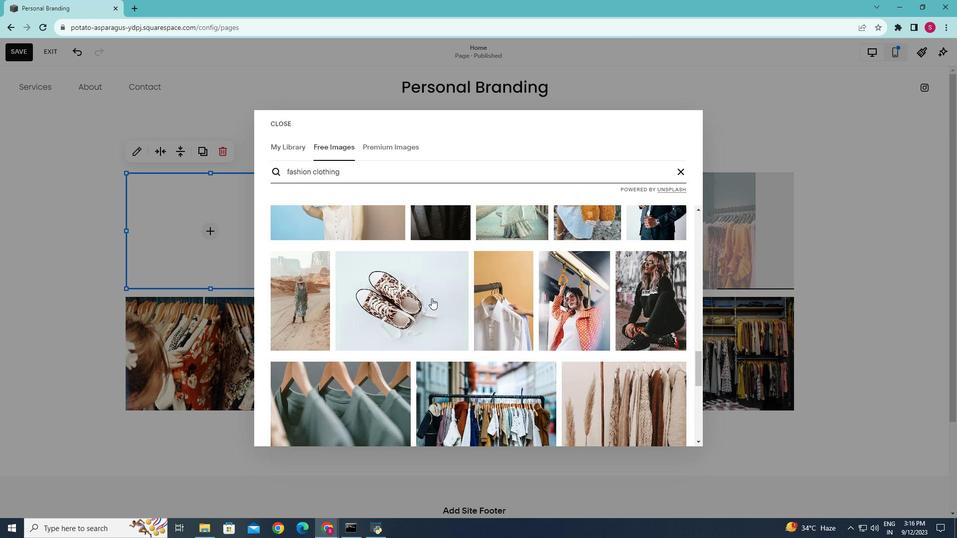 
Action: Mouse scrolled (427, 293) with delta (0, 0)
Screenshot: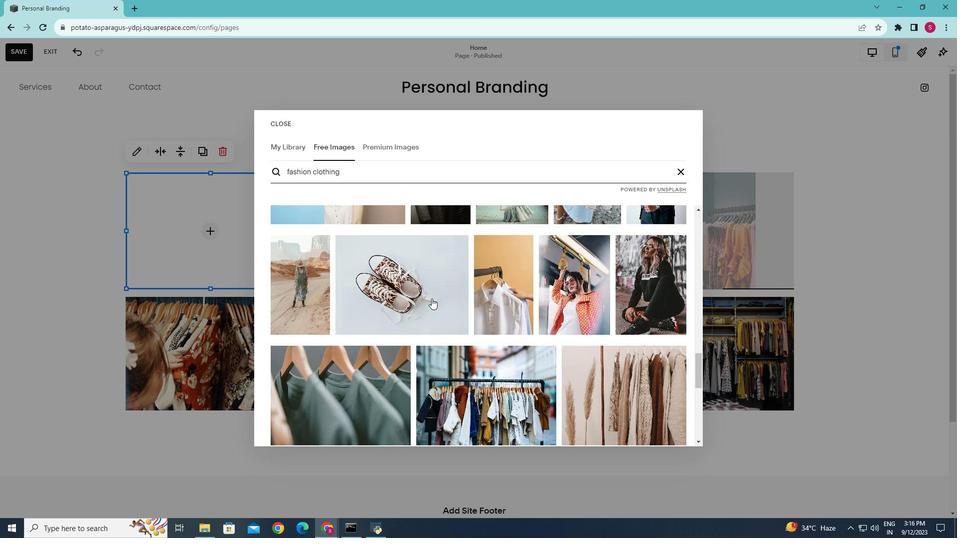
Action: Mouse scrolled (427, 293) with delta (0, 0)
Screenshot: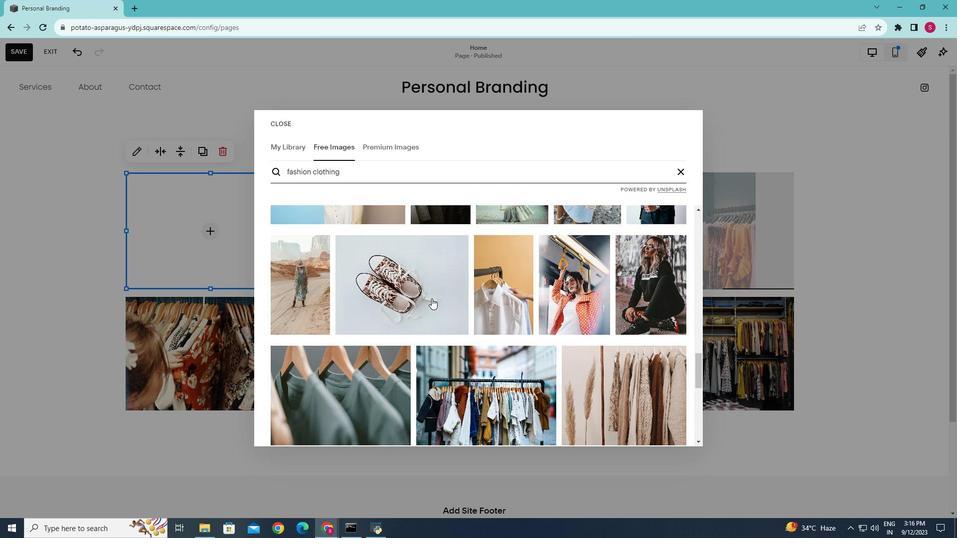 
Action: Mouse scrolled (427, 293) with delta (0, 0)
Screenshot: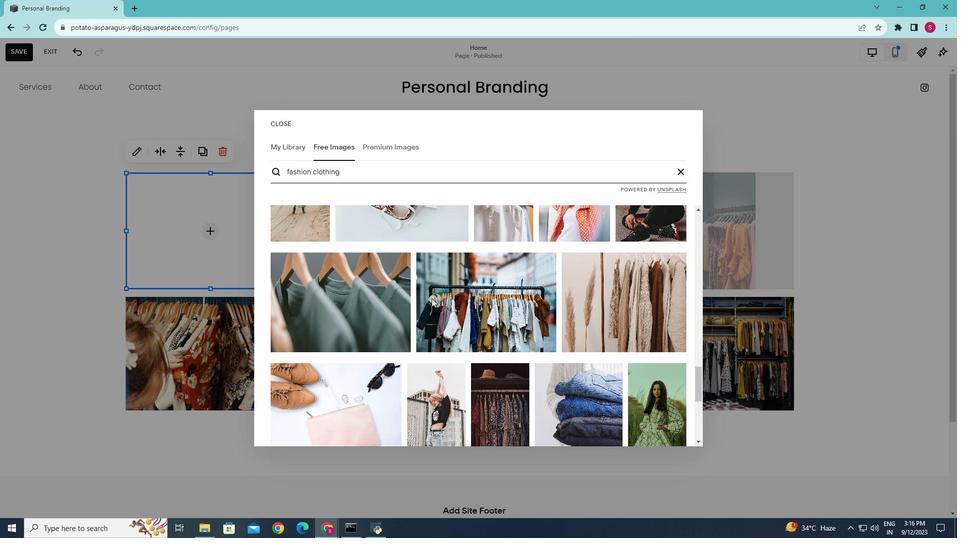 
Action: Mouse scrolled (427, 293) with delta (0, 0)
Screenshot: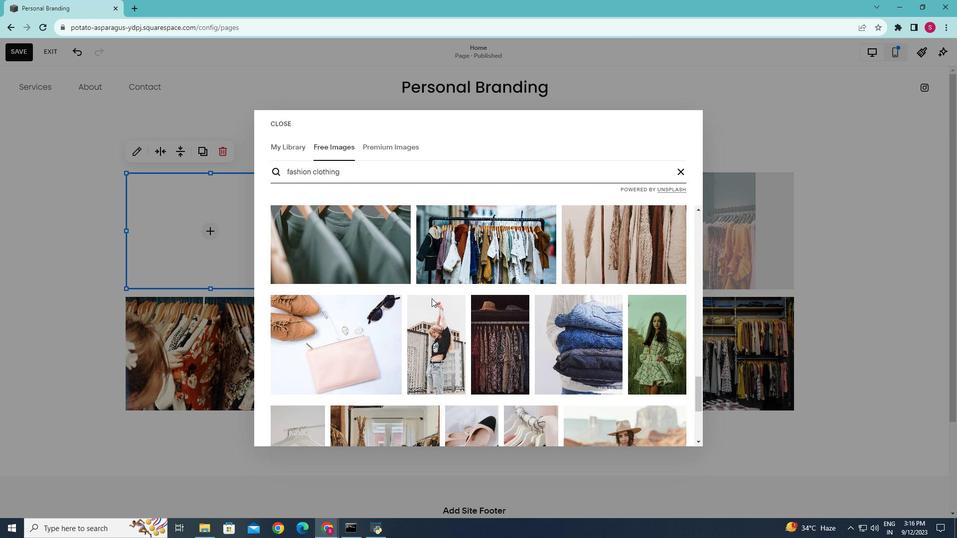 
Action: Mouse scrolled (427, 293) with delta (0, 0)
